 Task: Find connections with filter location Lebaksiu with filter topic #tecnologiawith filter profile language German with filter current company Tata Power Solar Systems Limited with filter school Government College of Engineering, Tirunelveli with filter industry Data Infrastructure and Analytics with filter service category Business Analytics with filter keywords title Office Volunteer
Action: Mouse moved to (398, 38)
Screenshot: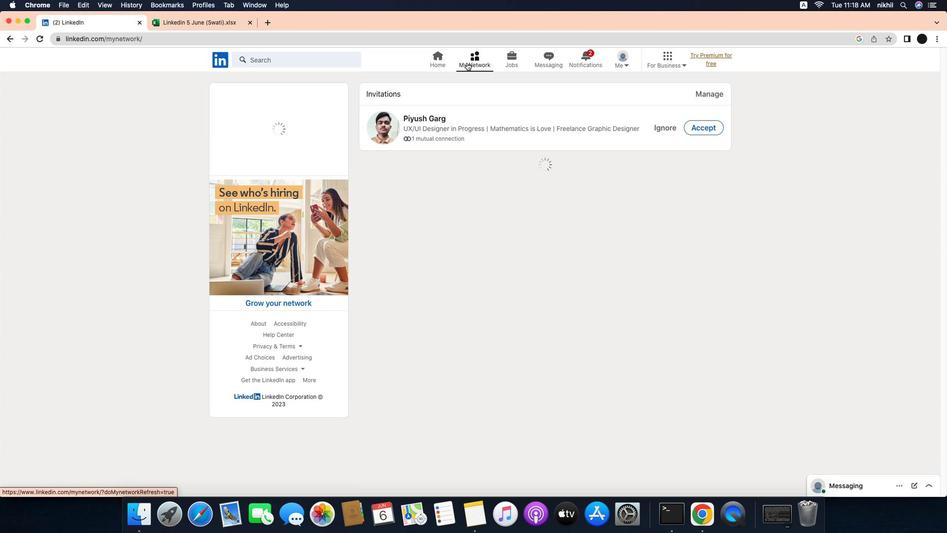 
Action: Mouse pressed left at (398, 38)
Screenshot: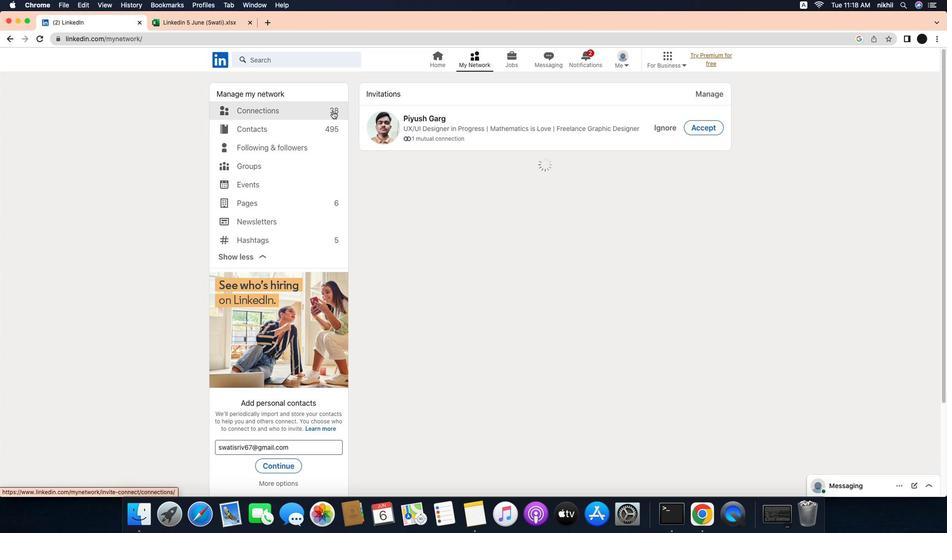 
Action: Mouse moved to (486, 39)
Screenshot: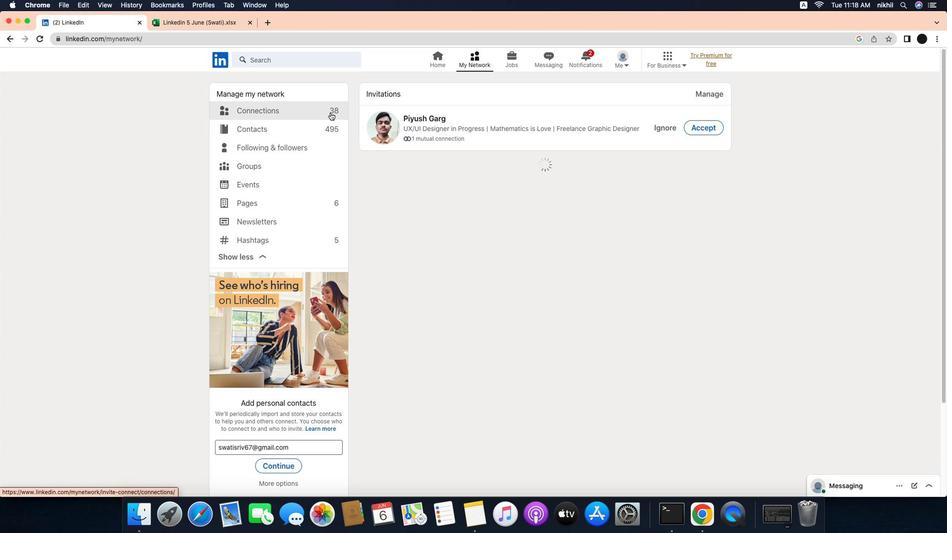 
Action: Mouse pressed left at (486, 39)
Screenshot: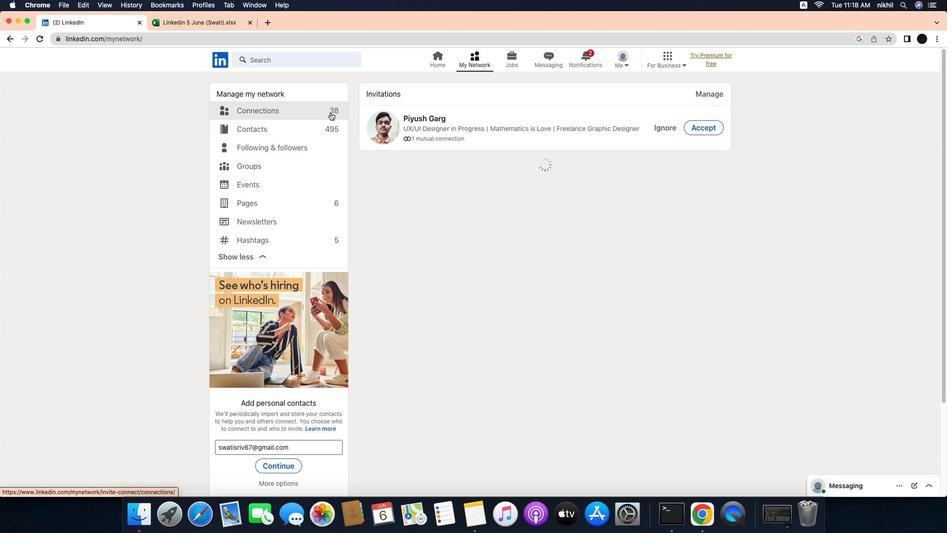 
Action: Mouse moved to (327, 94)
Screenshot: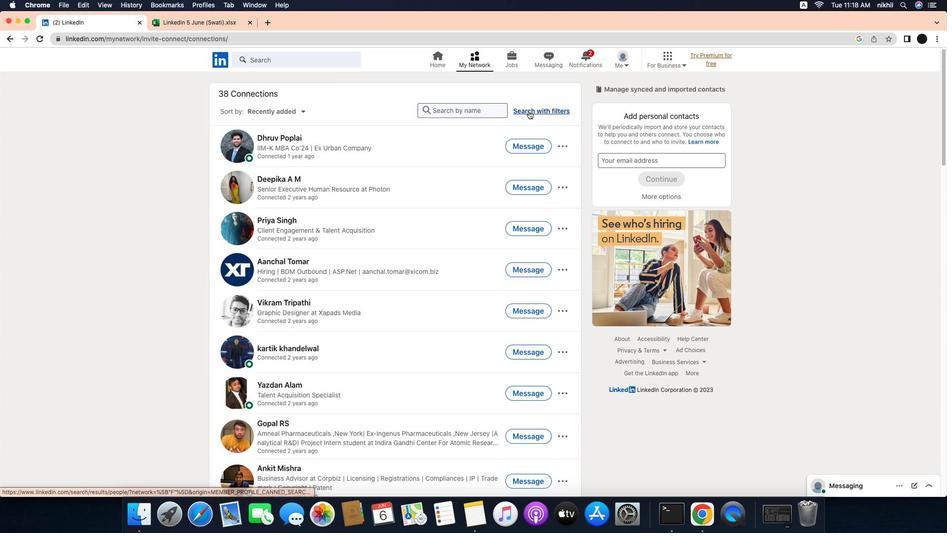
Action: Mouse pressed left at (327, 94)
Screenshot: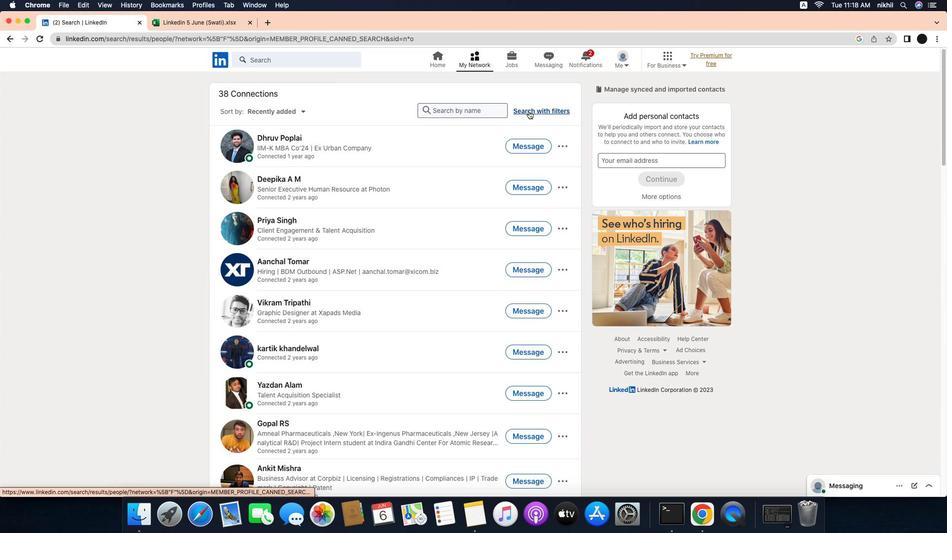 
Action: Mouse moved to (538, 93)
Screenshot: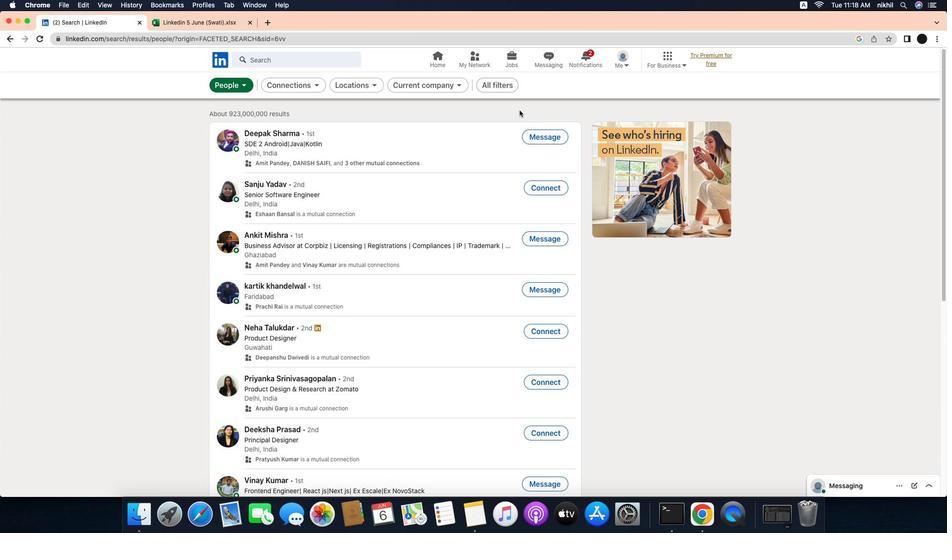 
Action: Mouse pressed left at (538, 93)
Screenshot: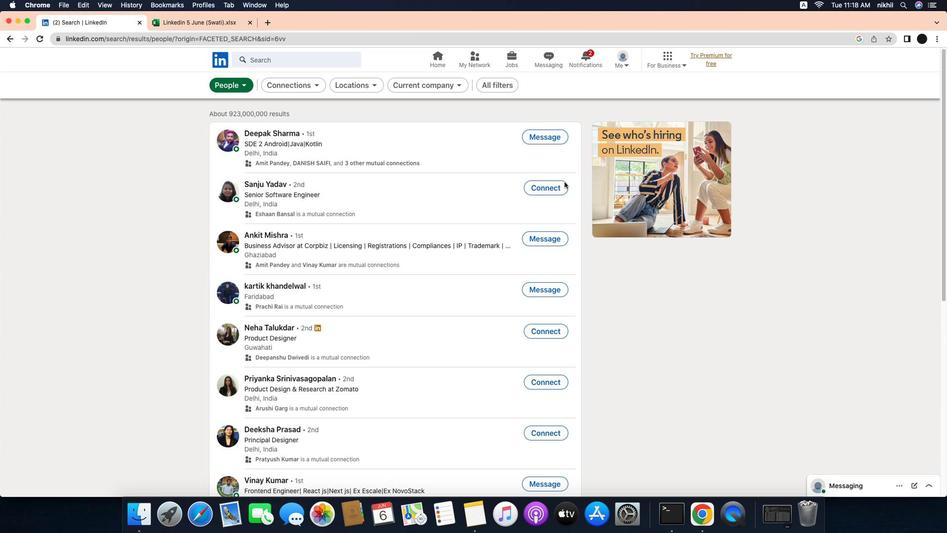 
Action: Mouse moved to (524, 63)
Screenshot: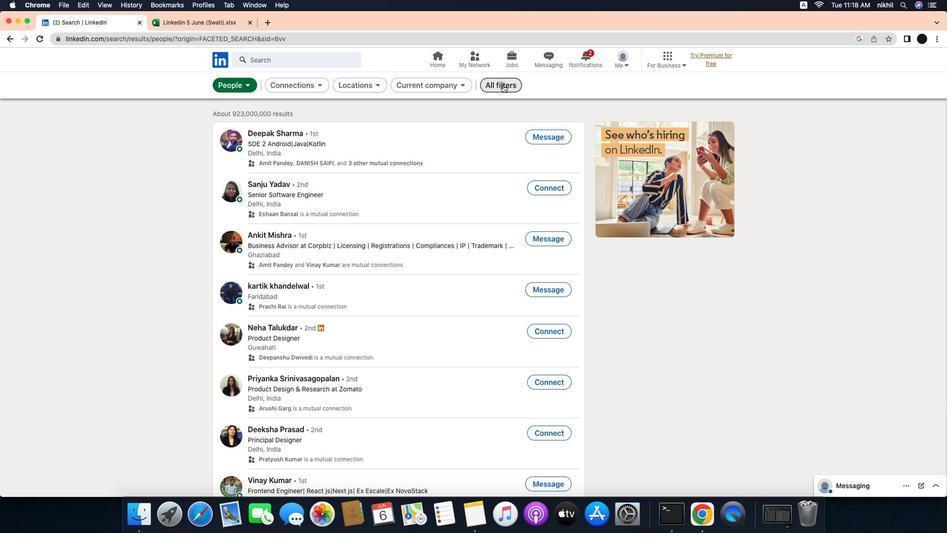 
Action: Mouse pressed left at (524, 63)
Screenshot: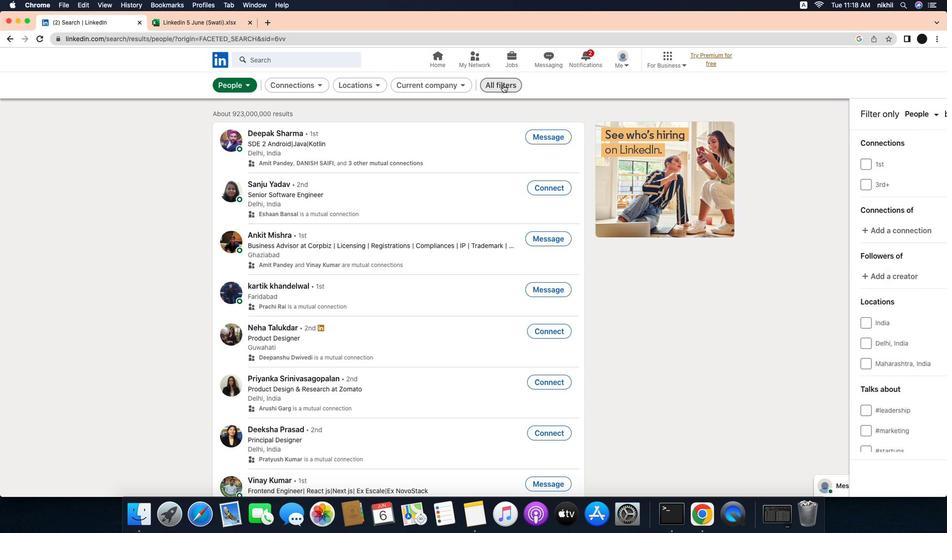 
Action: Mouse moved to (511, 64)
Screenshot: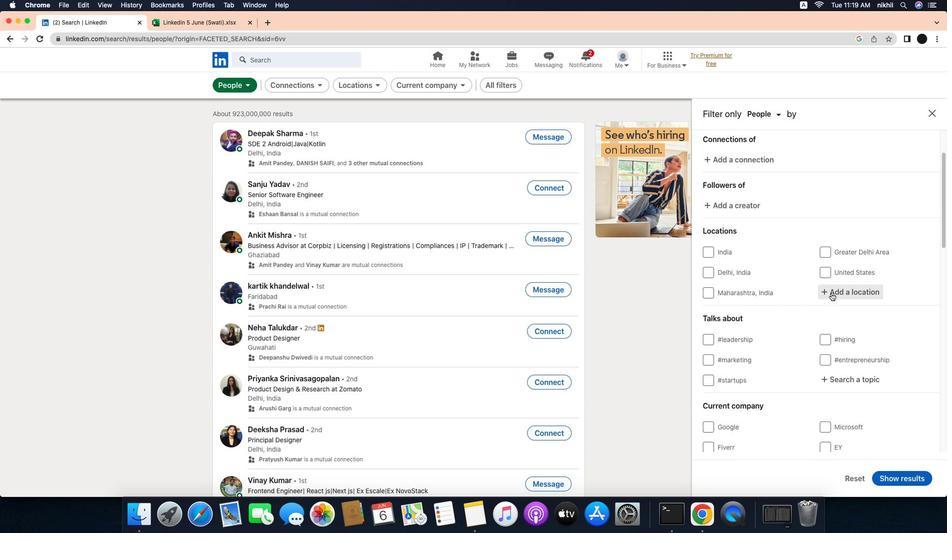 
Action: Mouse pressed left at (511, 64)
Screenshot: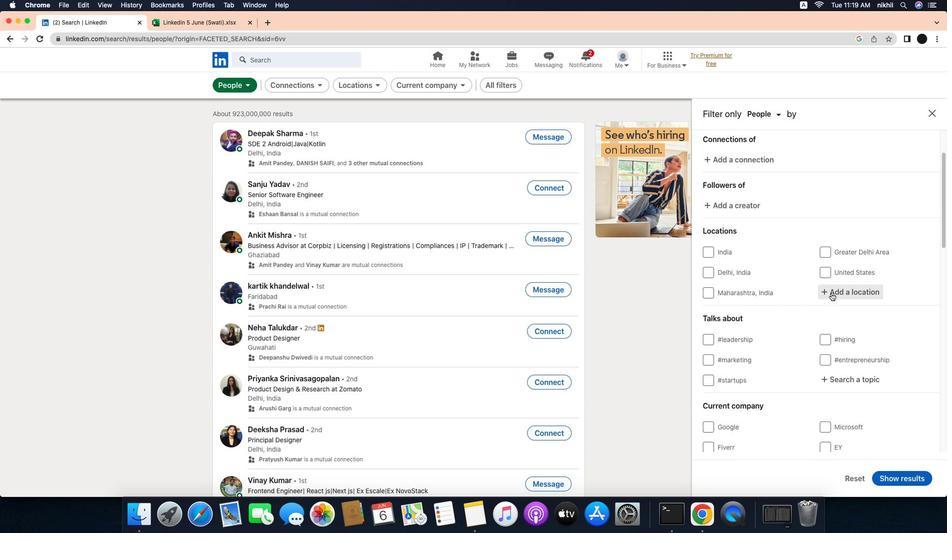 
Action: Mouse moved to (756, 278)
Screenshot: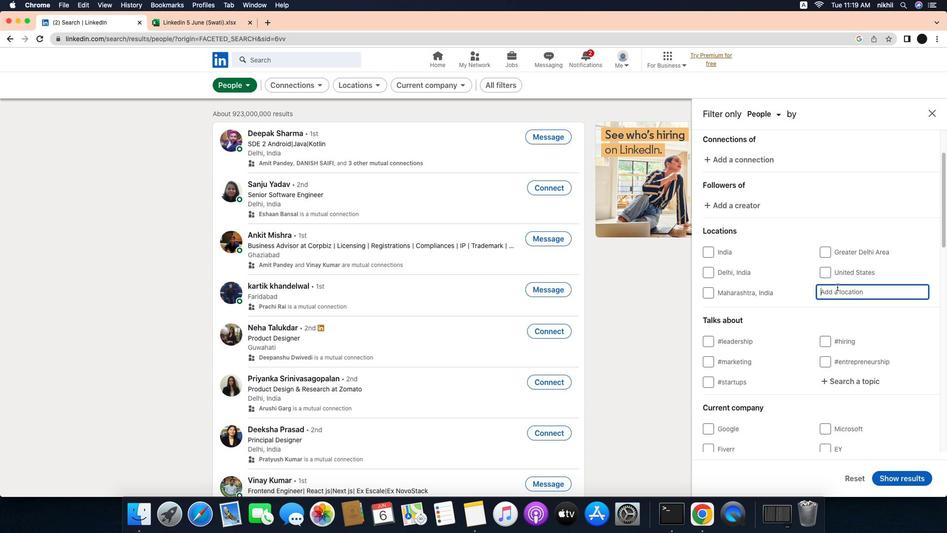 
Action: Mouse scrolled (756, 278) with delta (-25, -25)
Screenshot: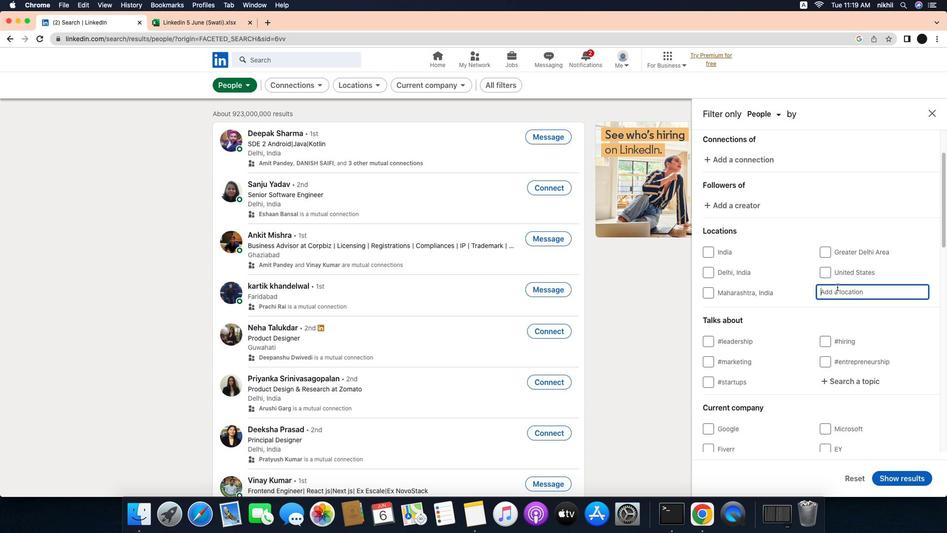 
Action: Mouse scrolled (756, 278) with delta (-25, -25)
Screenshot: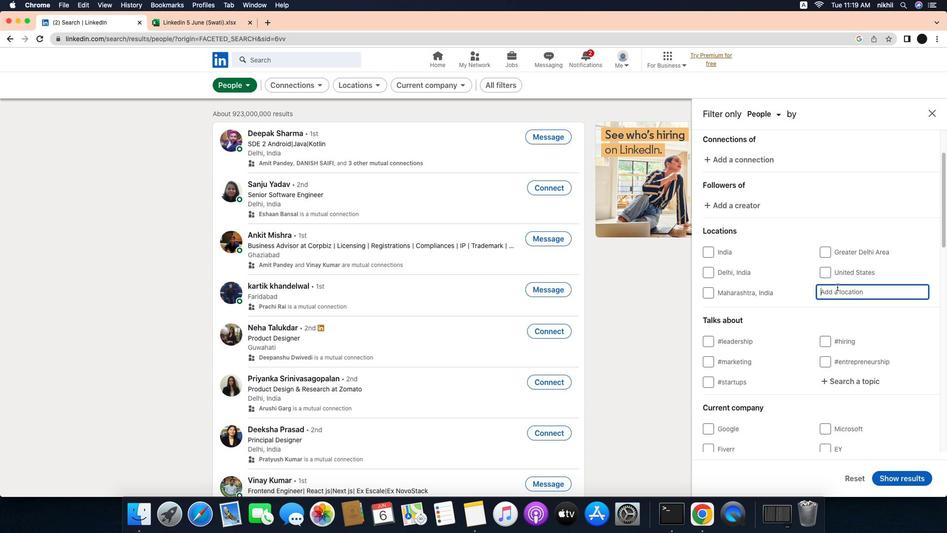 
Action: Mouse scrolled (756, 278) with delta (-25, -26)
Screenshot: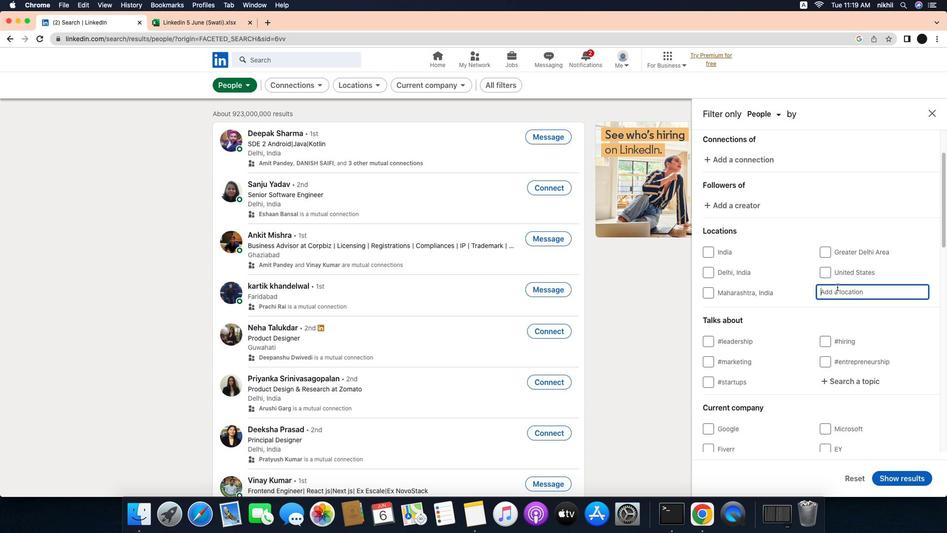 
Action: Mouse moved to (862, 286)
Screenshot: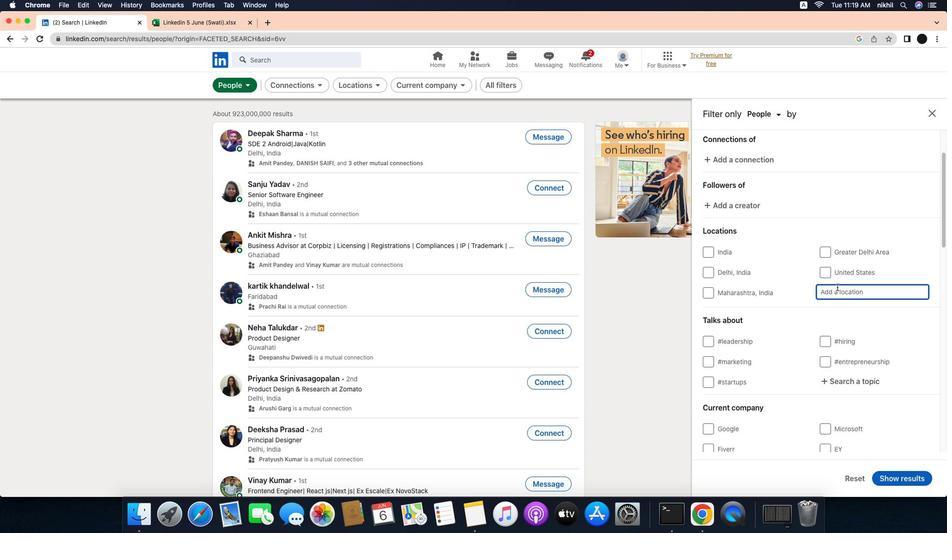 
Action: Mouse pressed left at (862, 286)
Screenshot: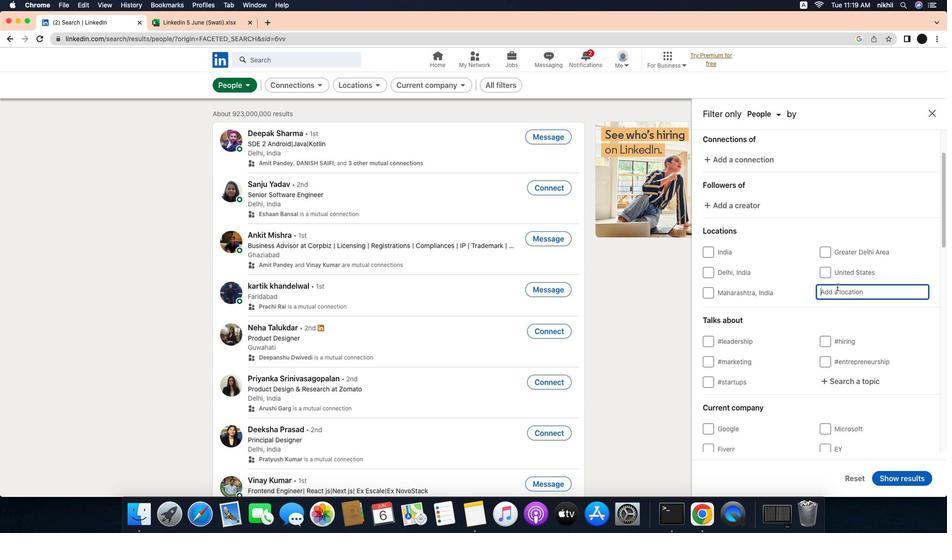 
Action: Mouse moved to (872, 284)
Screenshot: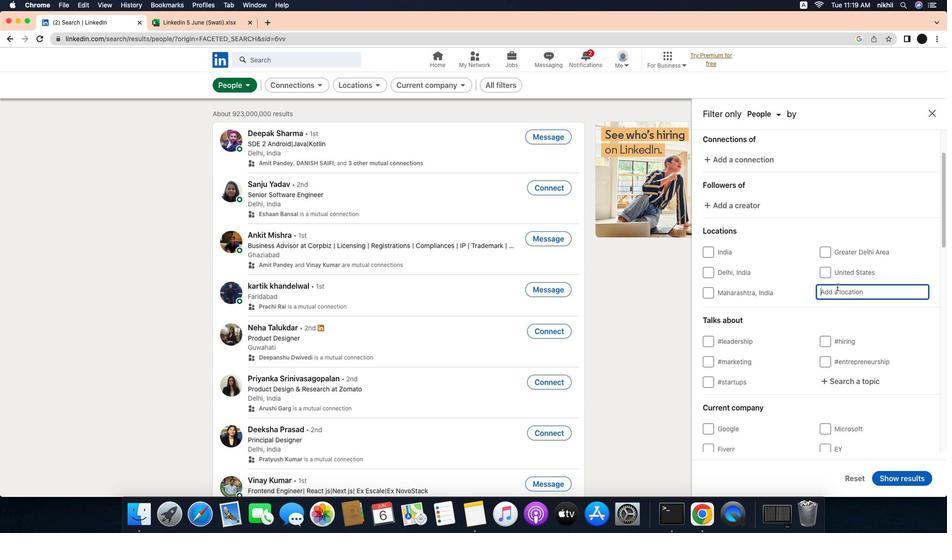 
Action: Mouse pressed left at (872, 284)
Screenshot: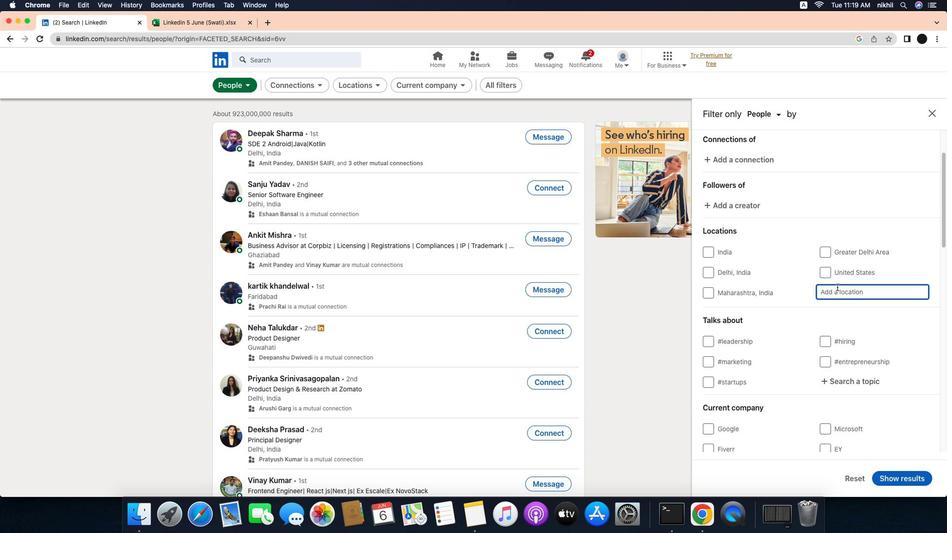 
Action: Mouse moved to (868, 280)
Screenshot: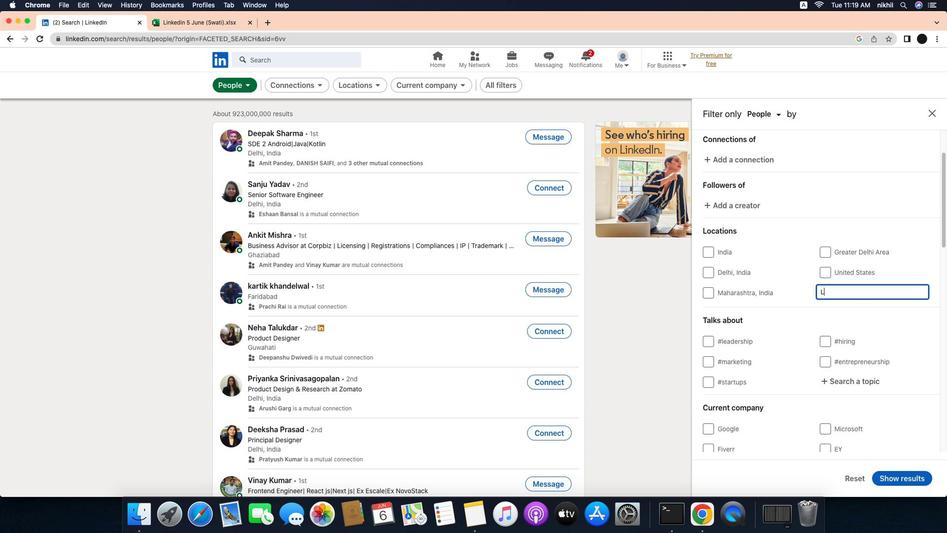 
Action: Key pressed Key.caps_lock'L'Key.caps_lock'e''b''a''k''s''i''u'Key.enter
Screenshot: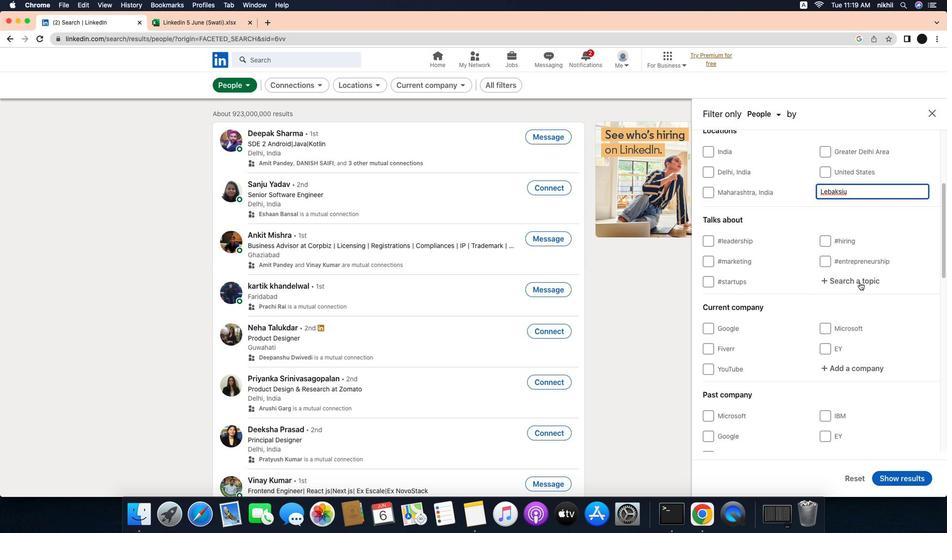 
Action: Mouse moved to (828, 298)
Screenshot: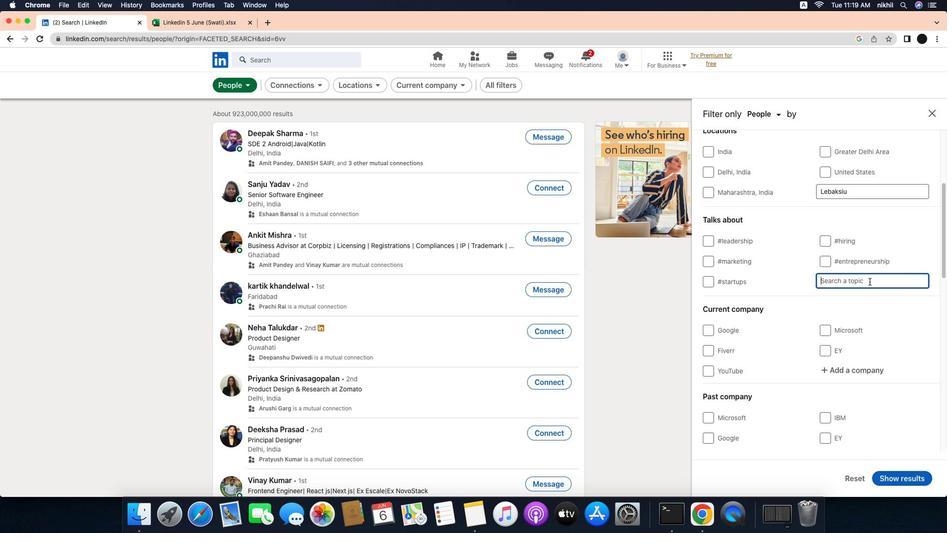 
Action: Mouse scrolled (828, 298) with delta (-25, -25)
Screenshot: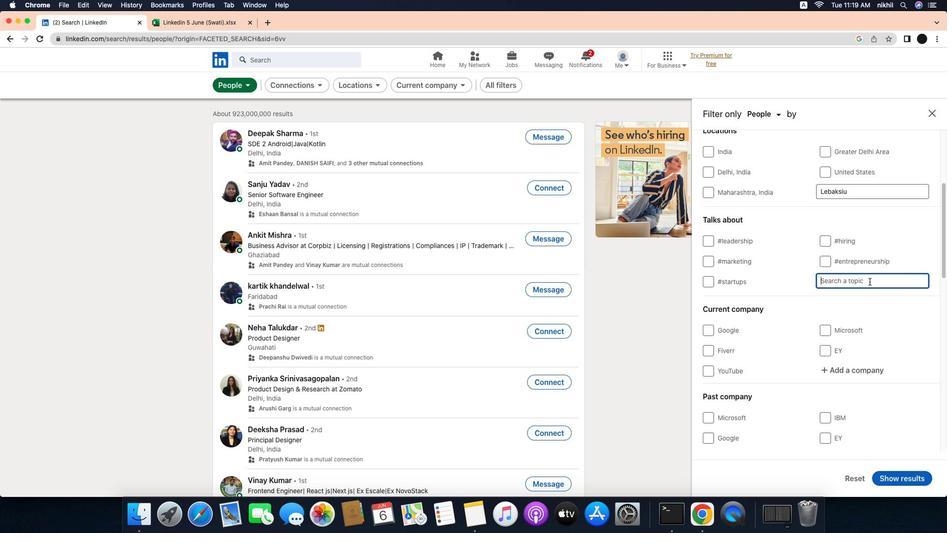 
Action: Mouse scrolled (828, 298) with delta (-25, -25)
Screenshot: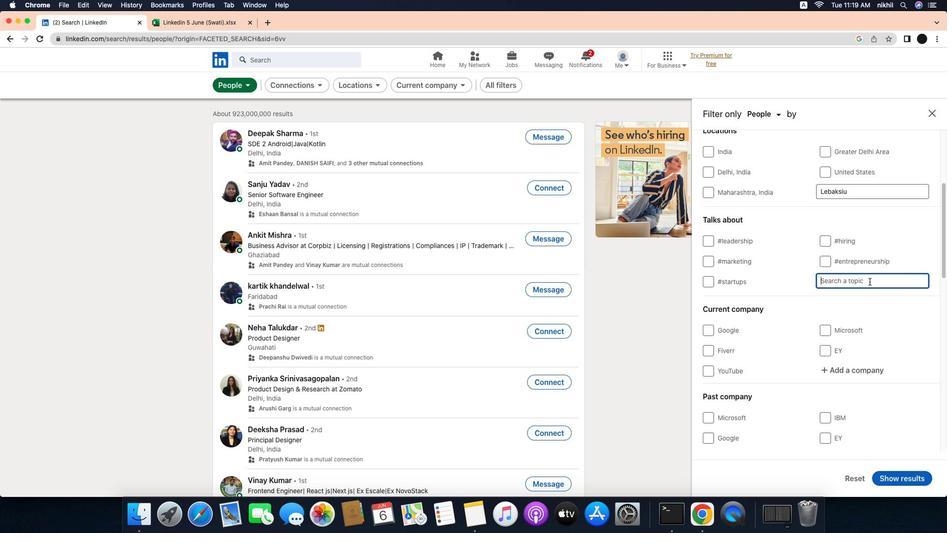 
Action: Mouse scrolled (828, 298) with delta (-25, -26)
Screenshot: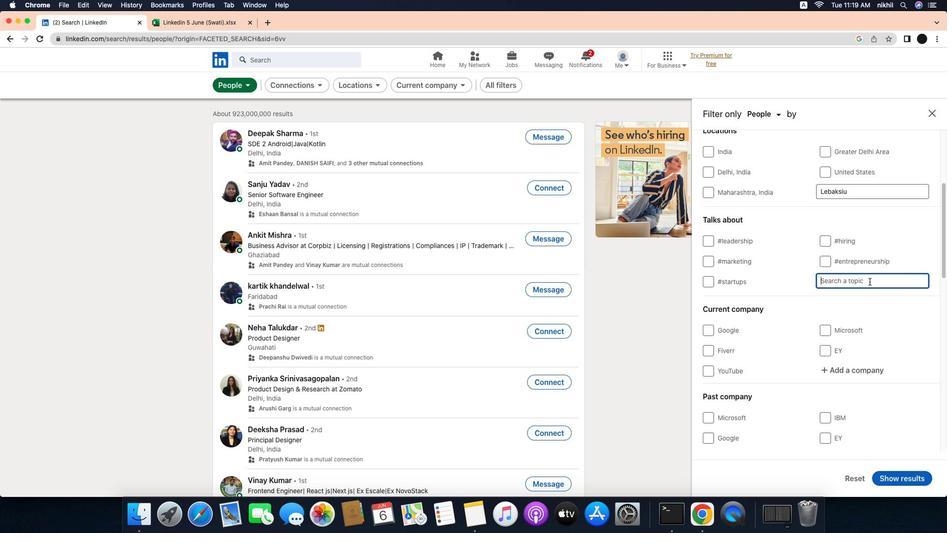 
Action: Mouse scrolled (828, 298) with delta (-25, -26)
Screenshot: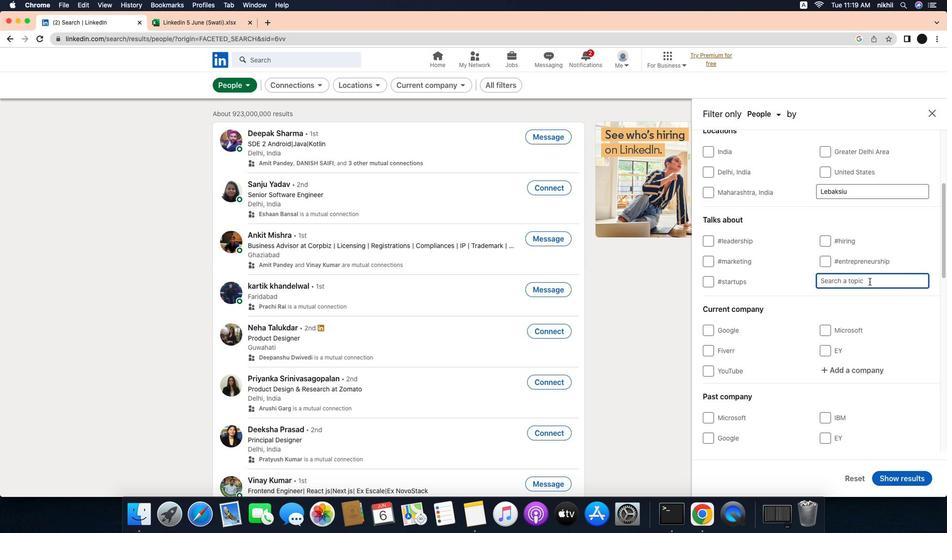 
Action: Mouse moved to (892, 275)
Screenshot: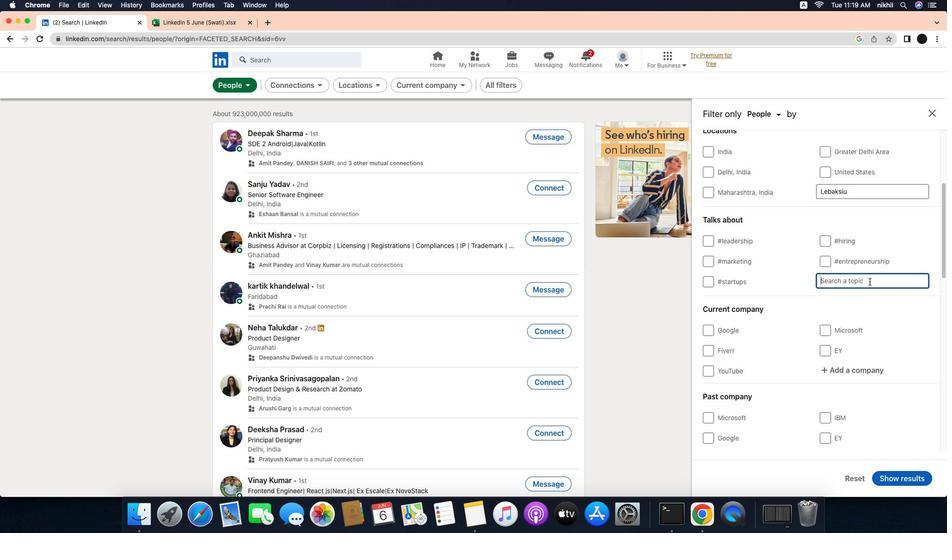 
Action: Mouse pressed left at (892, 275)
Screenshot: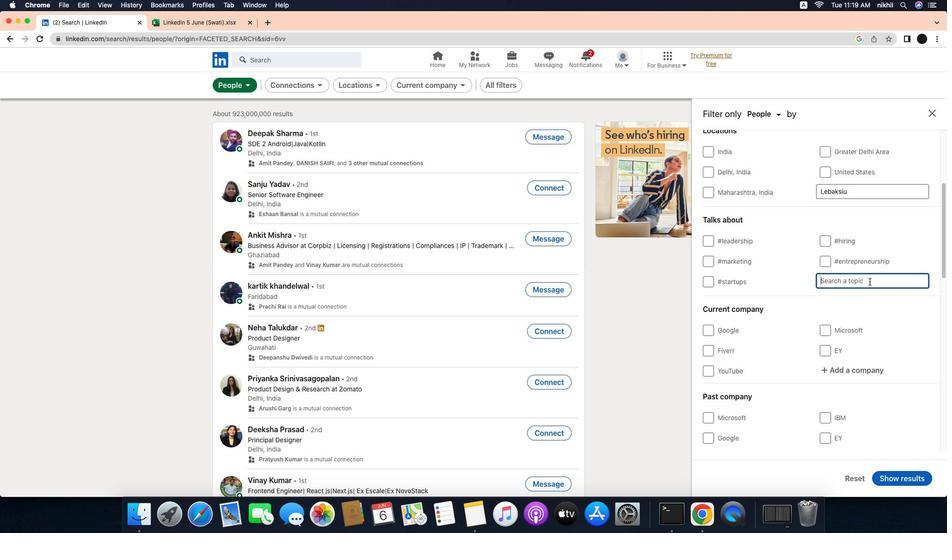 
Action: Mouse moved to (903, 275)
Screenshot: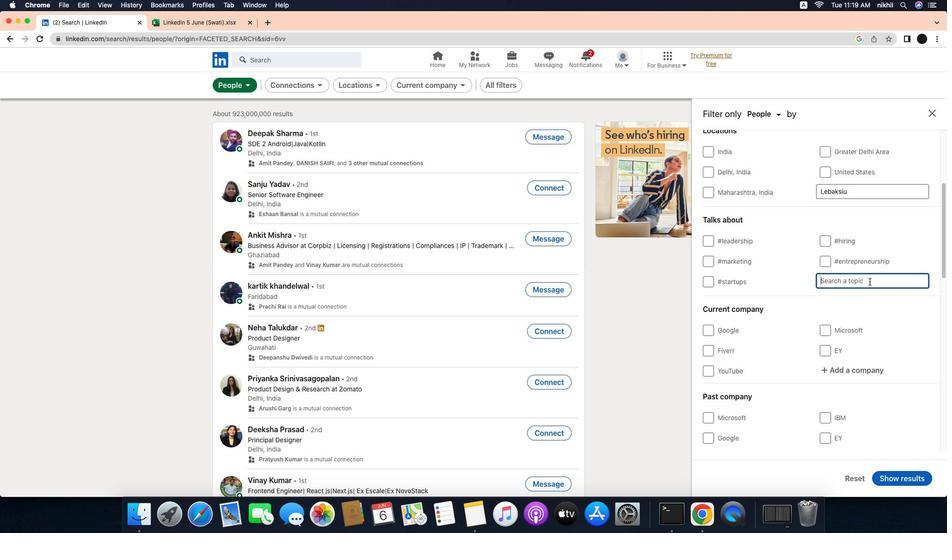 
Action: Mouse pressed left at (903, 275)
Screenshot: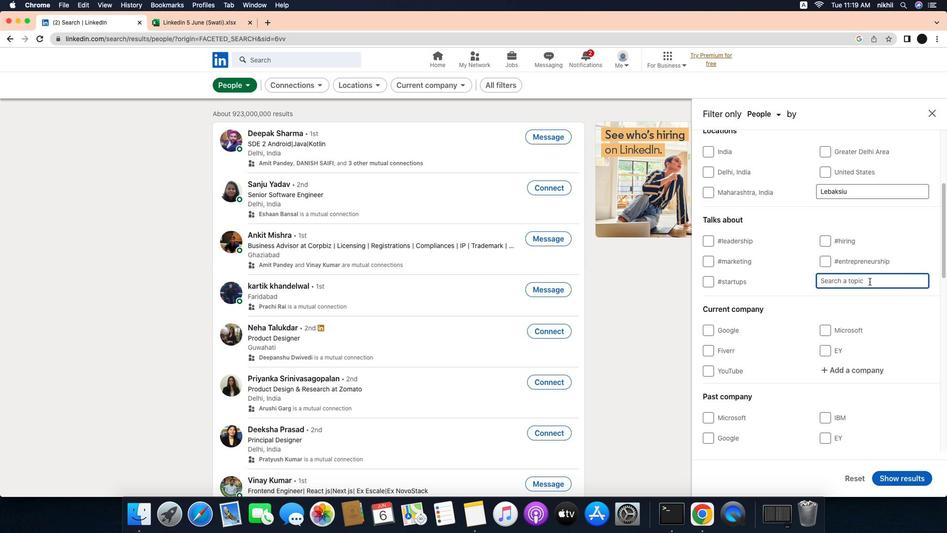 
Action: Key pressed 't''e''c''n''o''l''o''g''i''a'
Screenshot: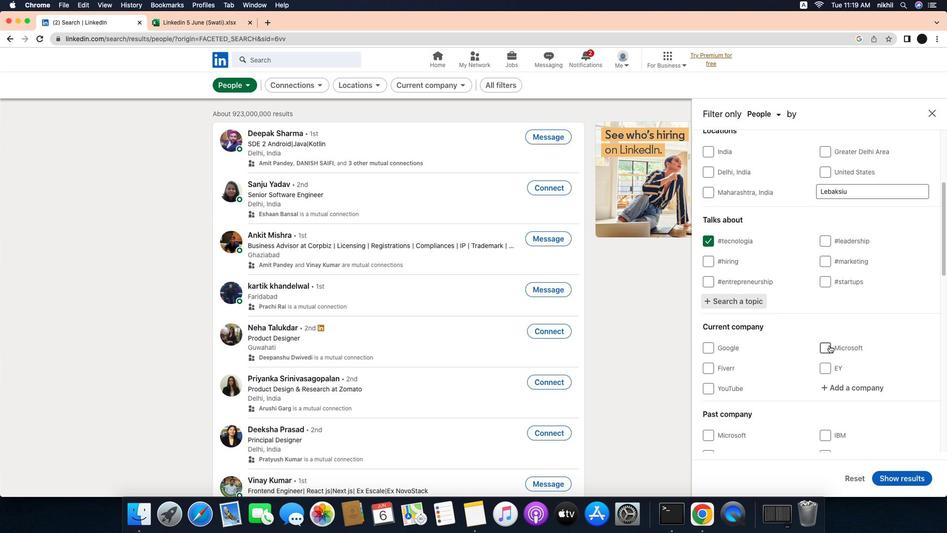 
Action: Mouse moved to (858, 288)
Screenshot: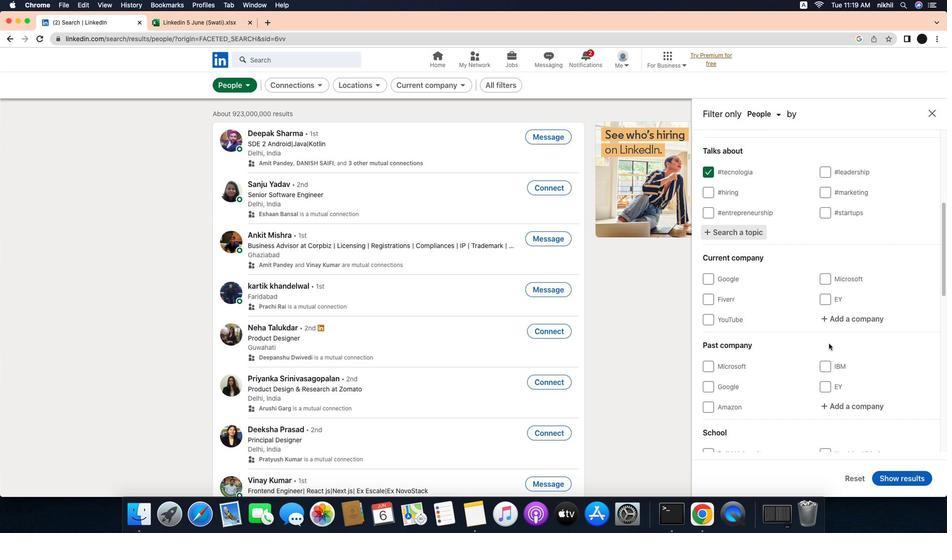 
Action: Mouse pressed left at (858, 288)
Screenshot: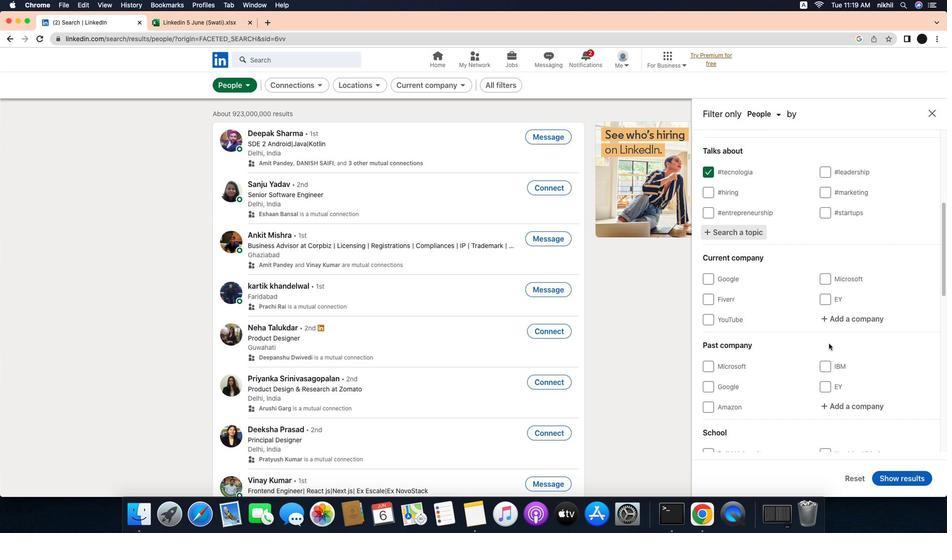 
Action: Mouse moved to (859, 341)
Screenshot: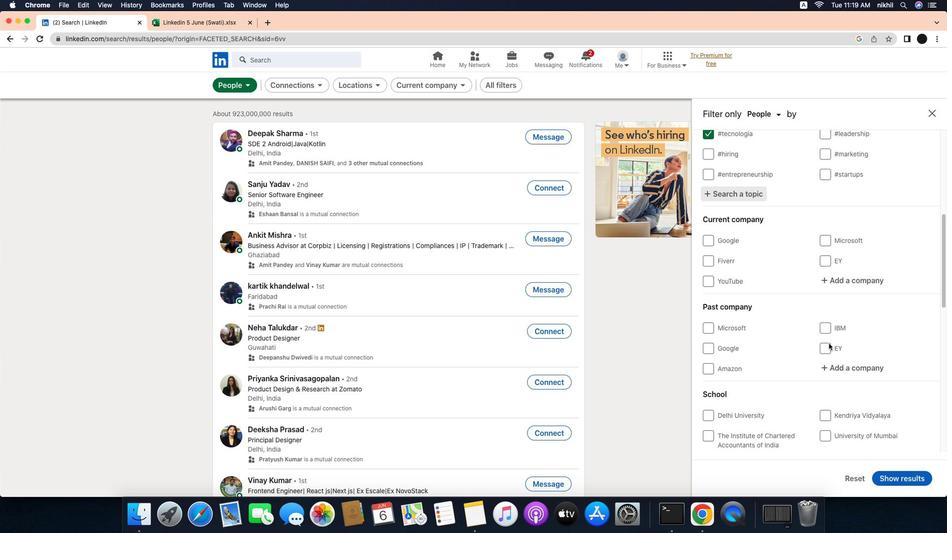 
Action: Mouse scrolled (859, 341) with delta (-25, -25)
Screenshot: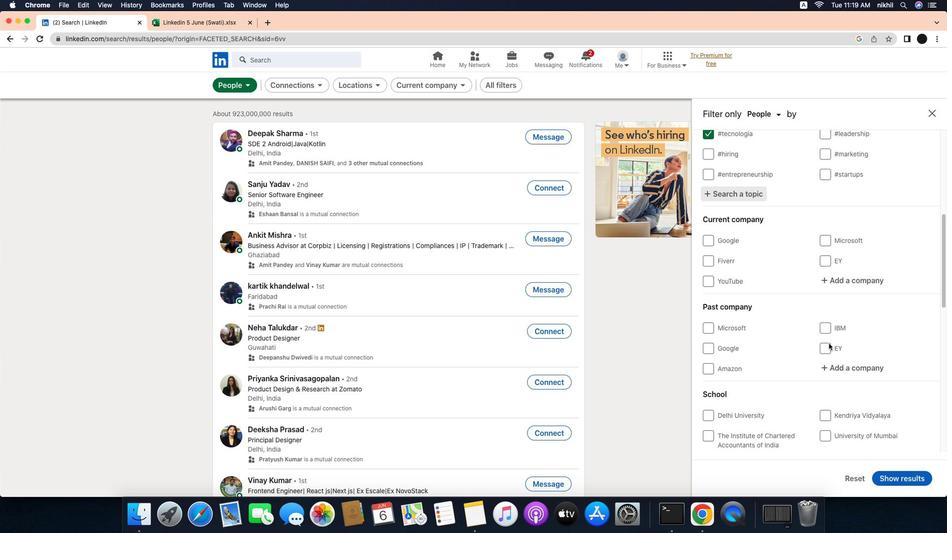 
Action: Mouse moved to (859, 341)
Screenshot: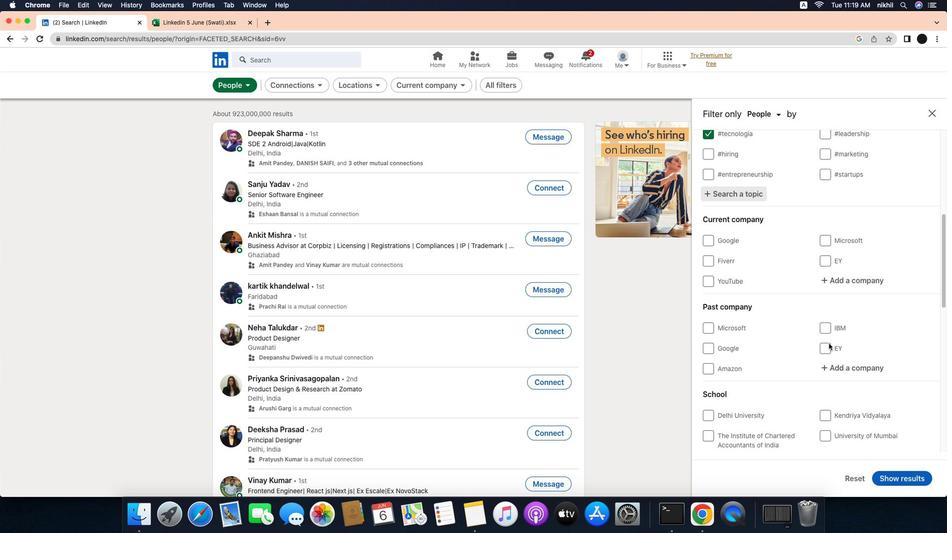 
Action: Mouse scrolled (859, 341) with delta (-25, -25)
Screenshot: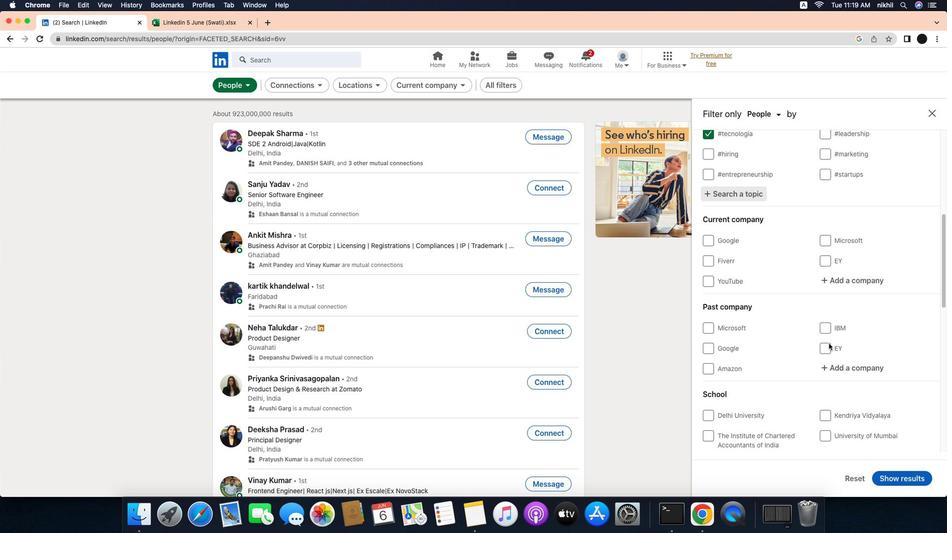 
Action: Mouse moved to (859, 341)
Screenshot: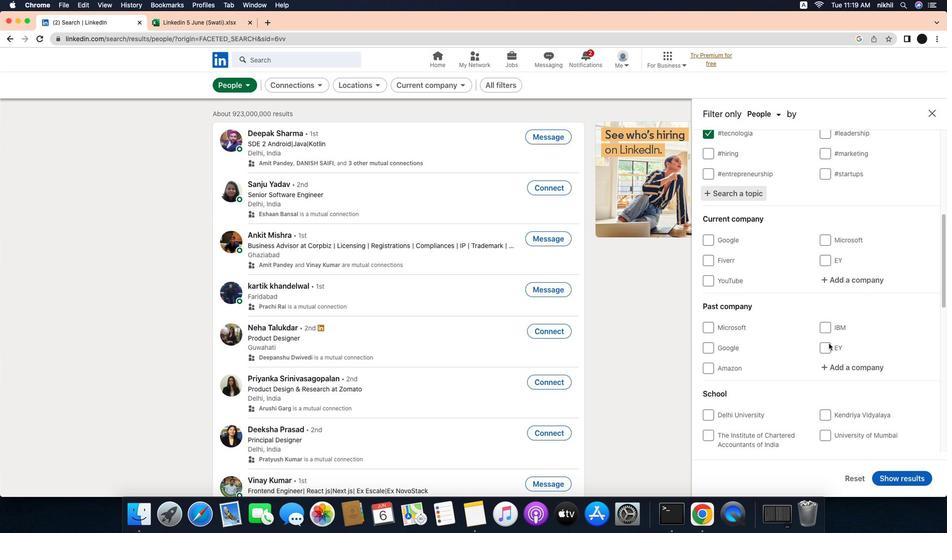 
Action: Mouse scrolled (859, 341) with delta (-25, -26)
Screenshot: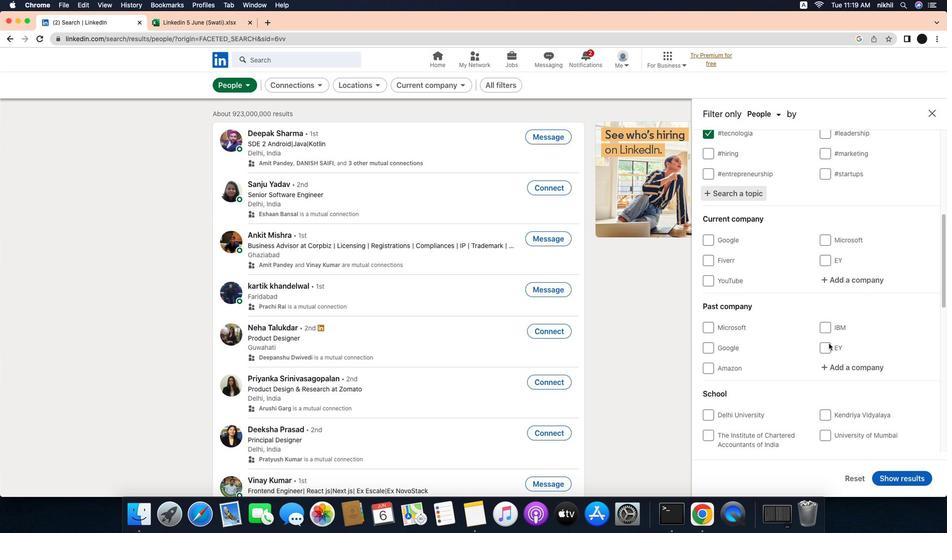 
Action: Mouse scrolled (859, 341) with delta (-25, -25)
Screenshot: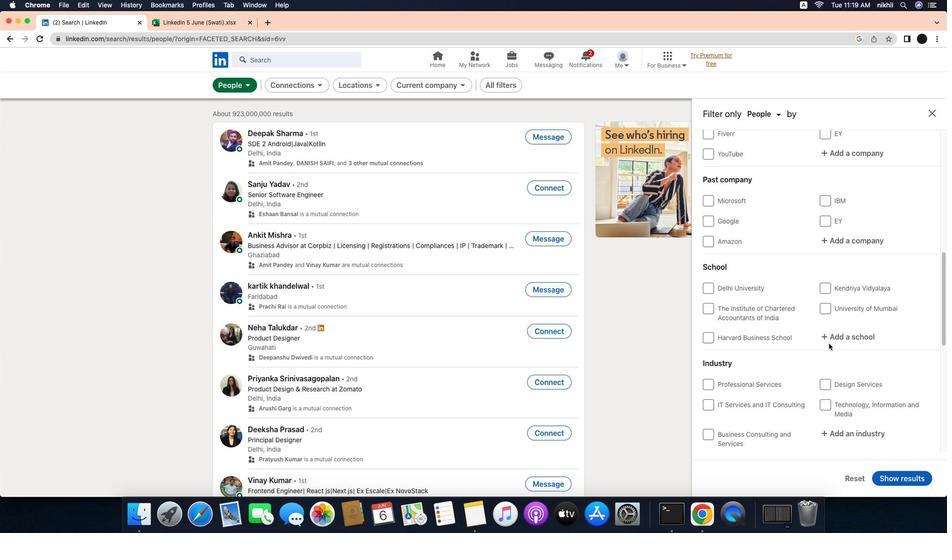 
Action: Mouse scrolled (859, 341) with delta (-25, -25)
Screenshot: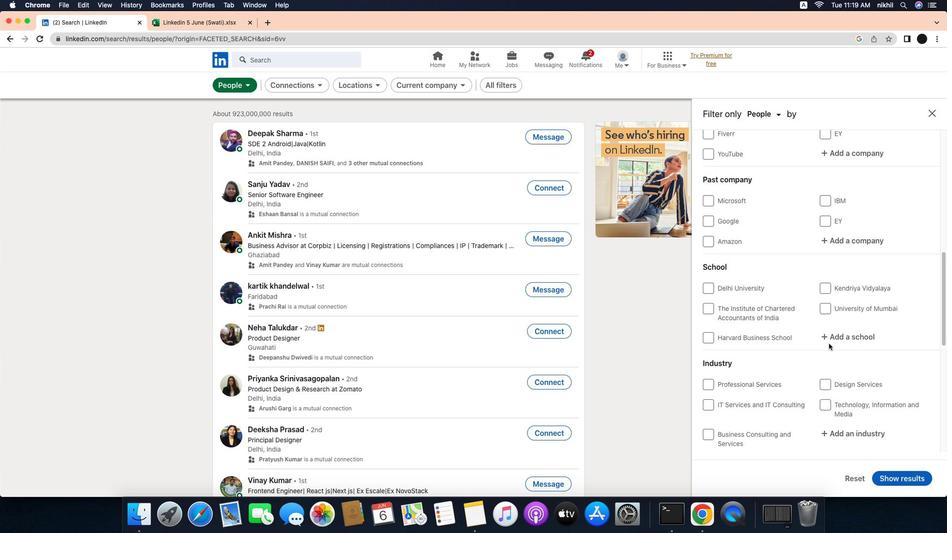 
Action: Mouse scrolled (859, 341) with delta (-25, -25)
Screenshot: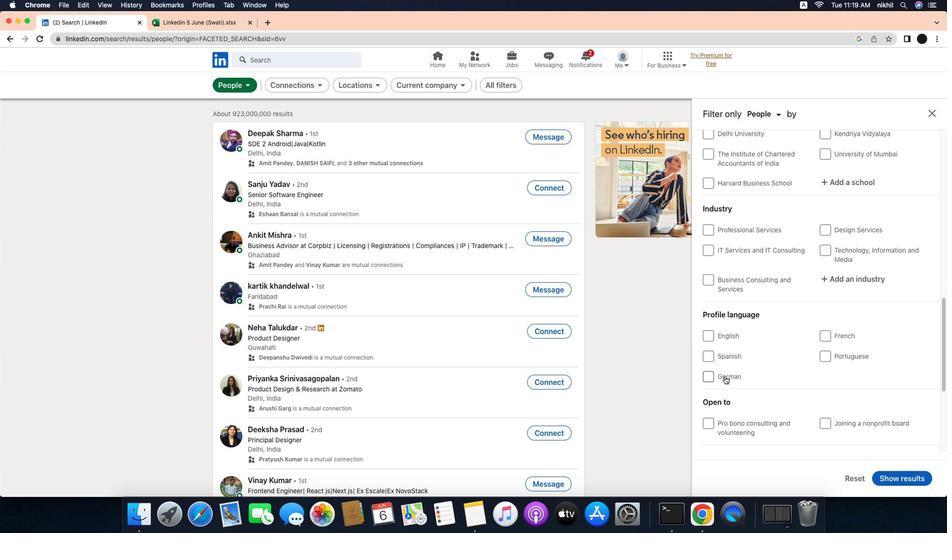
Action: Mouse scrolled (859, 341) with delta (-25, -25)
Screenshot: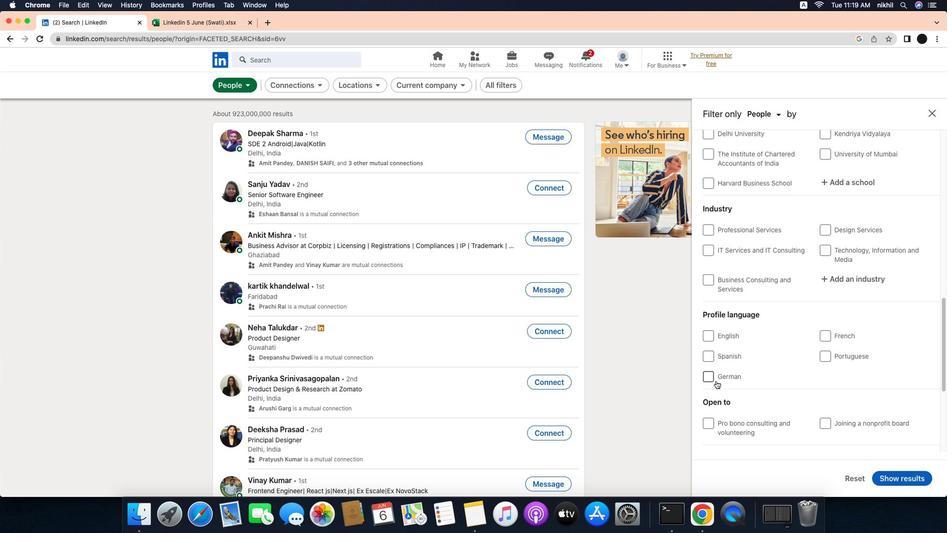 
Action: Mouse scrolled (859, 341) with delta (-25, -25)
Screenshot: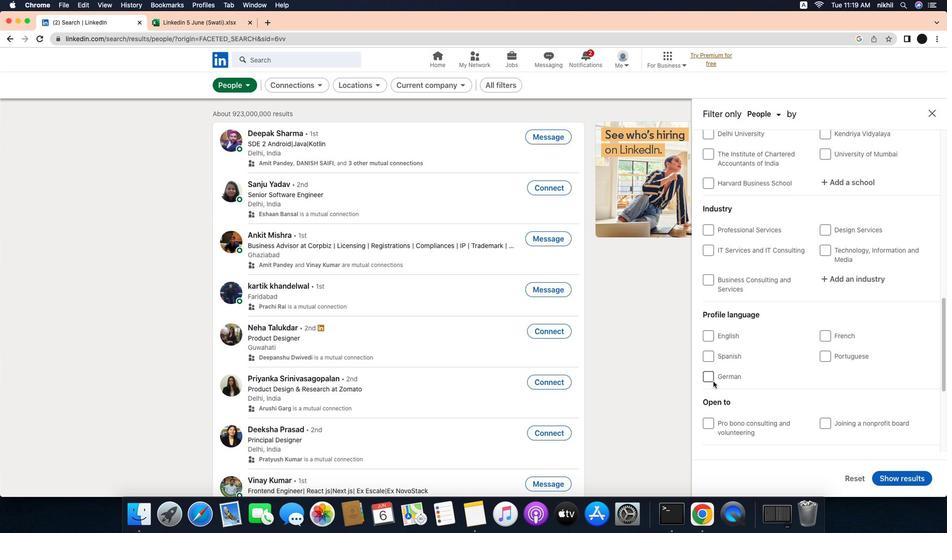 
Action: Mouse scrolled (859, 341) with delta (-25, -25)
Screenshot: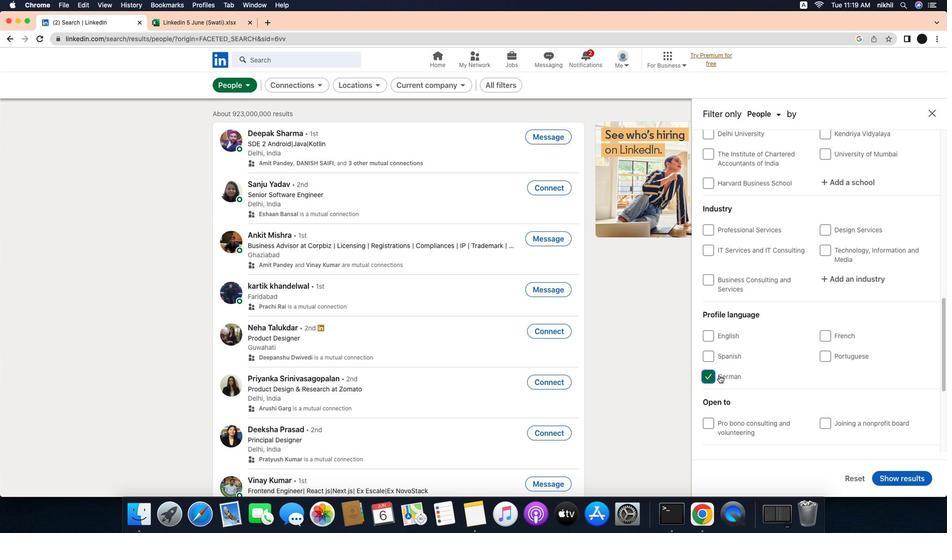 
Action: Mouse scrolled (859, 341) with delta (-25, -25)
Screenshot: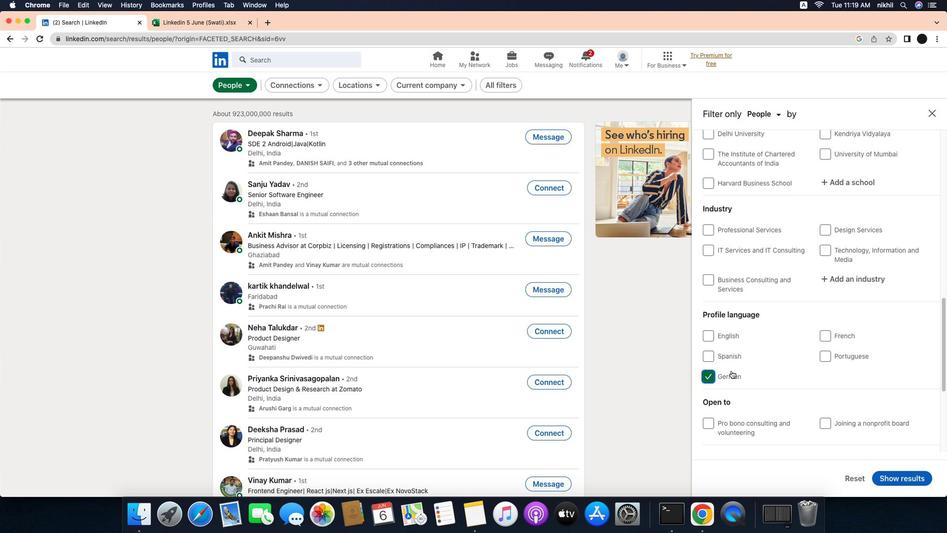 
Action: Mouse scrolled (859, 341) with delta (-25, -26)
Screenshot: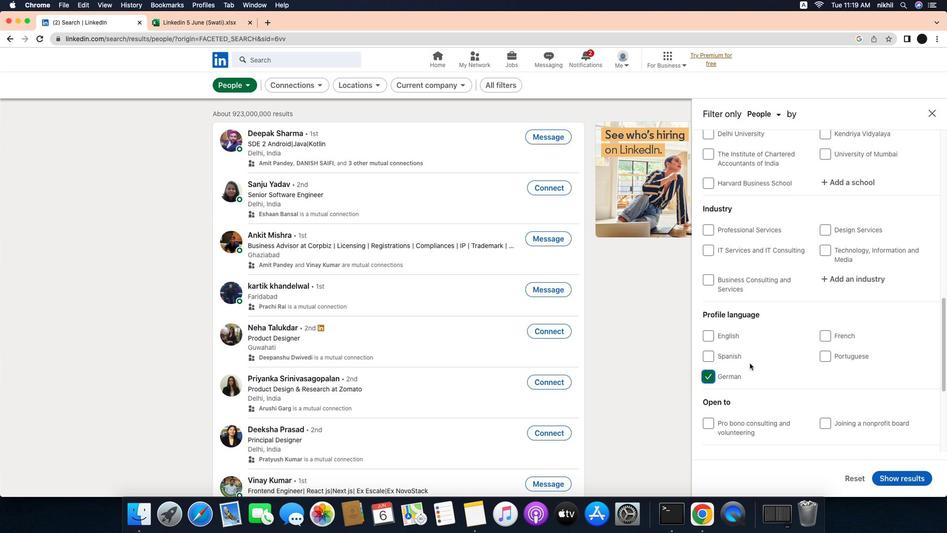 
Action: Mouse scrolled (859, 341) with delta (-25, -26)
Screenshot: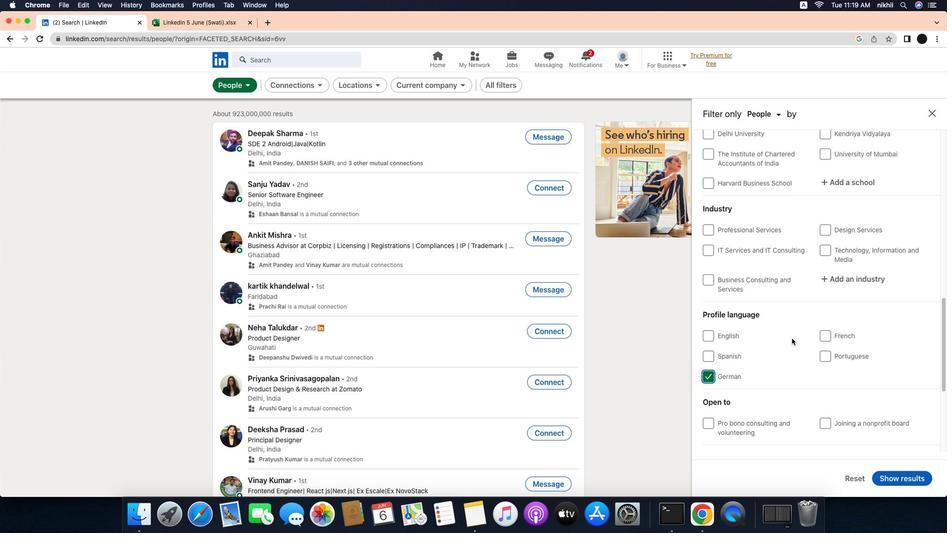 
Action: Mouse scrolled (859, 341) with delta (-25, -25)
Screenshot: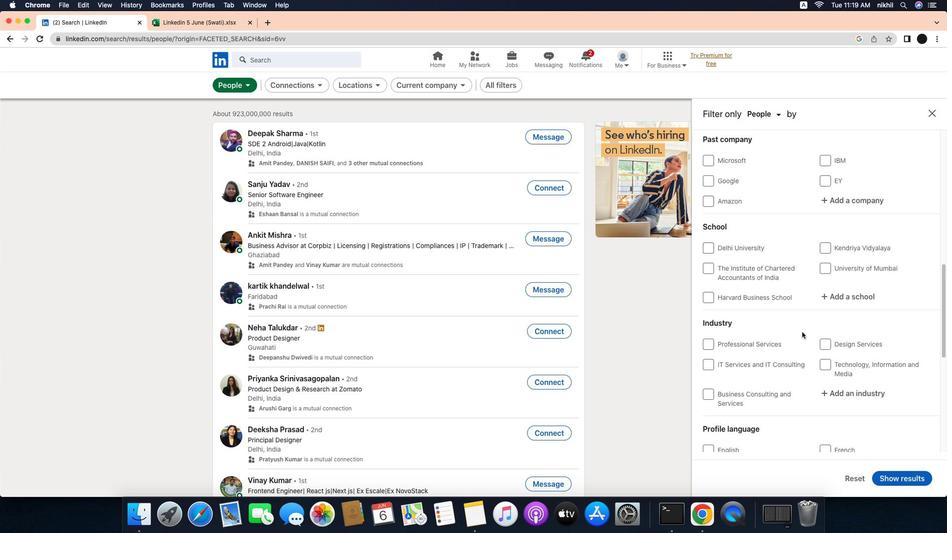 
Action: Mouse scrolled (859, 341) with delta (-25, -25)
Screenshot: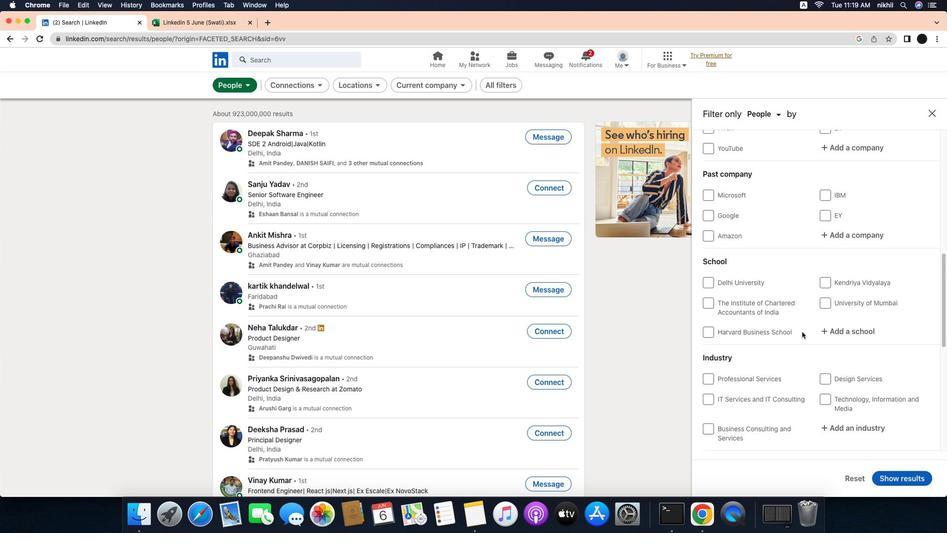 
Action: Mouse scrolled (859, 341) with delta (-25, -26)
Screenshot: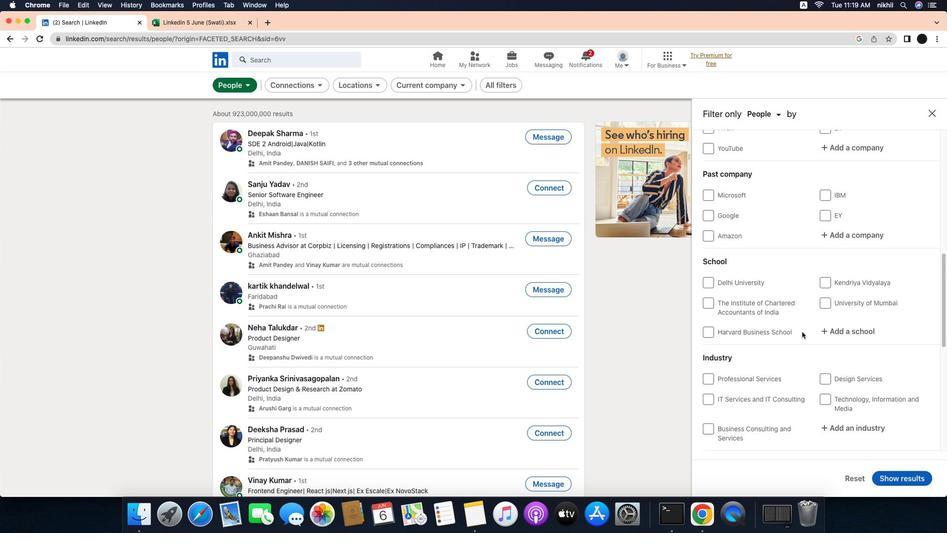 
Action: Mouse scrolled (859, 341) with delta (-25, -27)
Screenshot: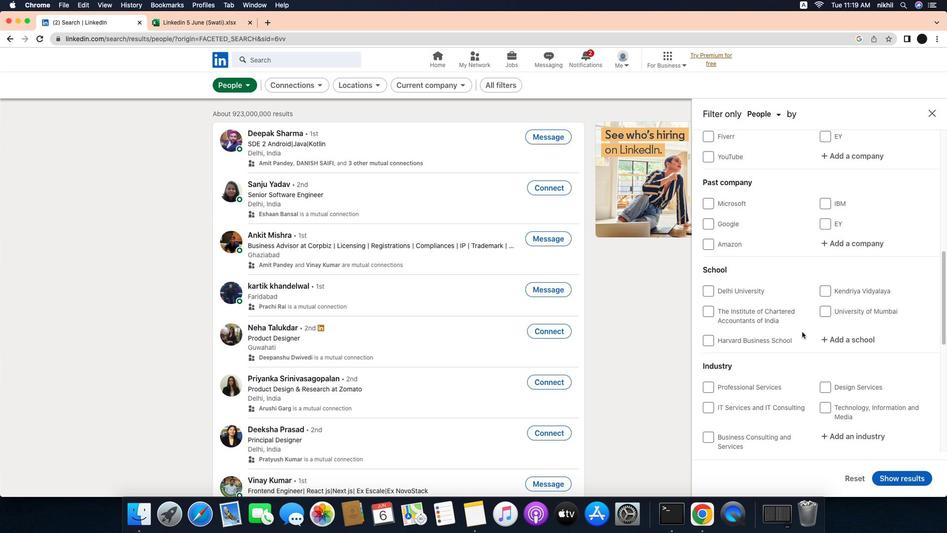 
Action: Mouse moved to (734, 378)
Screenshot: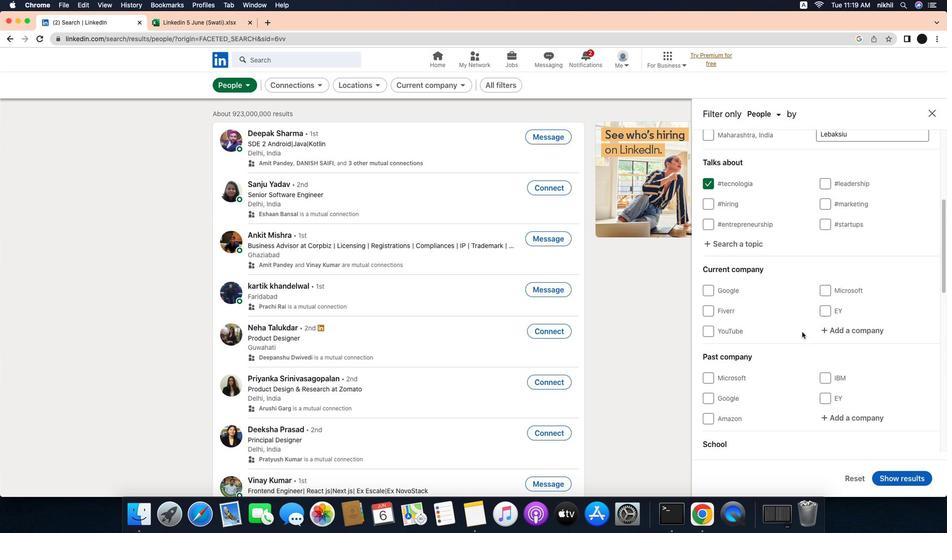 
Action: Mouse pressed left at (734, 378)
Screenshot: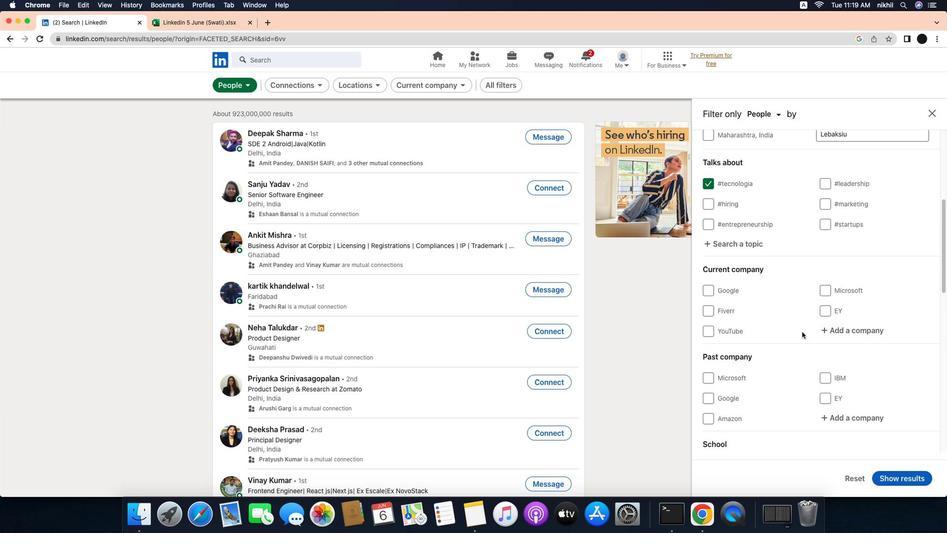 
Action: Mouse moved to (830, 328)
Screenshot: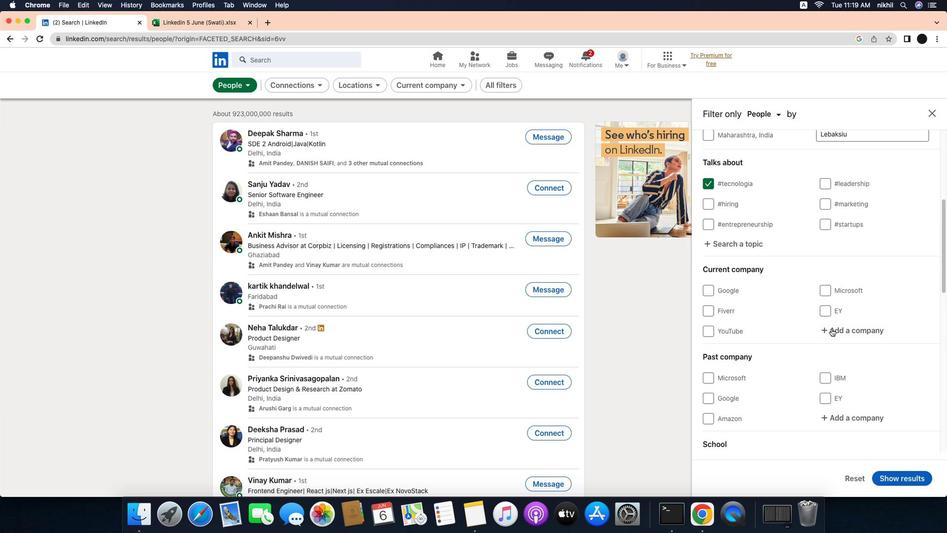 
Action: Mouse scrolled (830, 328) with delta (-25, -24)
Screenshot: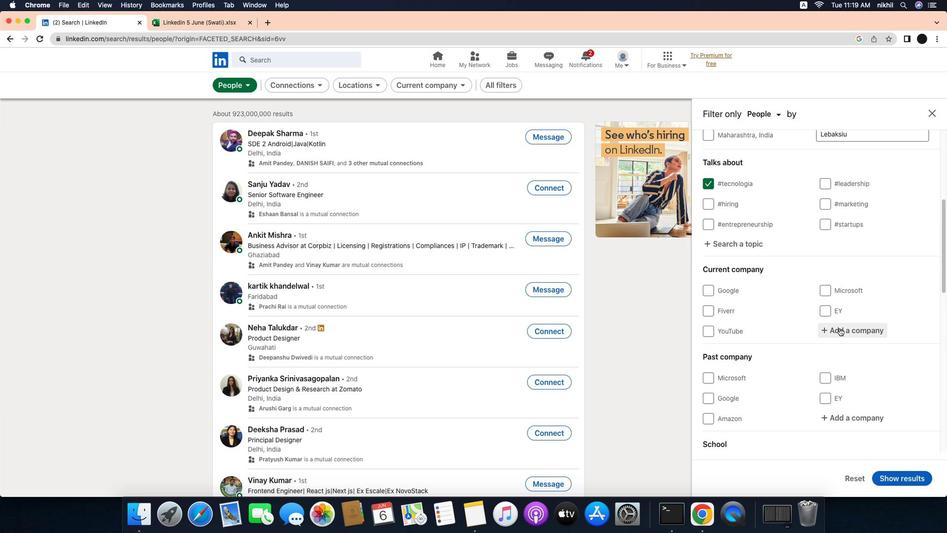 
Action: Mouse scrolled (830, 328) with delta (-25, -24)
Screenshot: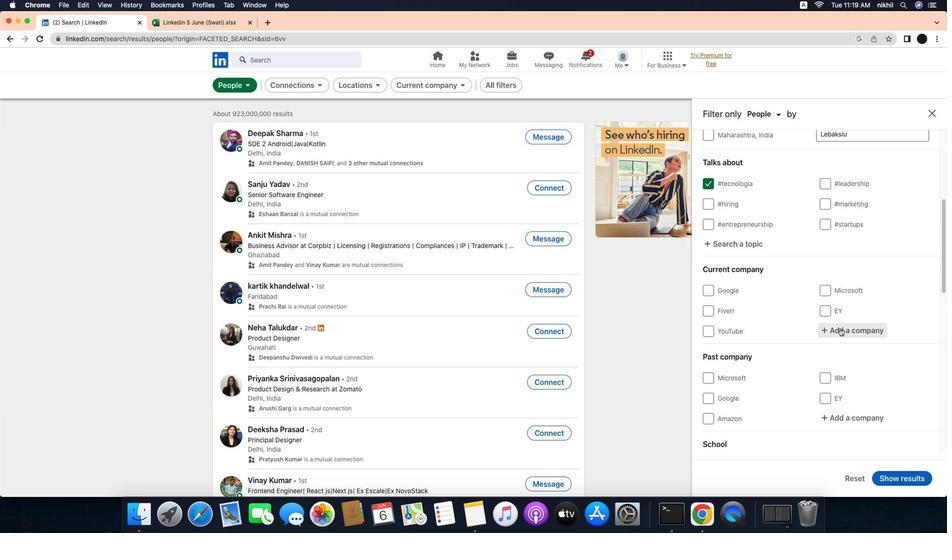 
Action: Mouse scrolled (830, 328) with delta (-25, -23)
Screenshot: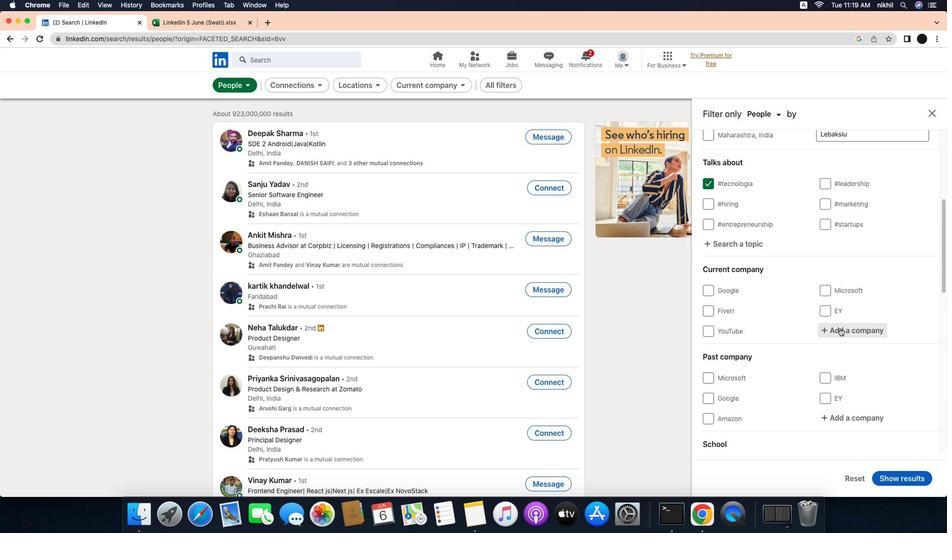 
Action: Mouse scrolled (830, 328) with delta (-25, -23)
Screenshot: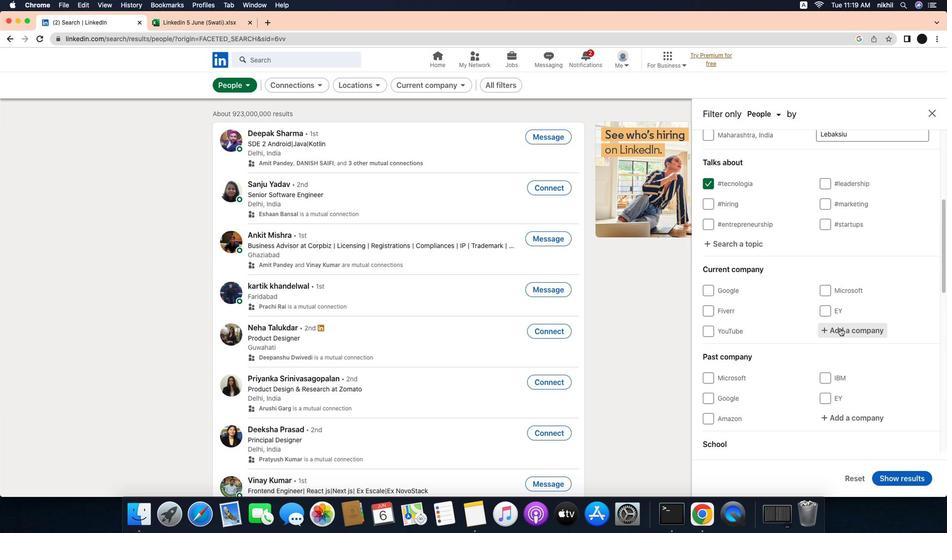 
Action: Mouse scrolled (830, 328) with delta (-25, -24)
Screenshot: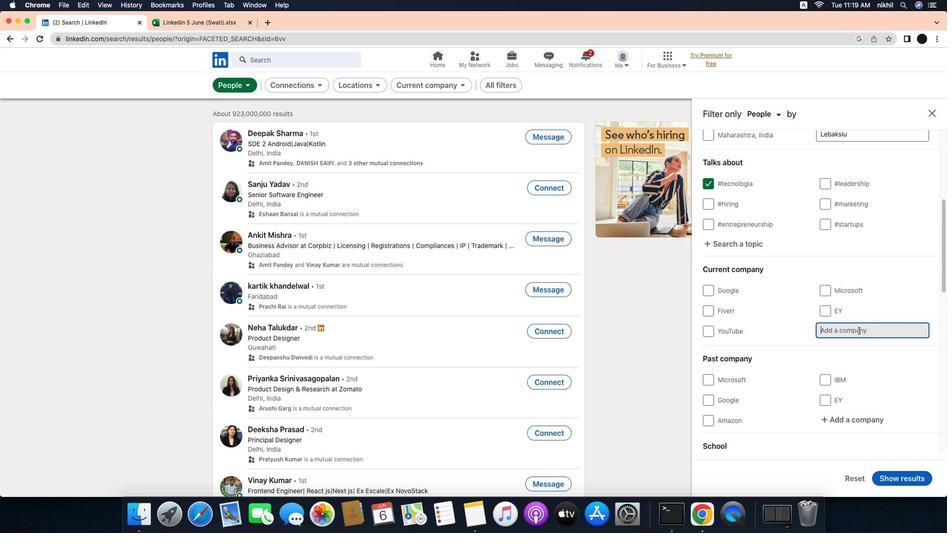 
Action: Mouse scrolled (830, 328) with delta (-25, -24)
Screenshot: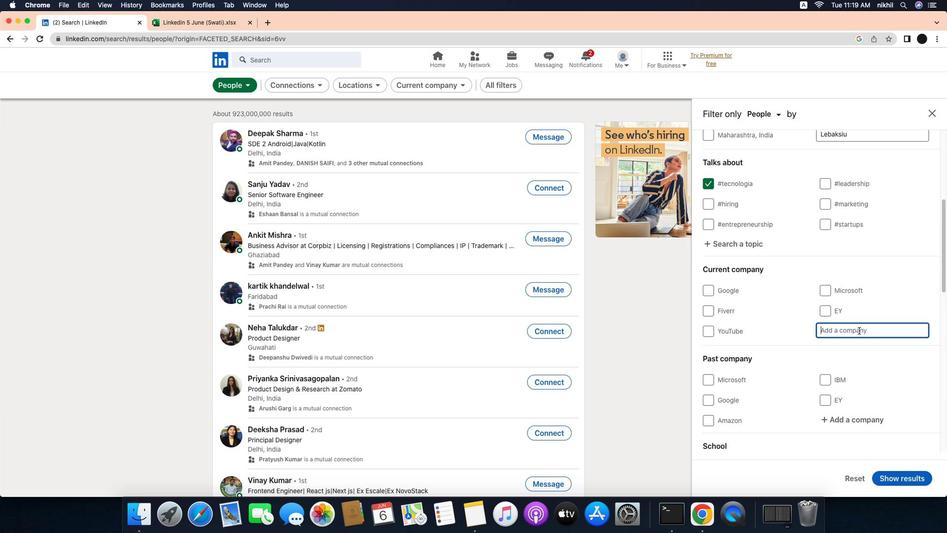 
Action: Mouse scrolled (830, 328) with delta (-25, -24)
Screenshot: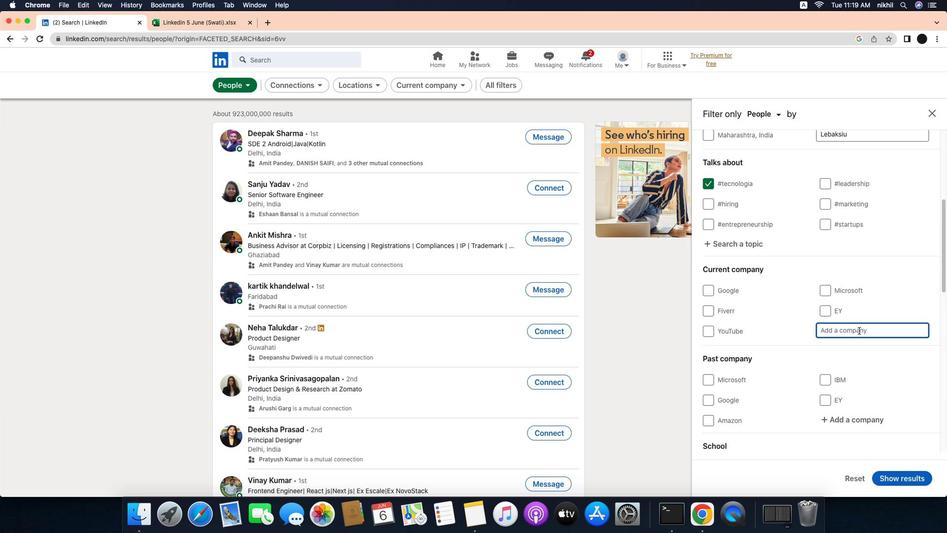 
Action: Mouse scrolled (830, 328) with delta (-25, -24)
Screenshot: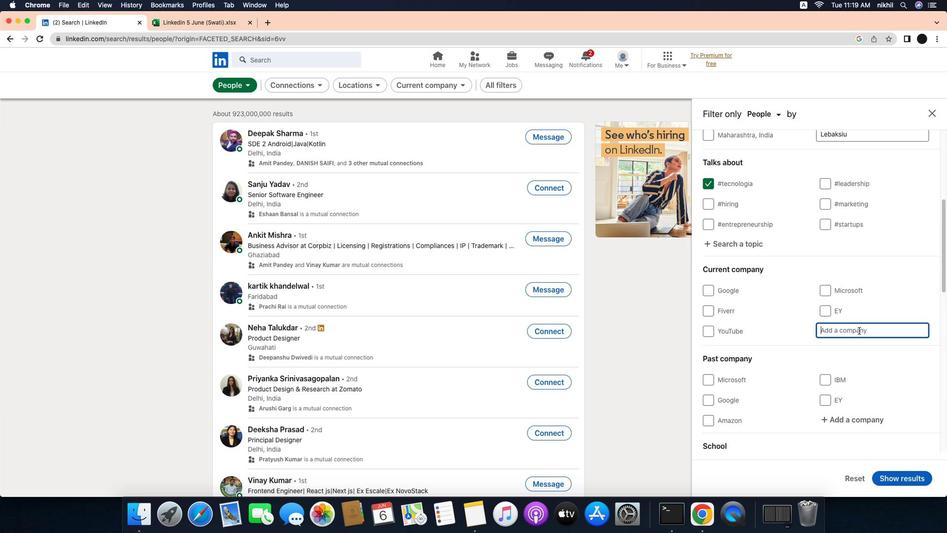 
Action: Mouse scrolled (830, 328) with delta (-25, -24)
Screenshot: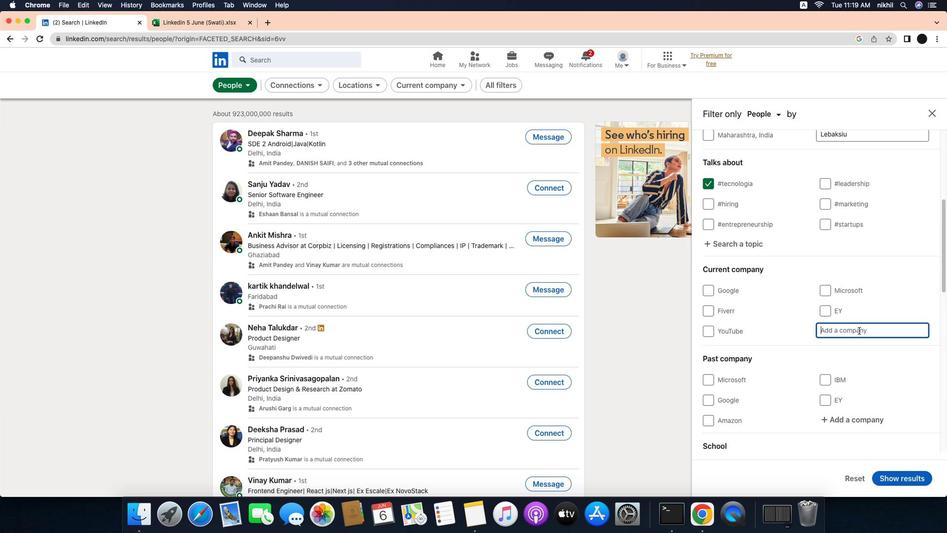 
Action: Mouse scrolled (830, 328) with delta (-25, -24)
Screenshot: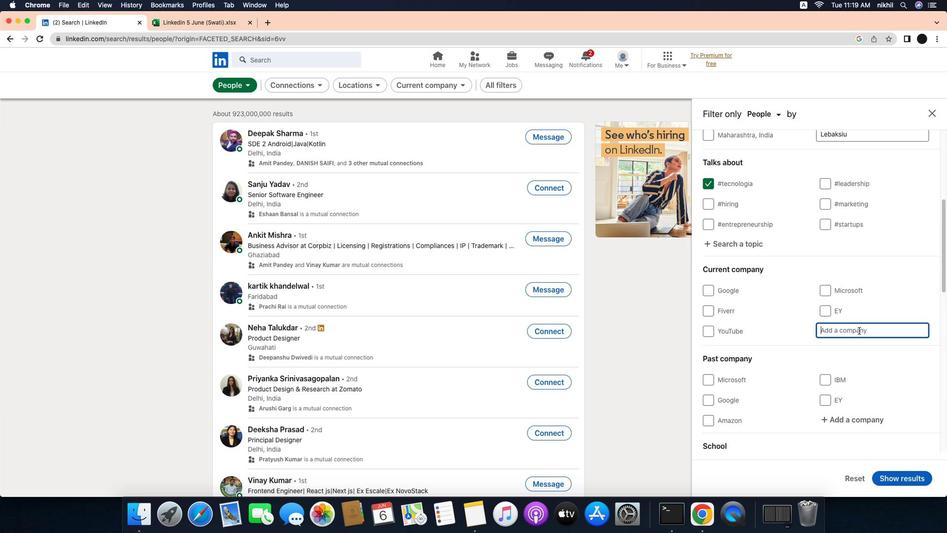 
Action: Mouse scrolled (830, 328) with delta (-25, -23)
Screenshot: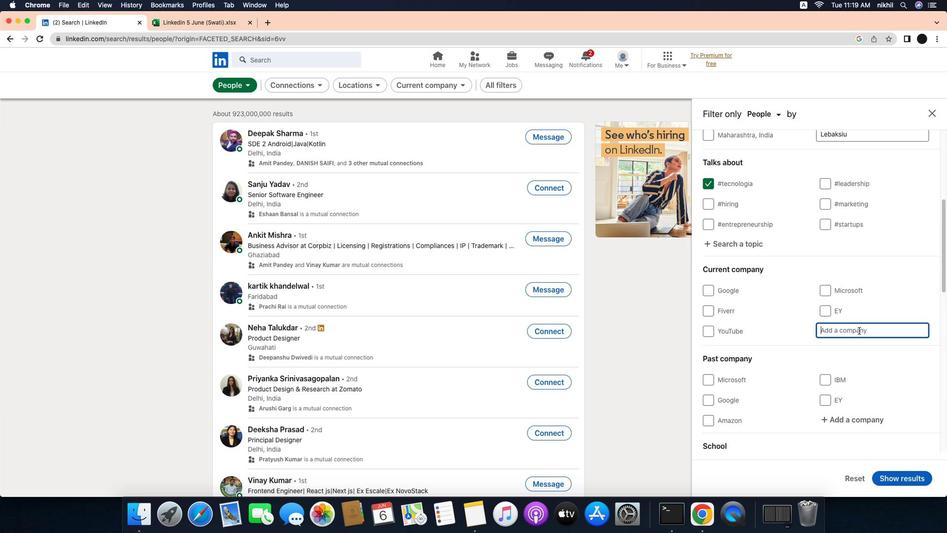 
Action: Mouse moved to (871, 324)
Screenshot: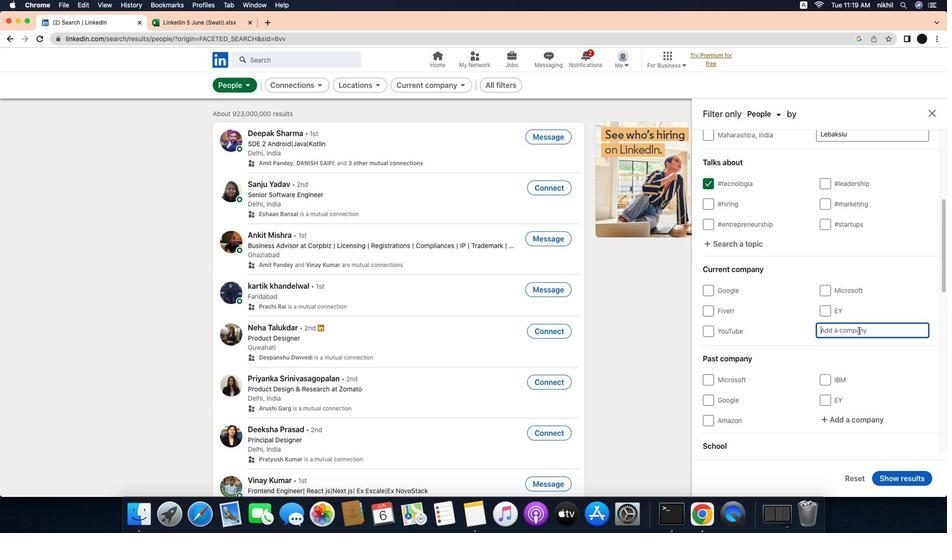 
Action: Mouse pressed left at (871, 324)
Screenshot: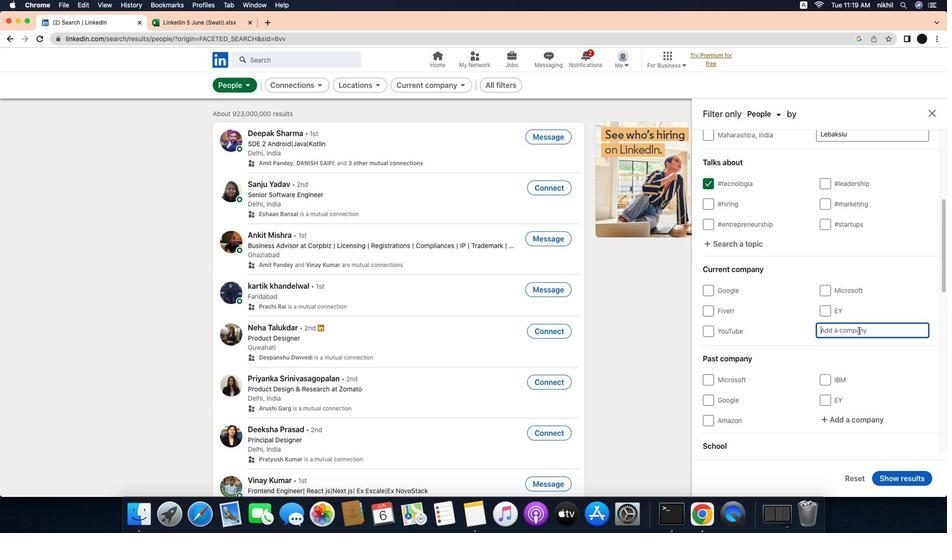 
Action: Mouse moved to (891, 327)
Screenshot: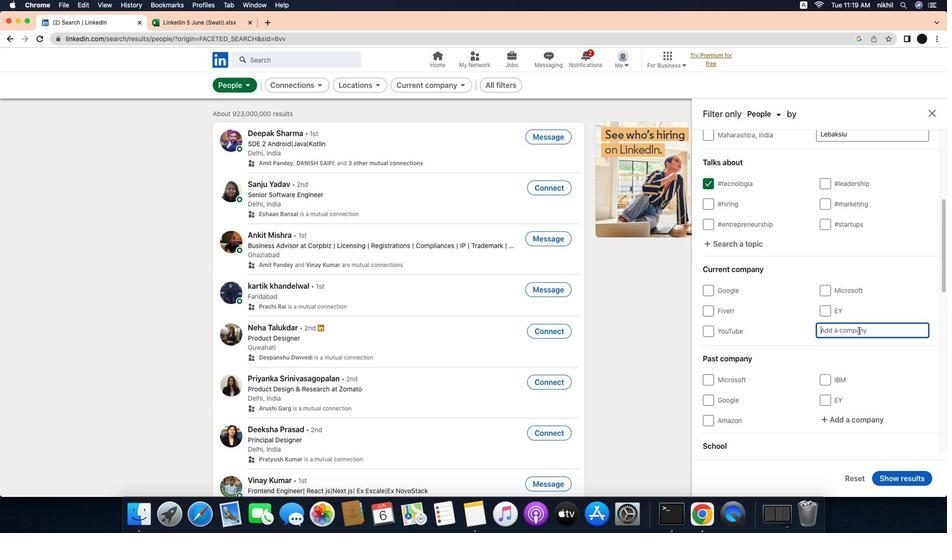 
Action: Mouse pressed left at (891, 327)
Screenshot: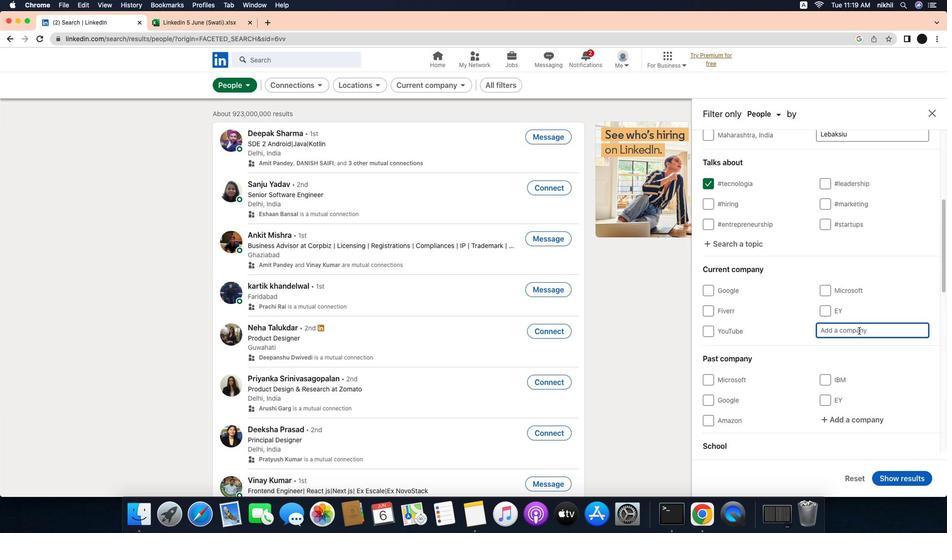 
Action: Key pressed Key.caps_lock'T'Key.caps_lock'a''t''a'Key.spaceKey.caps_lock'P'Key.caps_lock'o''w''e''r'Key.spaceKey.caps_lock'S'Key.caps_lock'o''l''a''r'Key.spaceKey.caps_lock'S'Key.caps_lock'y''s''t''e''m''s'Key.spaceKey.caps_lock'L'Key.caps_lock'i''m''i''t''e''d'
Screenshot: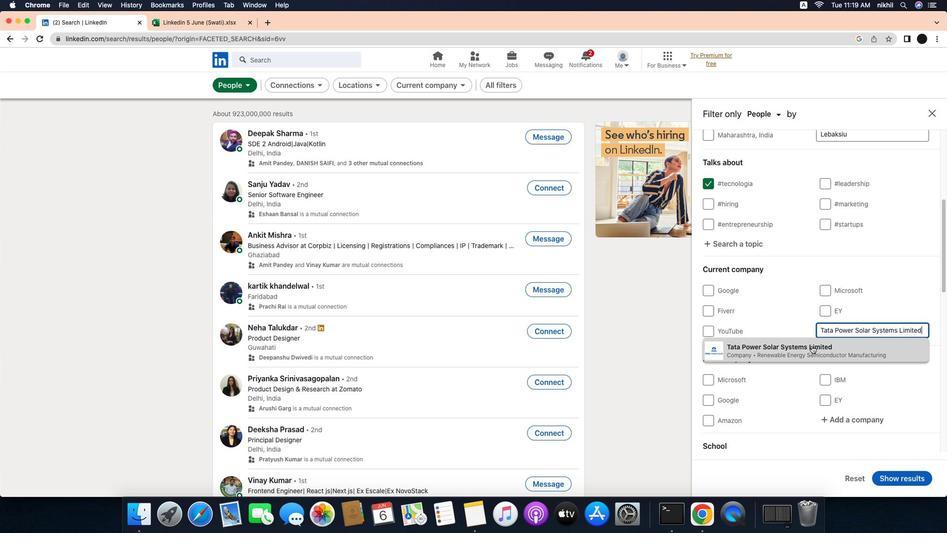 
Action: Mouse moved to (841, 343)
Screenshot: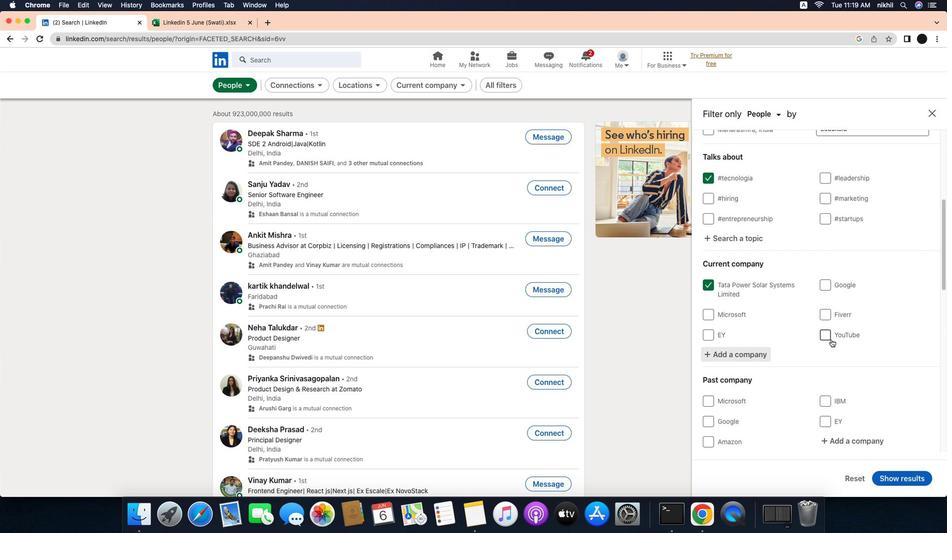 
Action: Mouse pressed left at (841, 343)
Screenshot: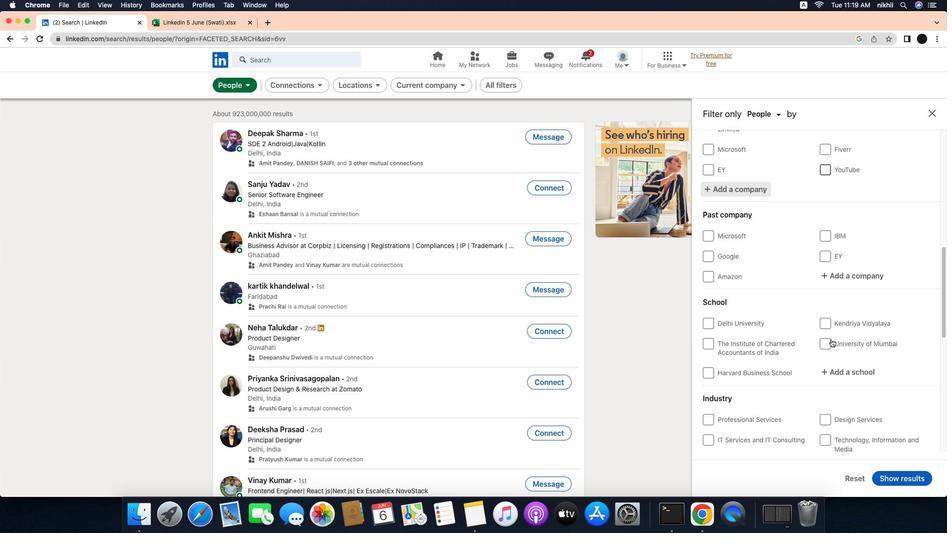 
Action: Mouse moved to (861, 336)
Screenshot: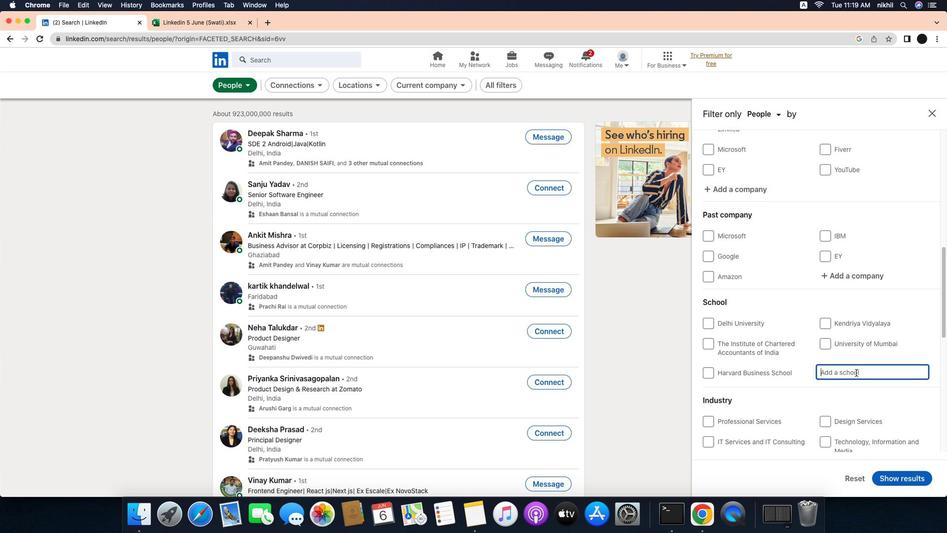 
Action: Mouse scrolled (861, 336) with delta (-25, -25)
Screenshot: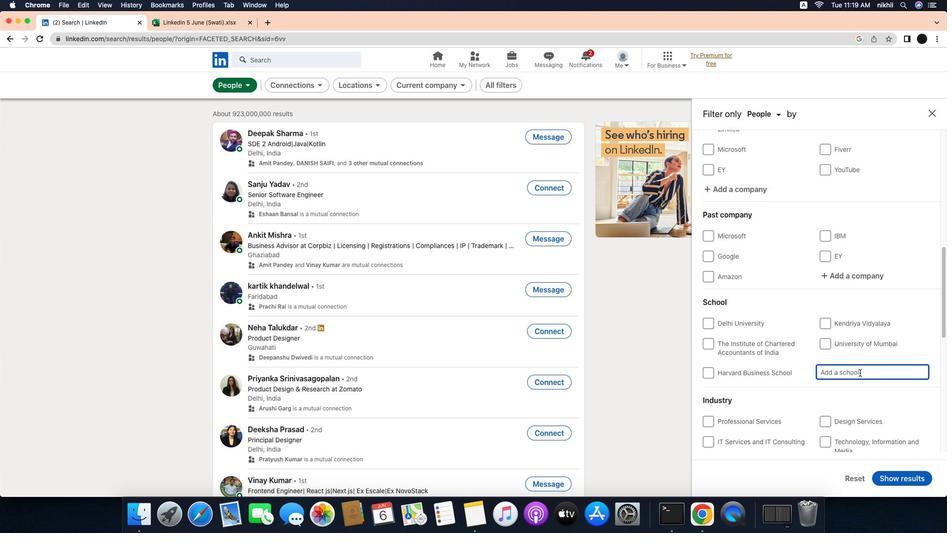 
Action: Mouse scrolled (861, 336) with delta (-25, -25)
Screenshot: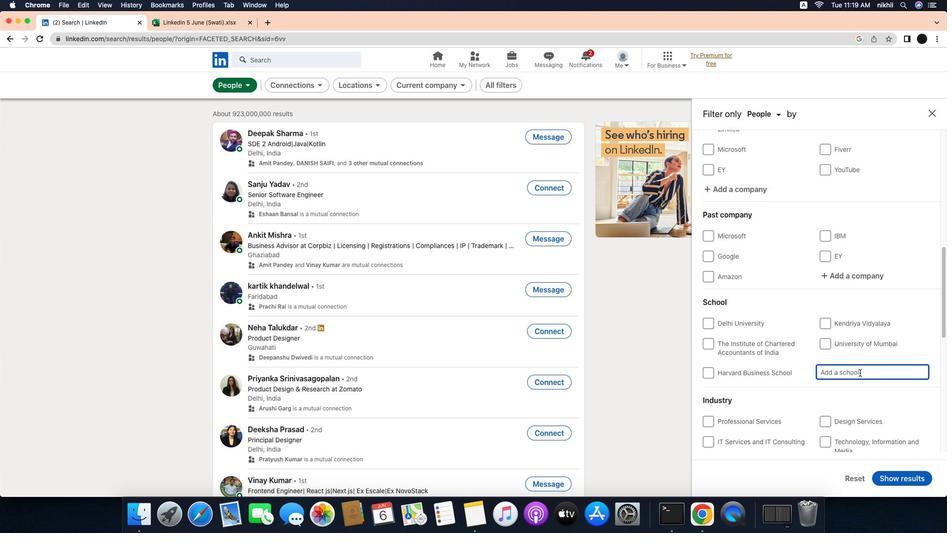 
Action: Mouse scrolled (861, 336) with delta (-25, -25)
Screenshot: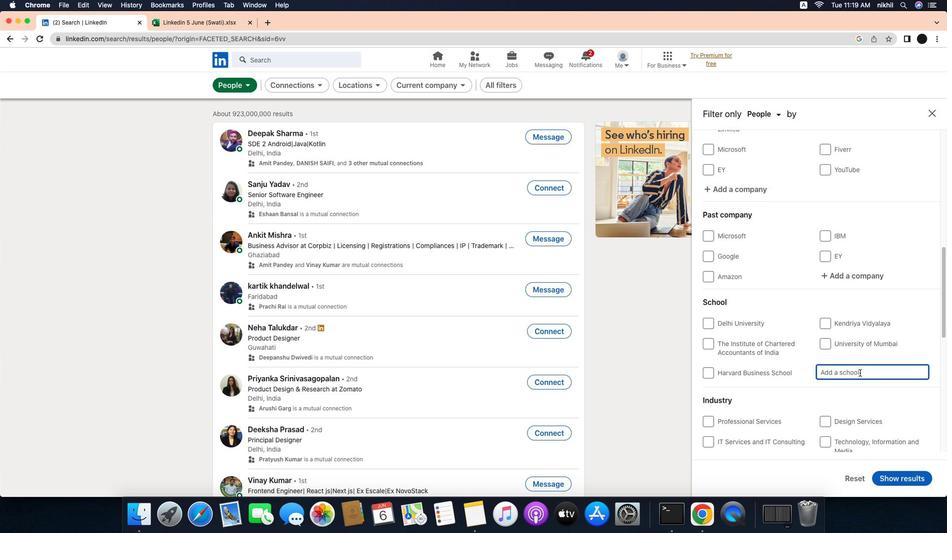 
Action: Mouse scrolled (861, 336) with delta (-25, -25)
Screenshot: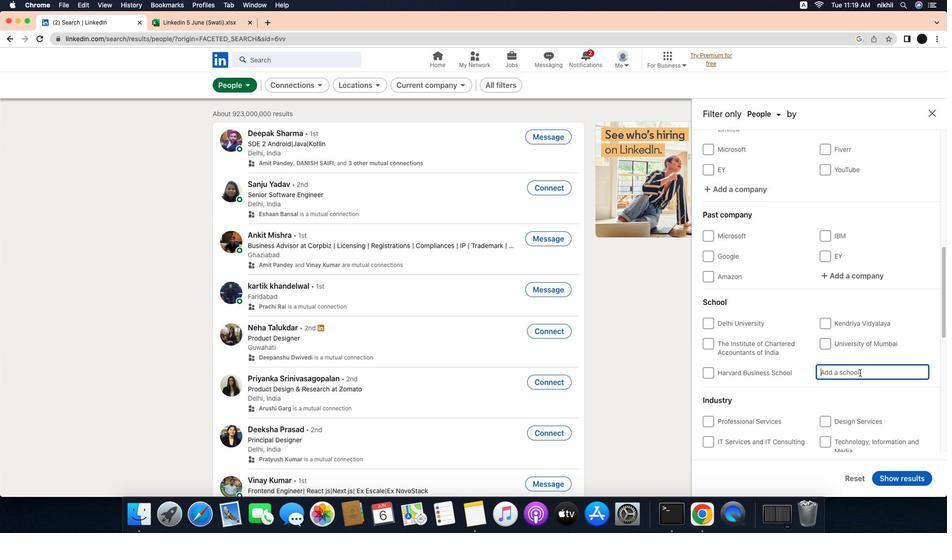 
Action: Mouse scrolled (861, 336) with delta (-25, -25)
Screenshot: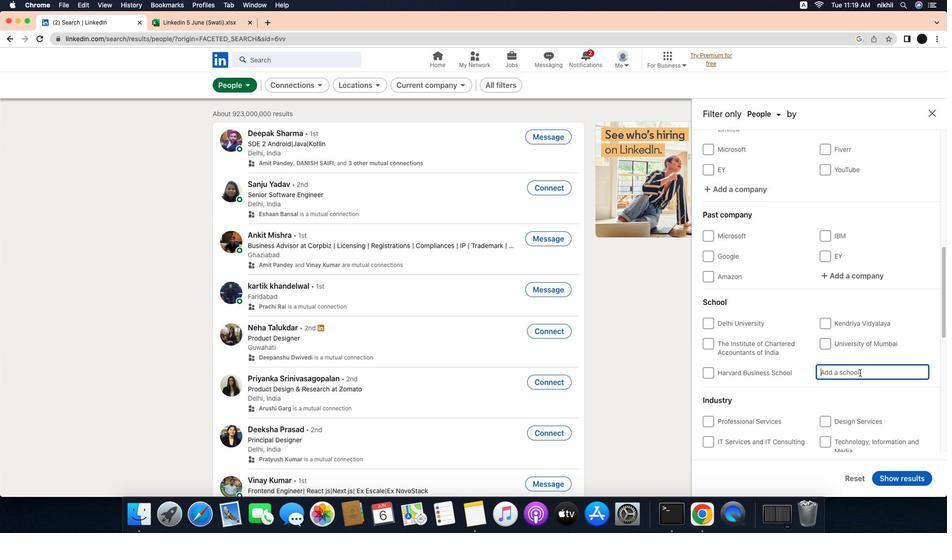 
Action: Mouse scrolled (861, 336) with delta (-25, -26)
Screenshot: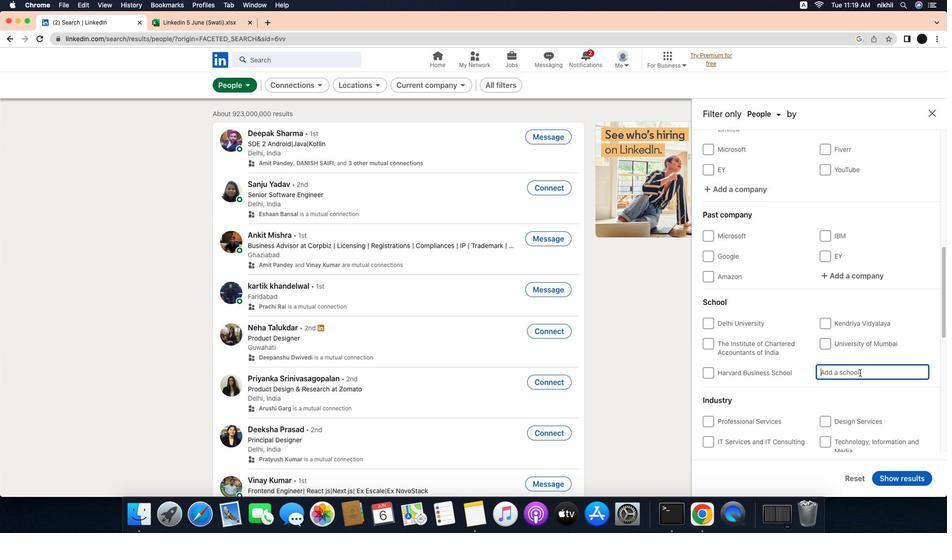 
Action: Mouse scrolled (861, 336) with delta (-25, -27)
Screenshot: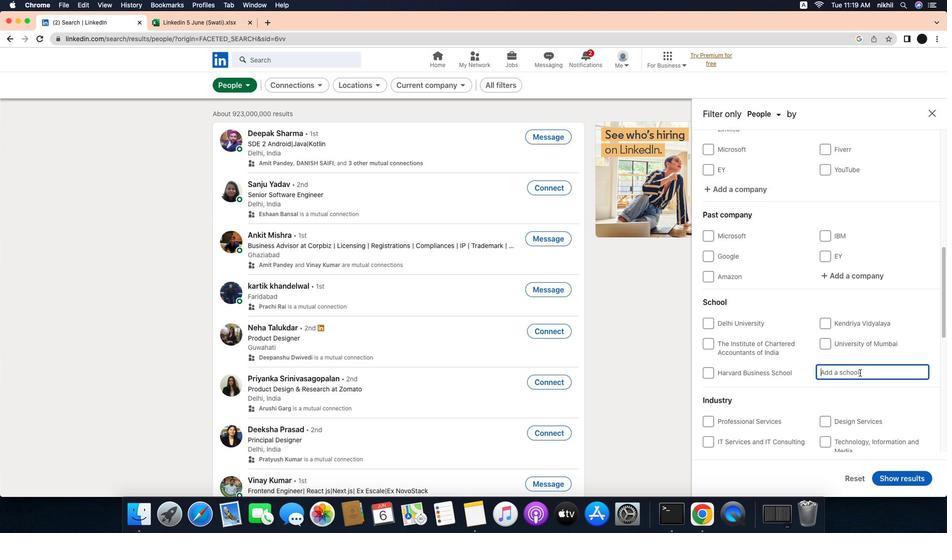 
Action: Mouse moved to (883, 371)
Screenshot: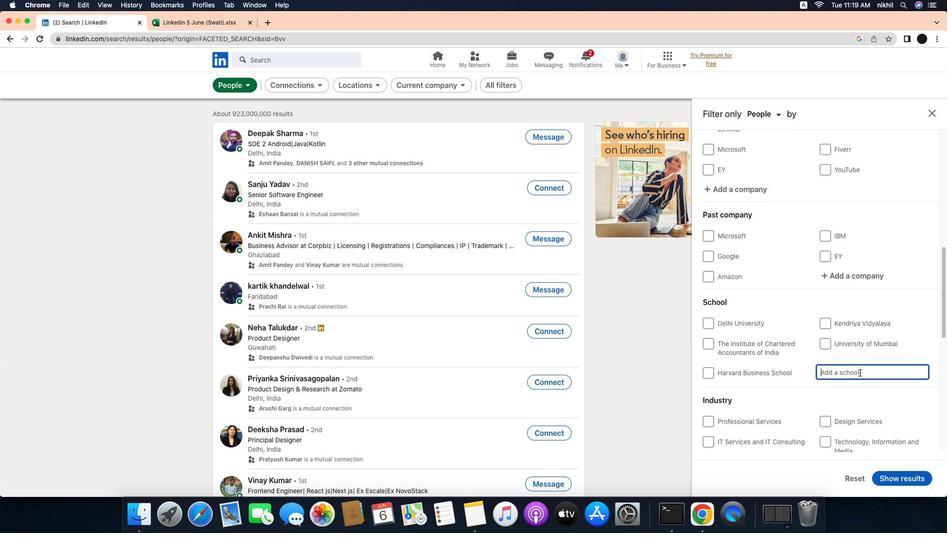
Action: Mouse pressed left at (883, 371)
Screenshot: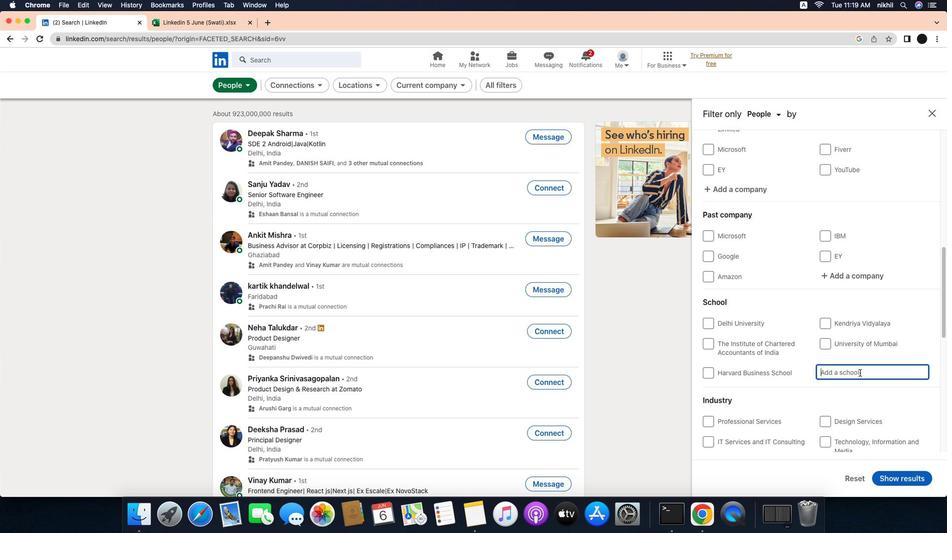 
Action: Mouse moved to (892, 371)
Screenshot: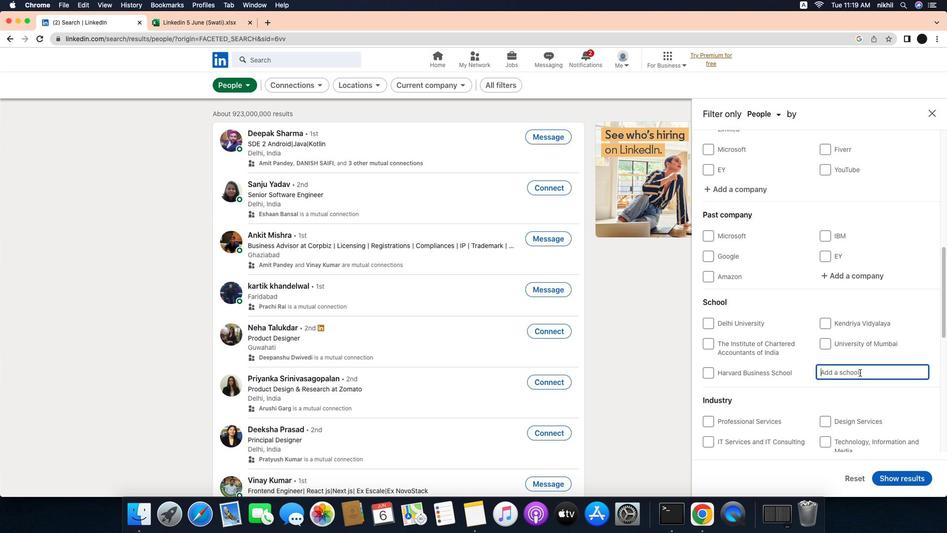 
Action: Mouse pressed left at (892, 371)
Screenshot: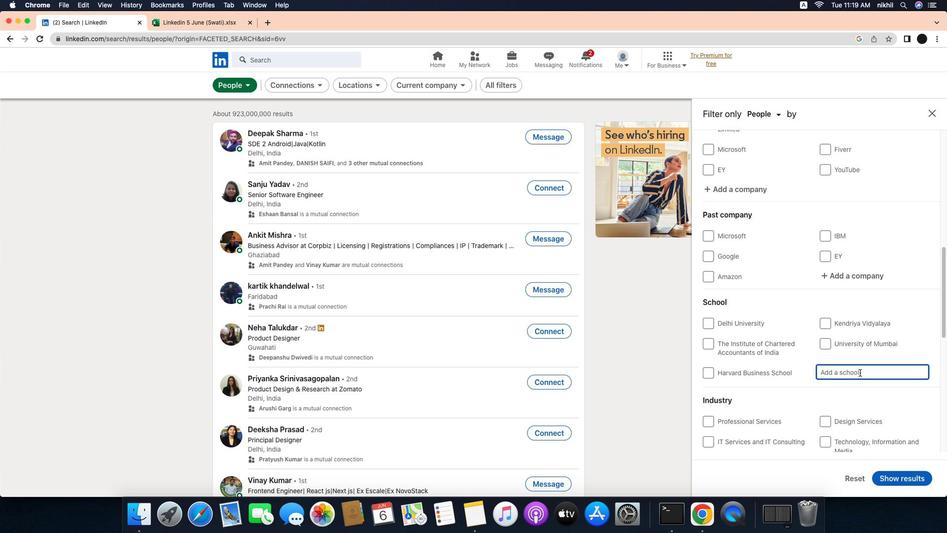 
Action: Key pressed Key.caps_lock'G'Key.caps_lock'o''v''e''r''n''m''e''n''t'Key.spaceKey.caps_lock'C'Key.caps_lock'o''l''l''e''g''e'Key.space'o''f'Key.spaceKey.caps_lock'E'Key.caps_lock'n''g''i''n''e''e''r''i''n''g'','Key.caps_lock'T'Key.caps_lock'i''r''u''n''e''l''v''e''l''i'
Screenshot: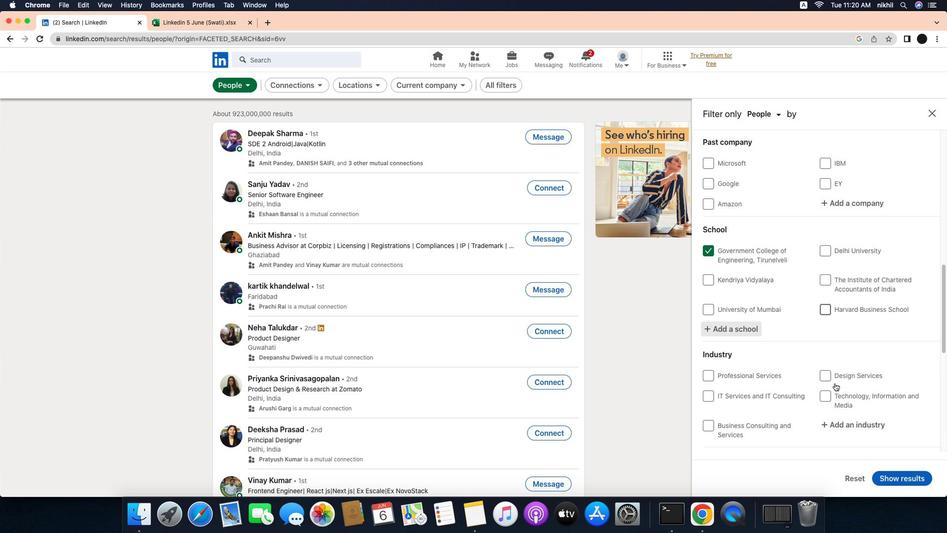 
Action: Mouse moved to (877, 393)
Screenshot: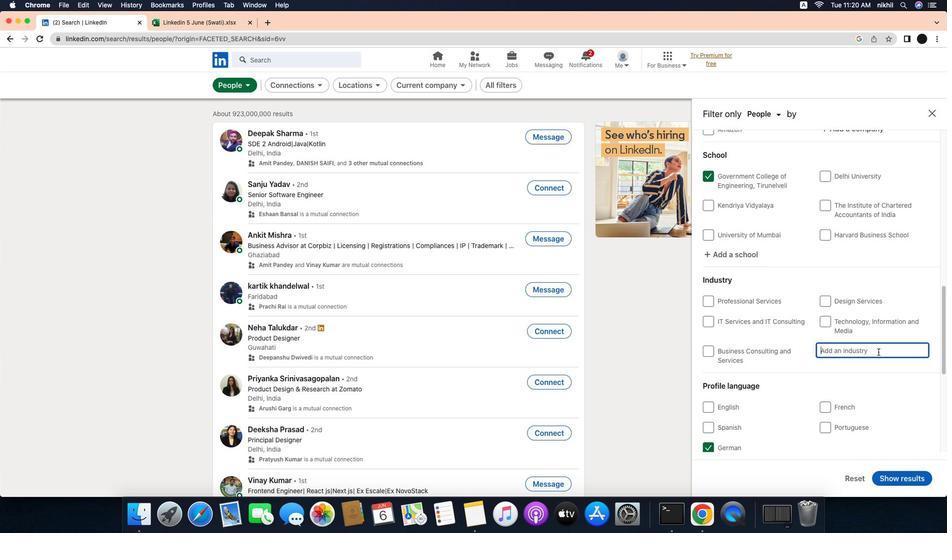 
Action: Mouse pressed left at (877, 393)
Screenshot: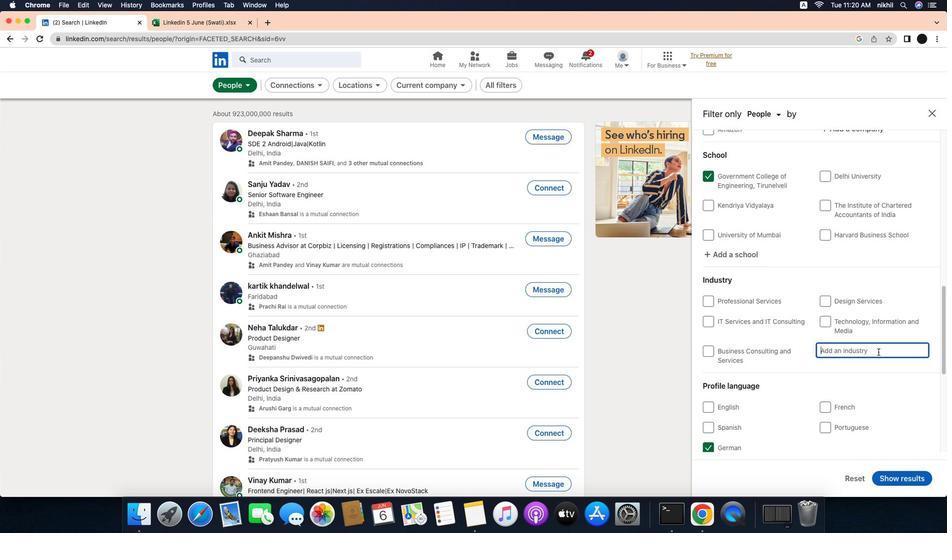 
Action: Mouse moved to (866, 383)
Screenshot: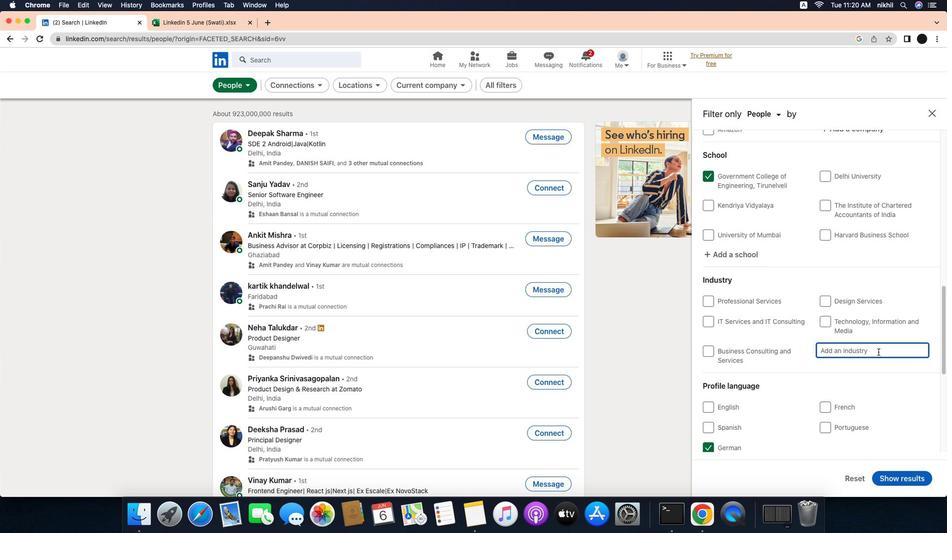 
Action: Mouse scrolled (866, 383) with delta (-25, -25)
Screenshot: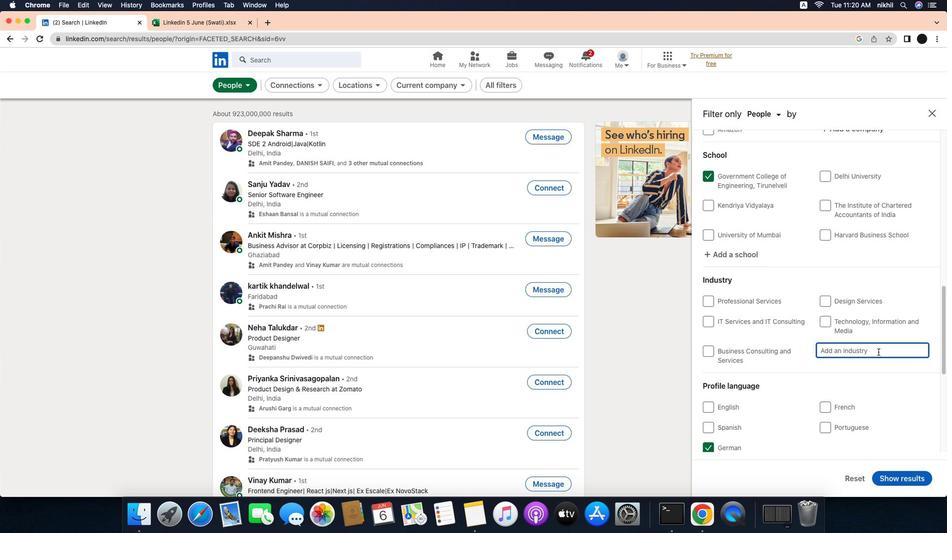 
Action: Mouse moved to (866, 383)
Screenshot: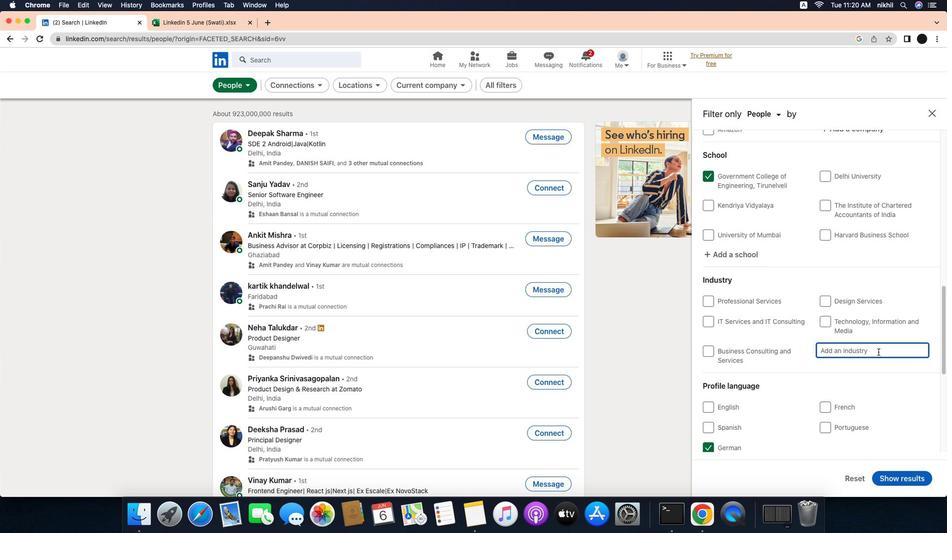 
Action: Mouse scrolled (866, 383) with delta (-25, -25)
Screenshot: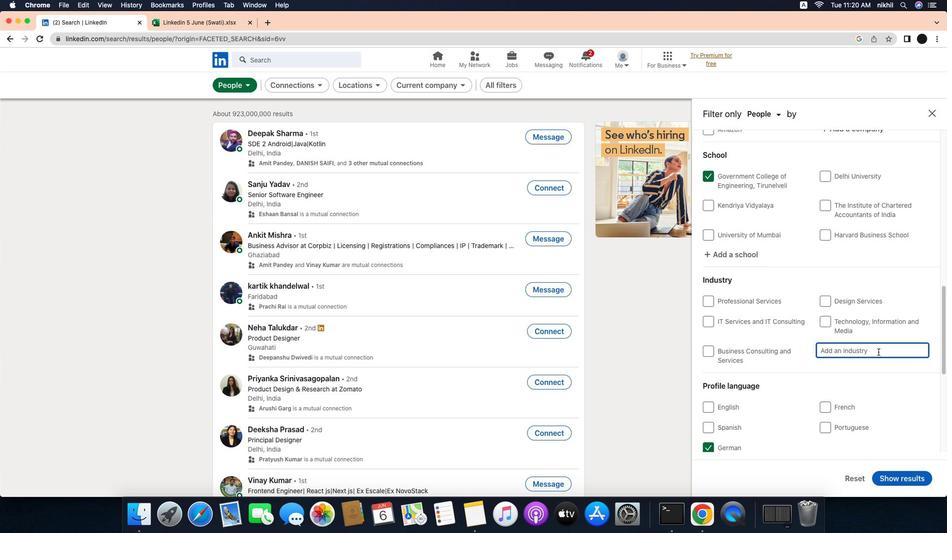
Action: Mouse scrolled (866, 383) with delta (-25, -26)
Screenshot: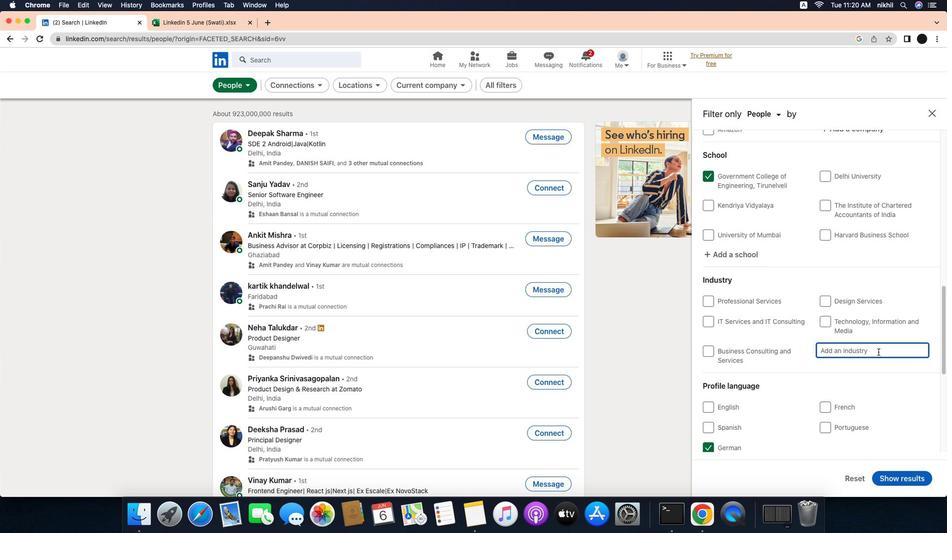 
Action: Mouse scrolled (866, 383) with delta (-25, -25)
Screenshot: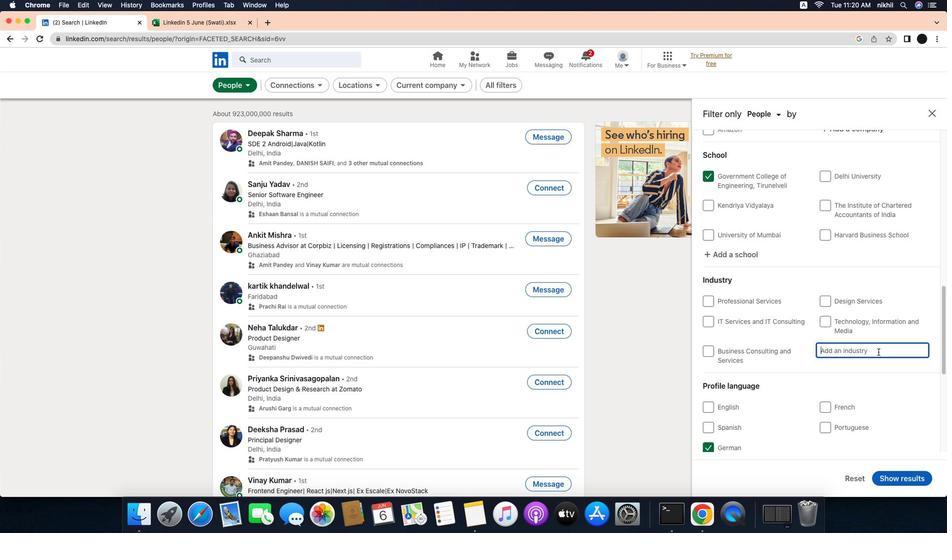 
Action: Mouse scrolled (866, 383) with delta (-25, -25)
Screenshot: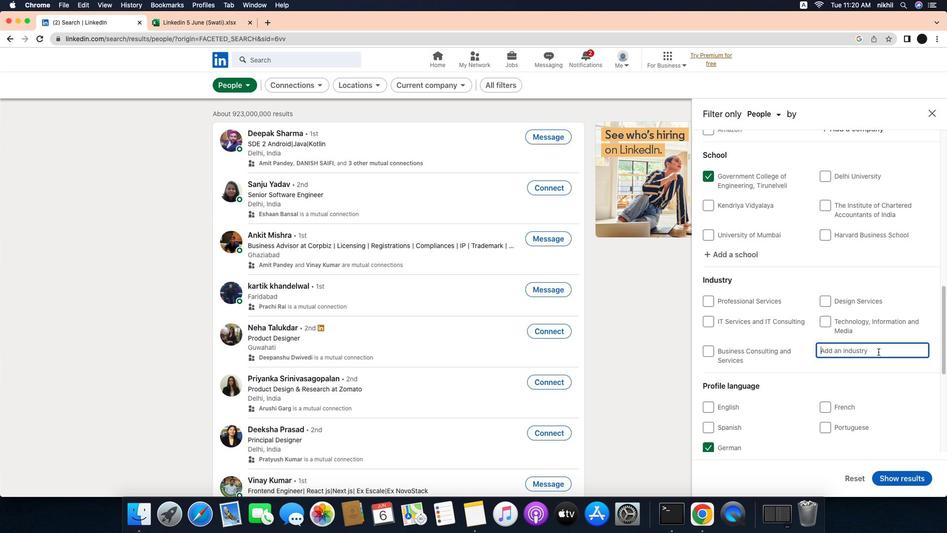 
Action: Mouse scrolled (866, 383) with delta (-25, -26)
Screenshot: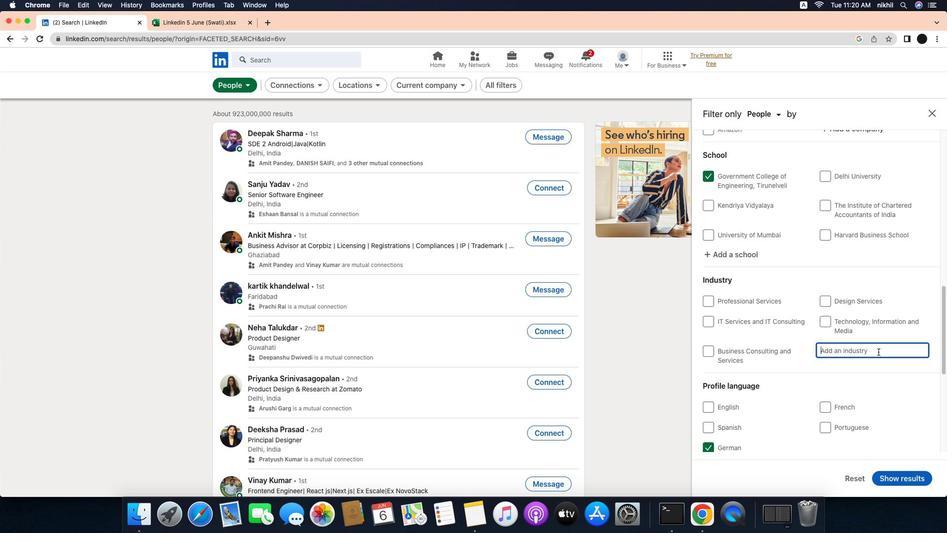 
Action: Mouse moved to (883, 346)
Screenshot: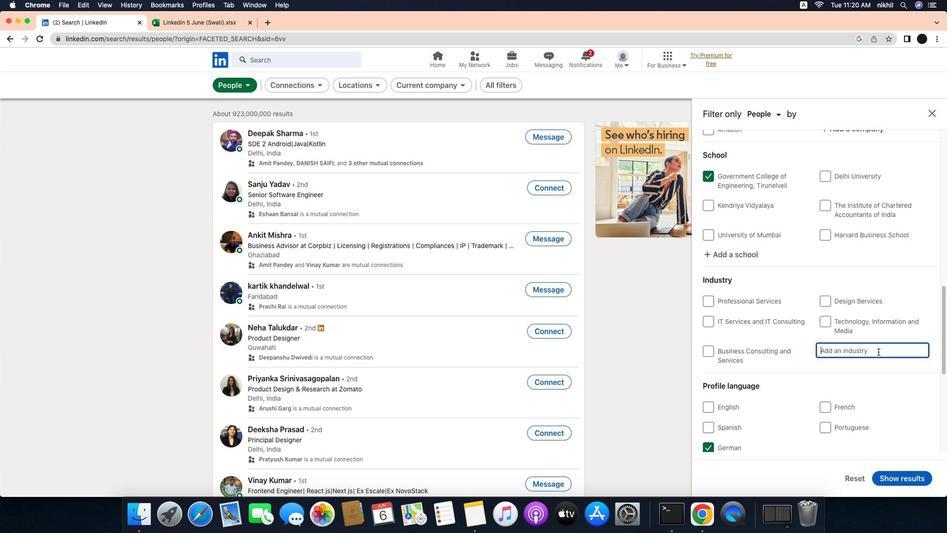 
Action: Mouse pressed left at (883, 346)
Screenshot: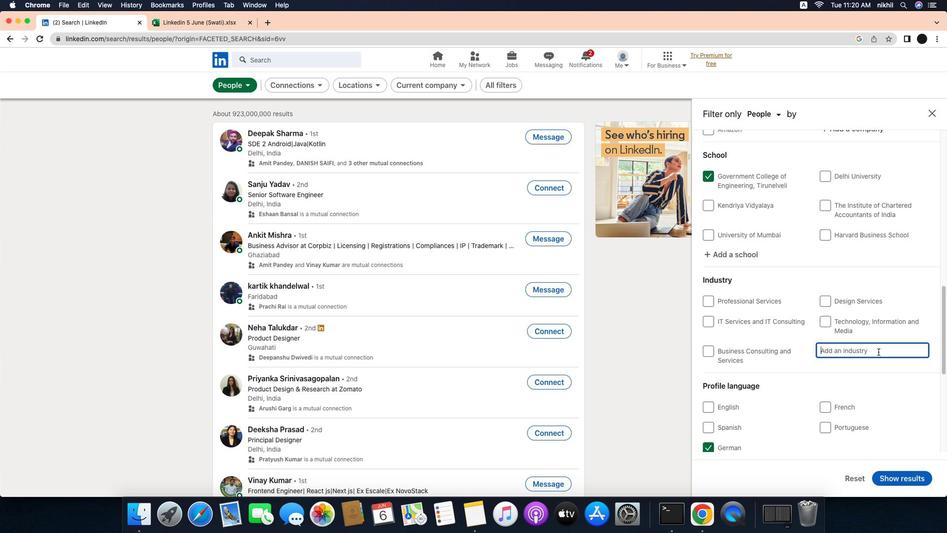 
Action: Mouse moved to (912, 350)
Screenshot: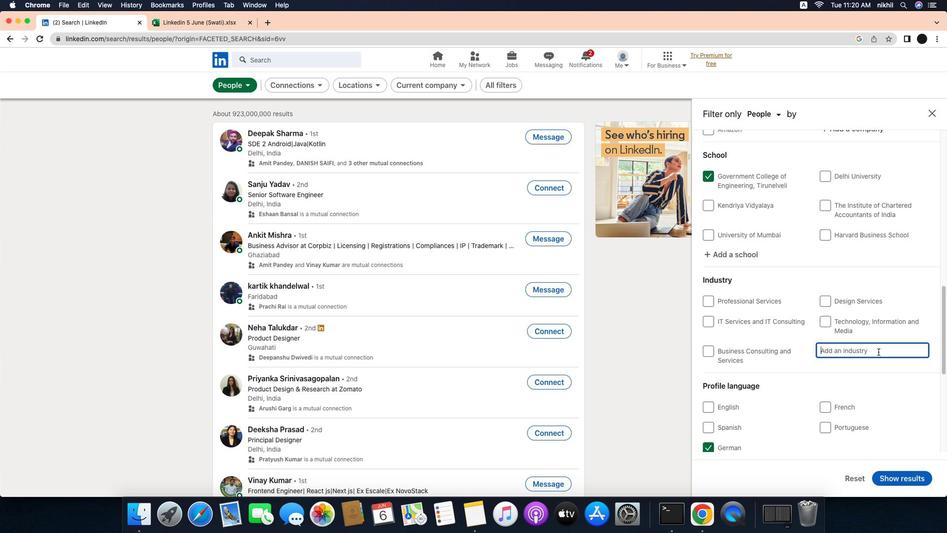 
Action: Mouse pressed left at (912, 350)
Screenshot: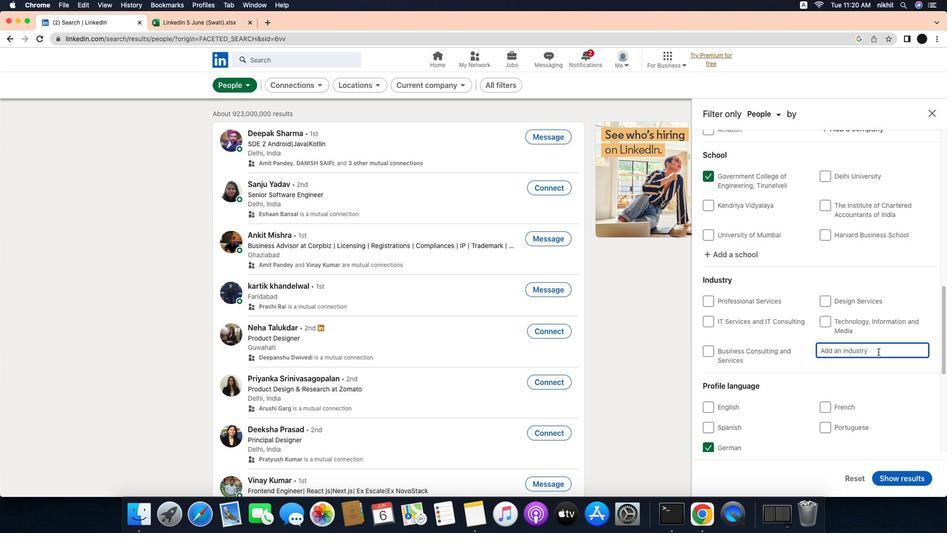 
Action: Key pressed Key.caps_lock'D'Key.caps_lock'a''t''a'Key.spaceKey.caps_lock'I'Key.caps_lock'n''f''r''a''s''t''r''u''c''t''u''r''e'Key.space'a''n''d'Key.spaceKey.caps_lock'A'Key.caps_lockKey.space'n''a''l''y''t''i''c''s'
Screenshot: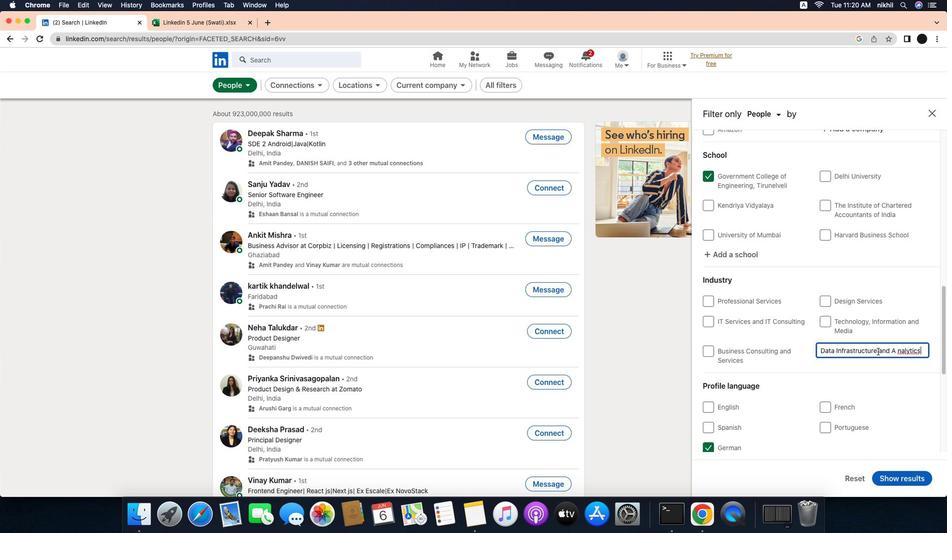 
Action: Mouse moved to (911, 349)
Screenshot: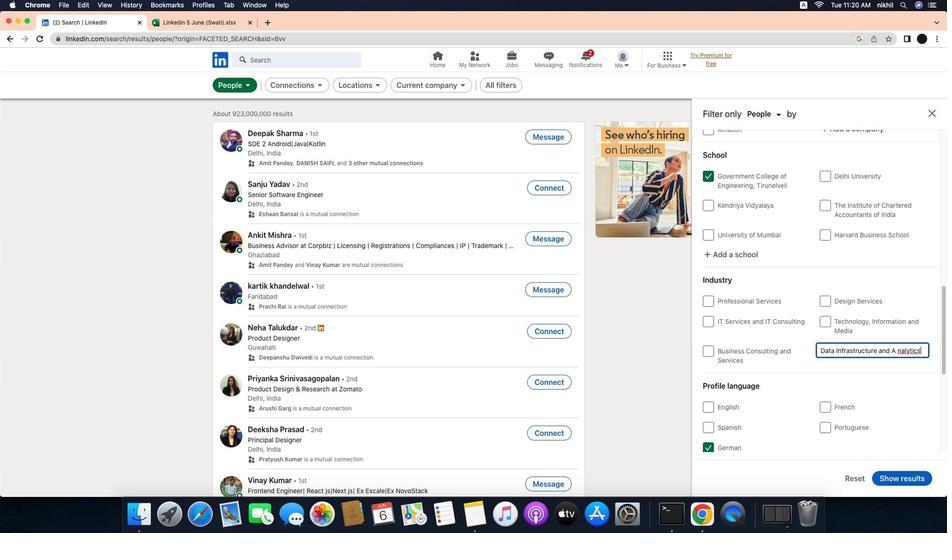 
Action: Key pressed Key.enter
Screenshot: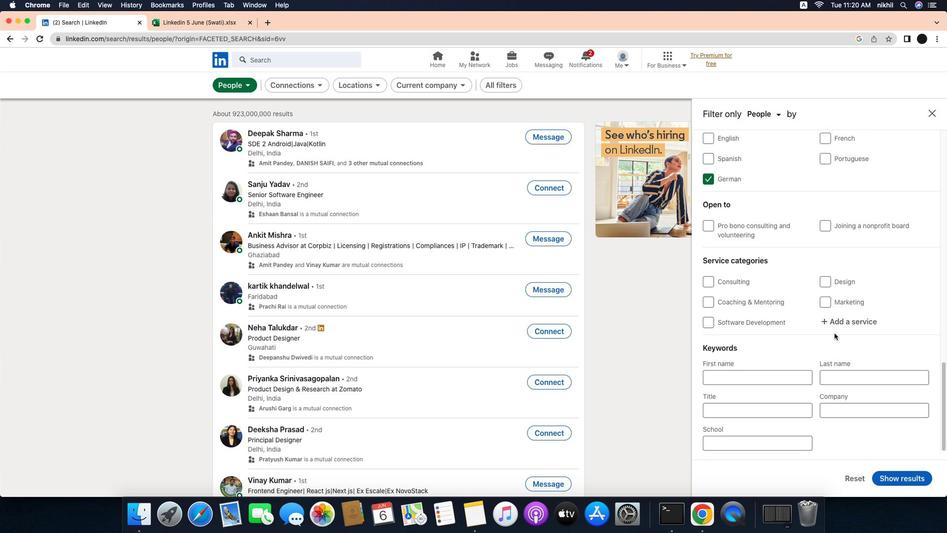 
Action: Mouse moved to (893, 385)
Screenshot: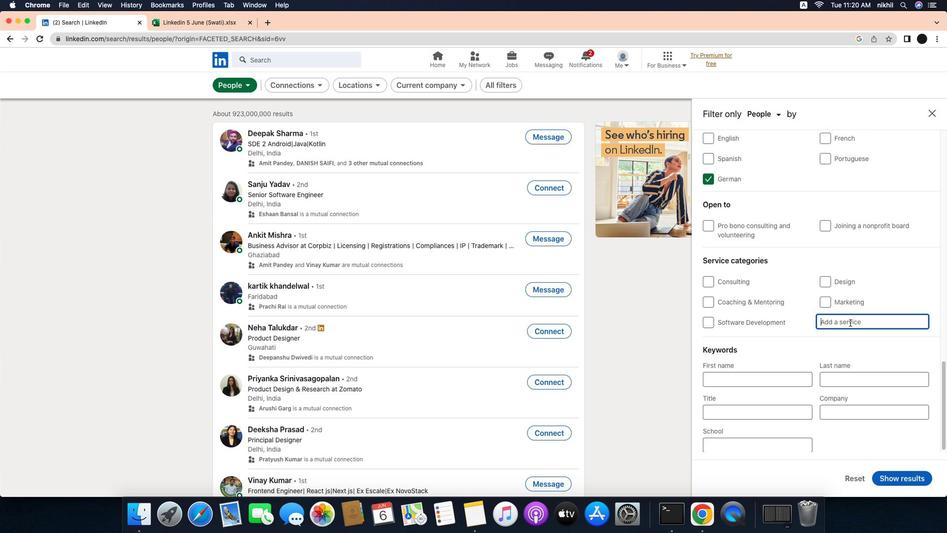 
Action: Mouse scrolled (893, 385) with delta (-25, -25)
Screenshot: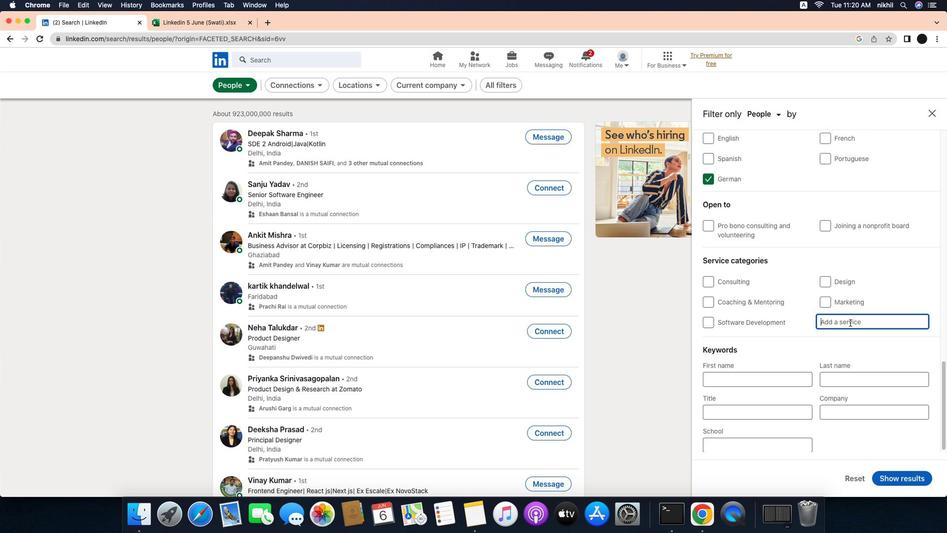 
Action: Mouse scrolled (893, 385) with delta (-25, -25)
Screenshot: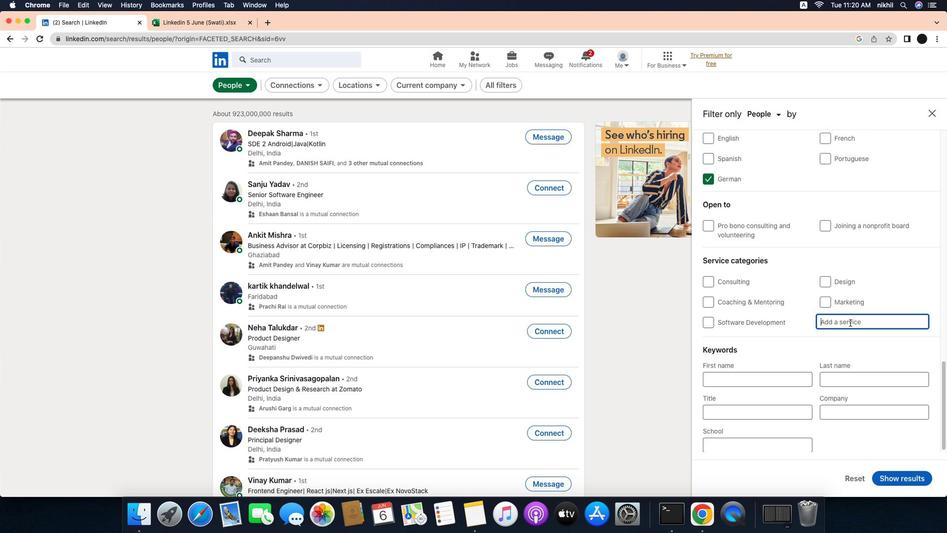 
Action: Mouse scrolled (893, 385) with delta (-25, -26)
Screenshot: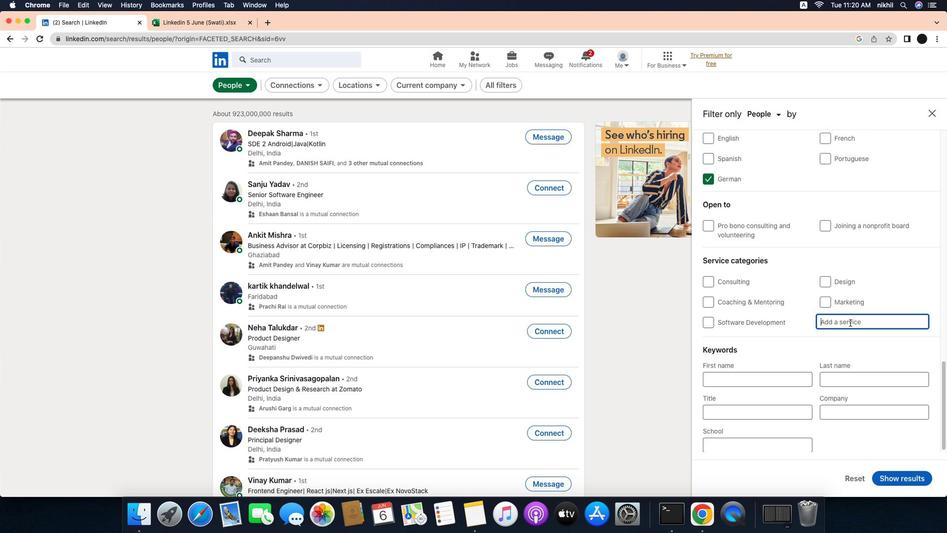 
Action: Mouse scrolled (893, 385) with delta (-25, -26)
Screenshot: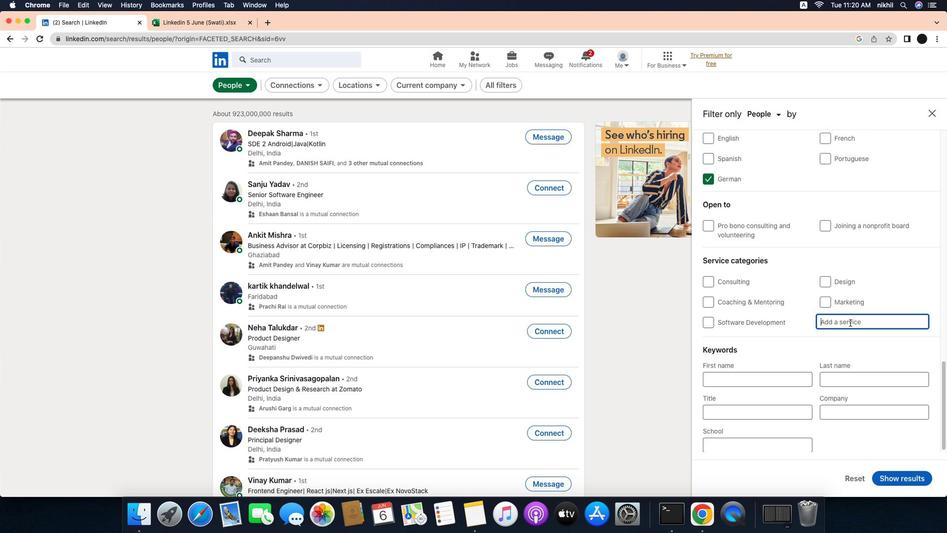 
Action: Mouse scrolled (893, 385) with delta (-25, -25)
Screenshot: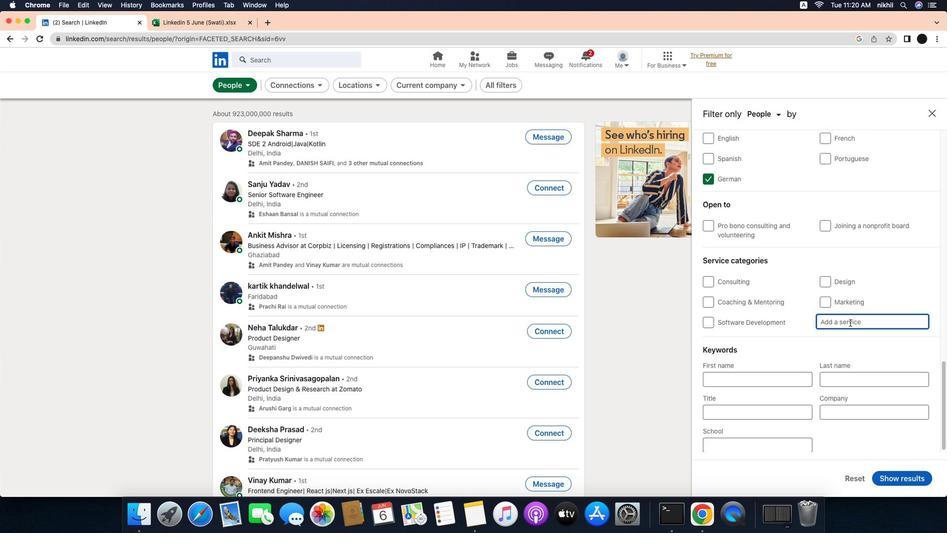 
Action: Mouse scrolled (893, 385) with delta (-25, -25)
Screenshot: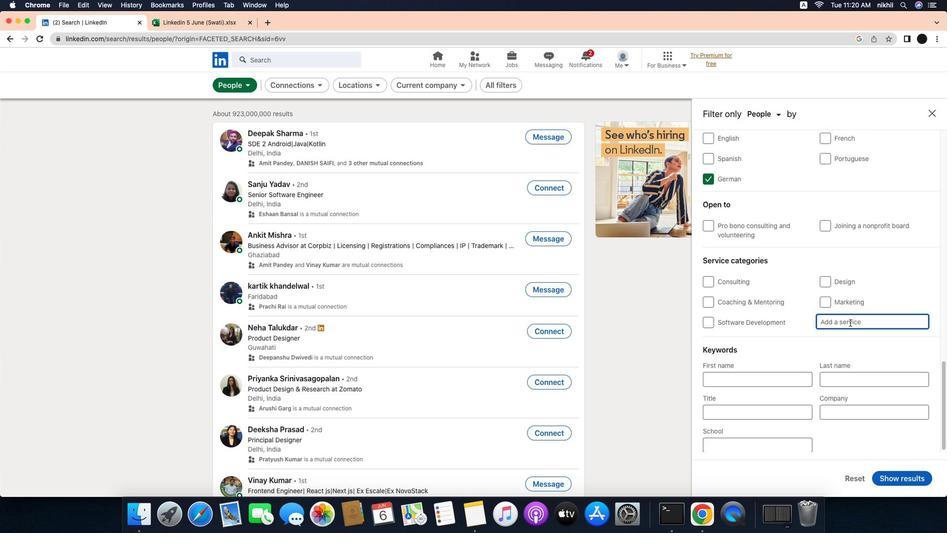 
Action: Mouse scrolled (893, 385) with delta (-25, -26)
Screenshot: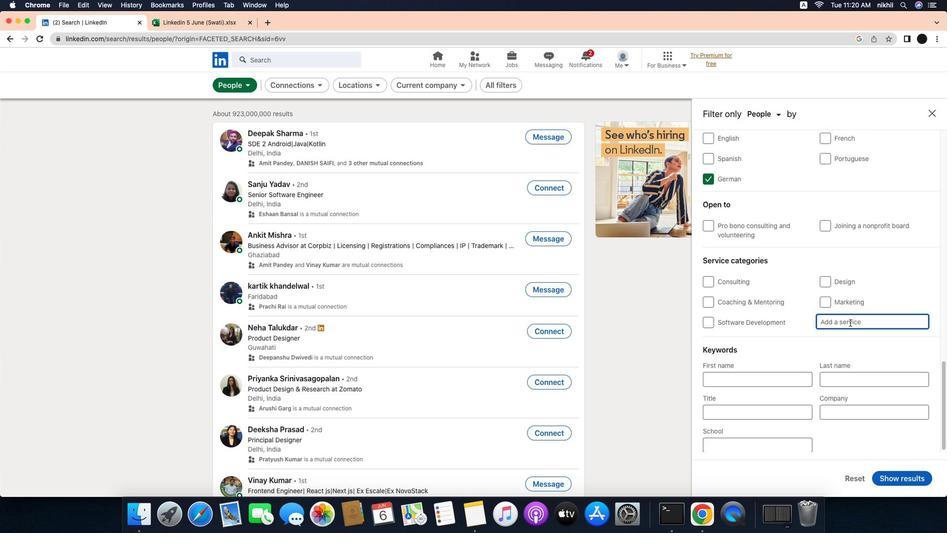 
Action: Mouse moved to (893, 385)
Screenshot: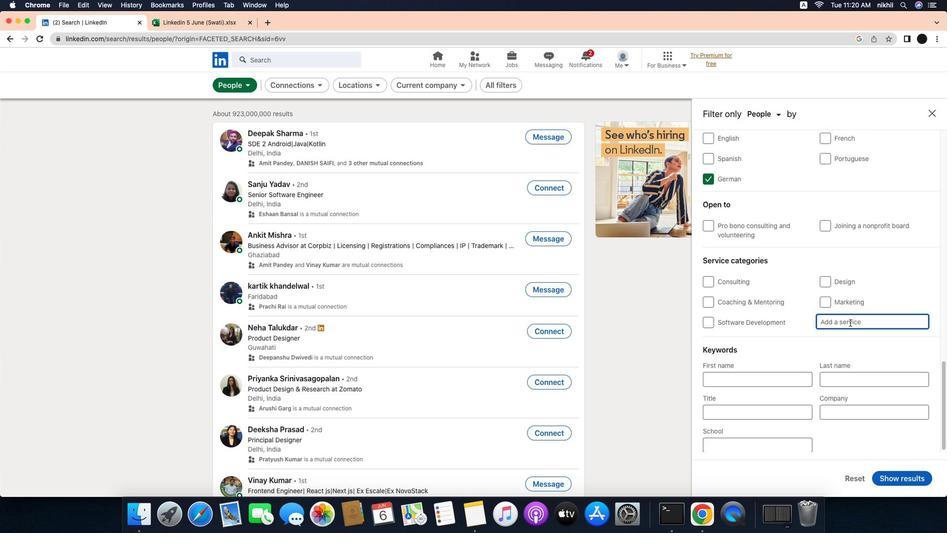 
Action: Mouse scrolled (893, 385) with delta (-25, -27)
Screenshot: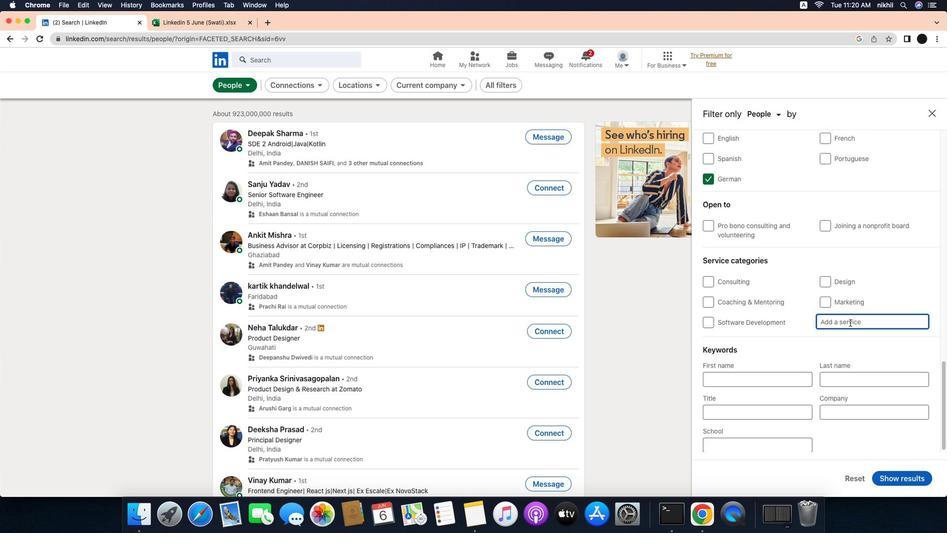 
Action: Mouse moved to (866, 320)
Screenshot: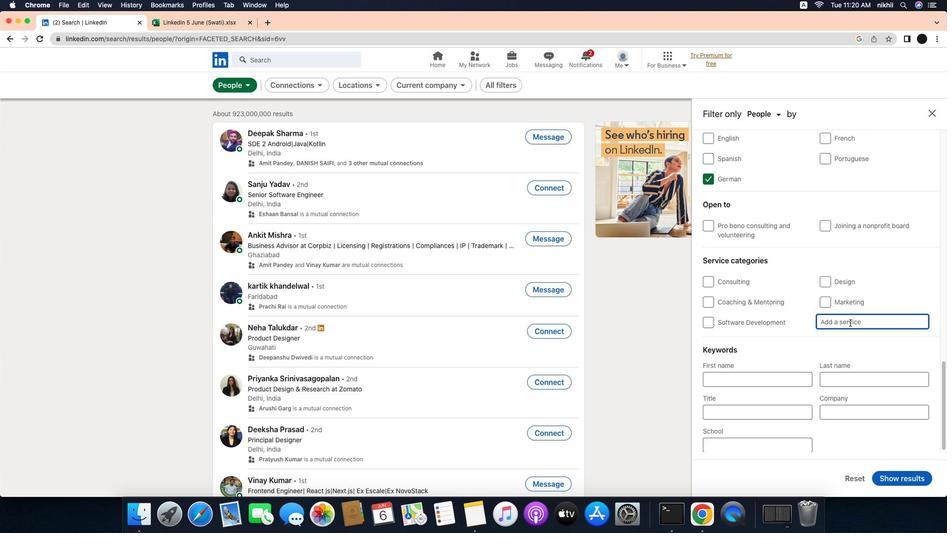 
Action: Mouse pressed left at (866, 320)
Screenshot: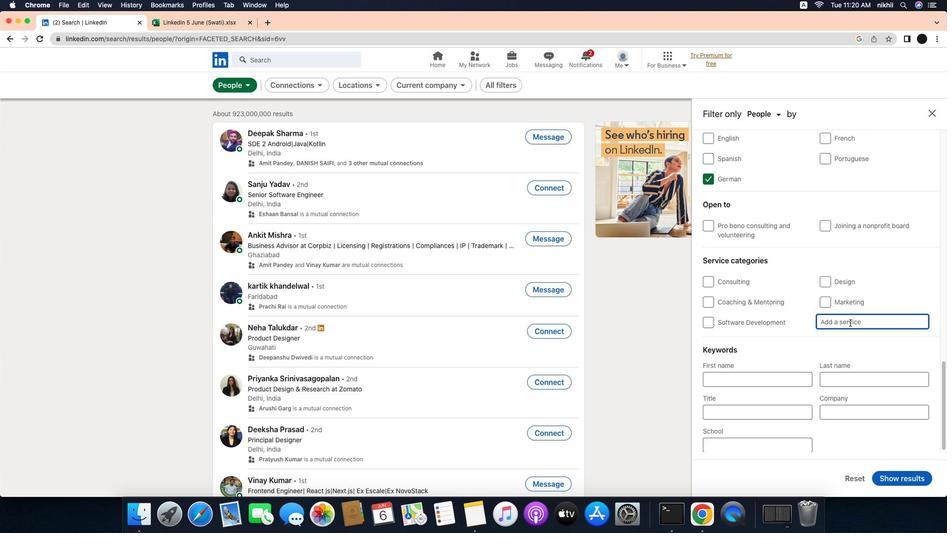 
Action: Mouse moved to (882, 318)
Screenshot: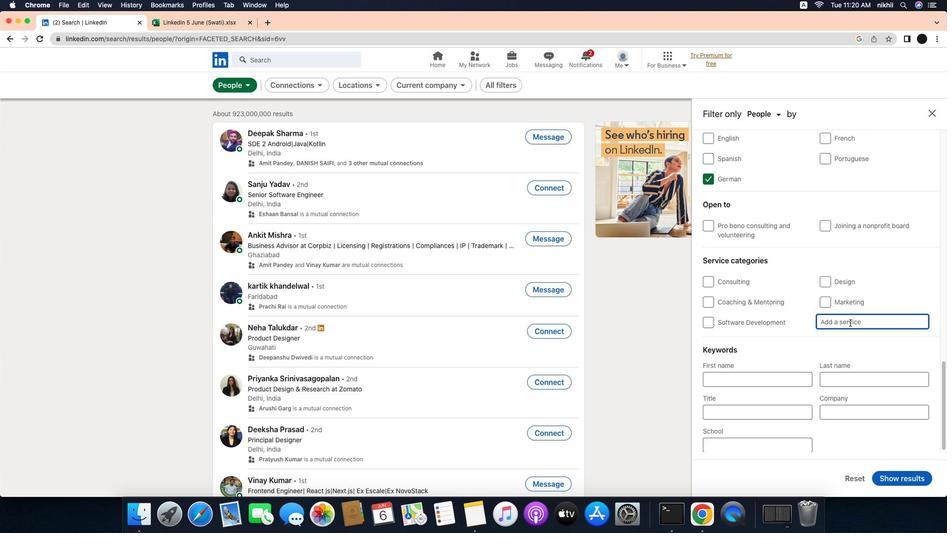 
Action: Mouse pressed left at (882, 318)
Screenshot: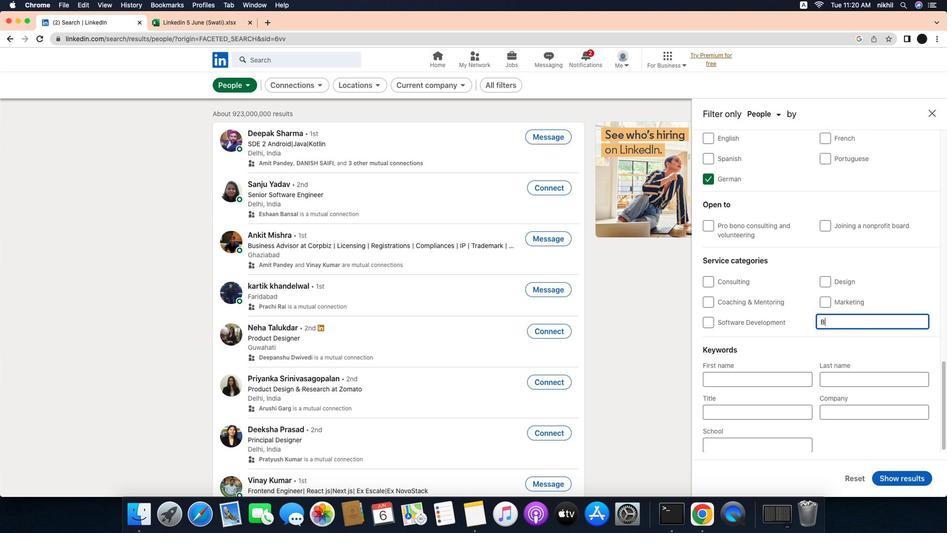
Action: Key pressed Key.caps_lock'B'Key.caps_lock'u''s''i''n''e''s''s'Key.spaceKey.caps_lock'A'Key.caps_lock'n''a''l''y''t''i''c''s'
Screenshot: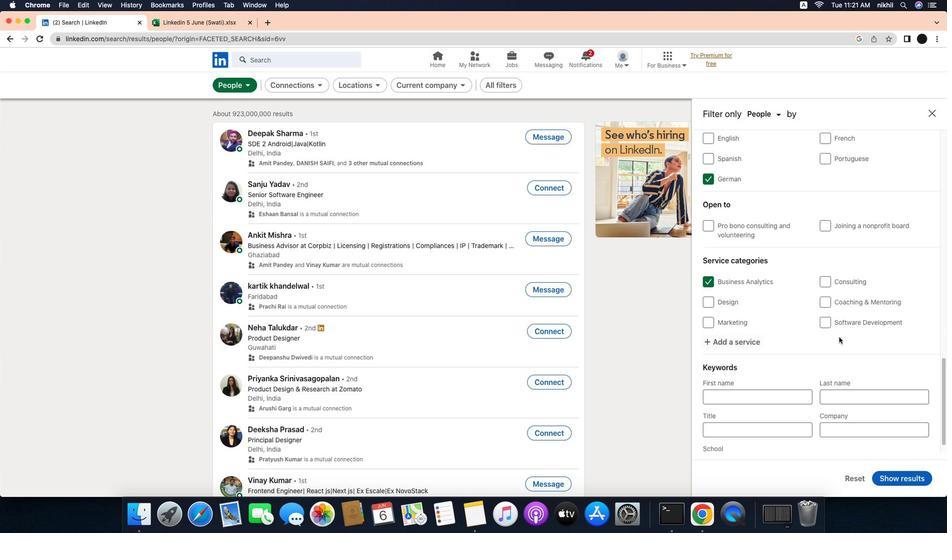 
Action: Mouse moved to (869, 333)
Screenshot: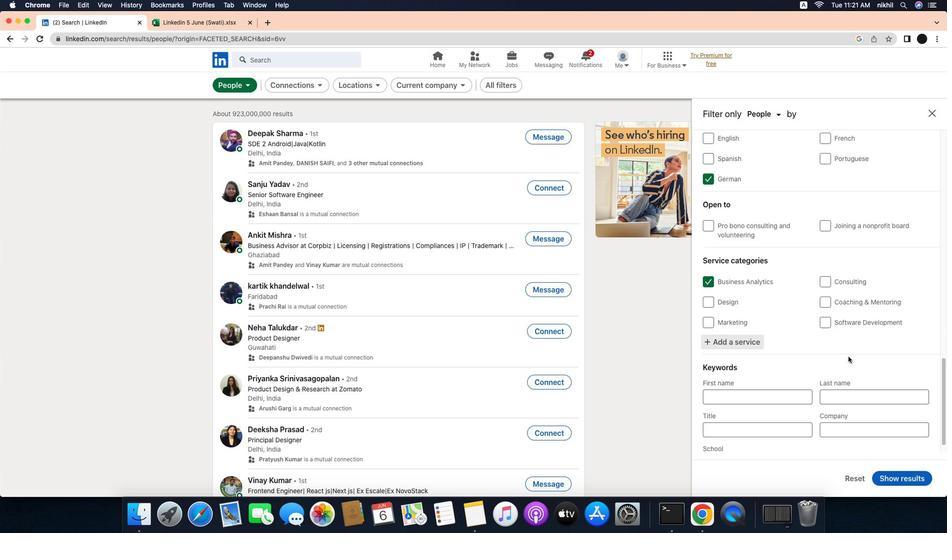 
Action: Mouse pressed left at (869, 333)
Screenshot: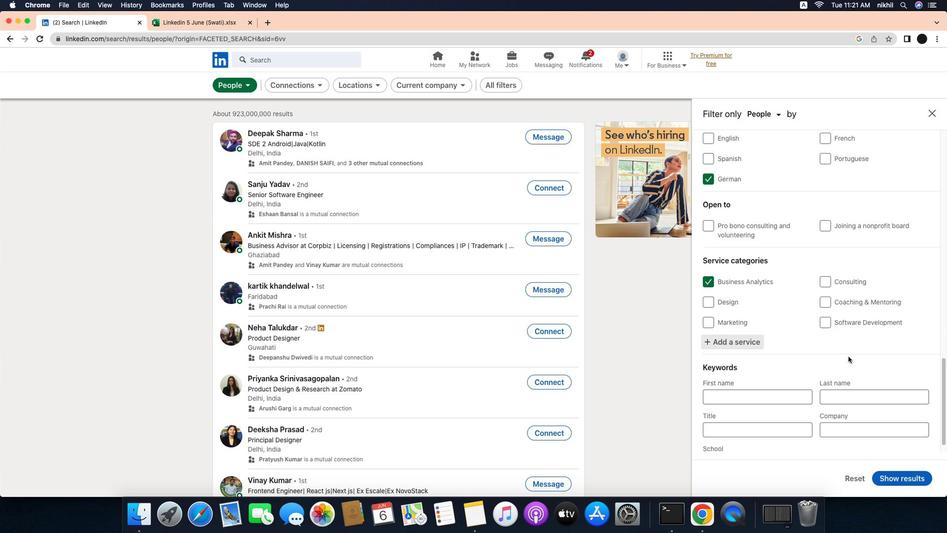 
Action: Mouse moved to (873, 345)
Screenshot: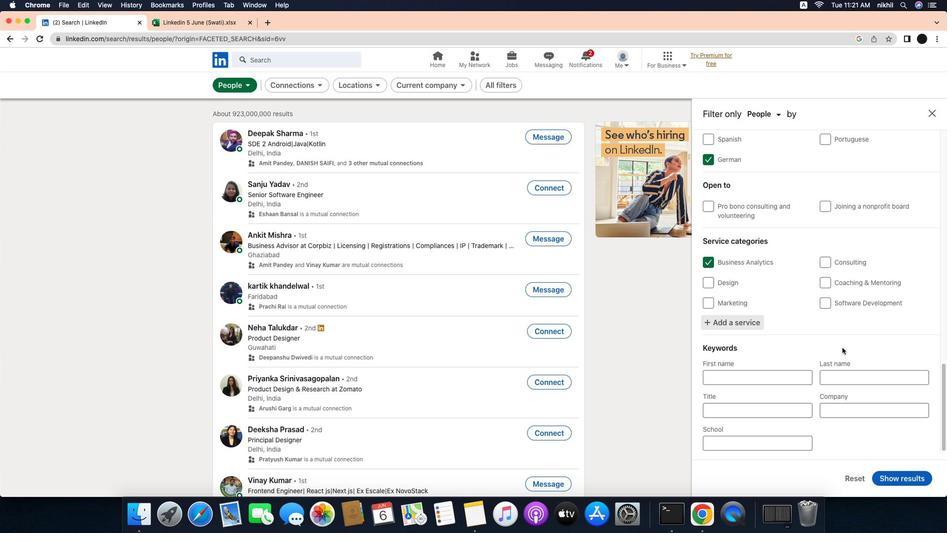 
Action: Mouse scrolled (873, 345) with delta (-25, -25)
Screenshot: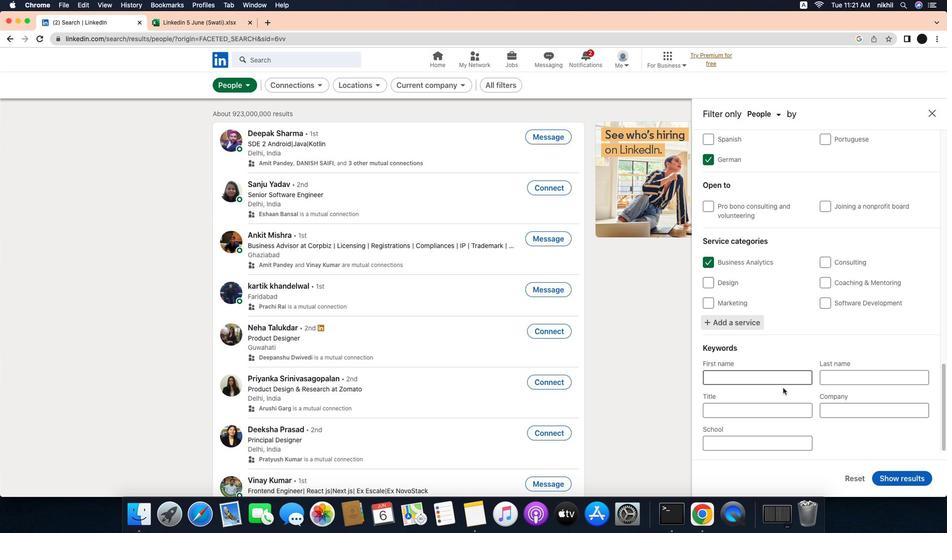 
Action: Mouse scrolled (873, 345) with delta (-25, -25)
Screenshot: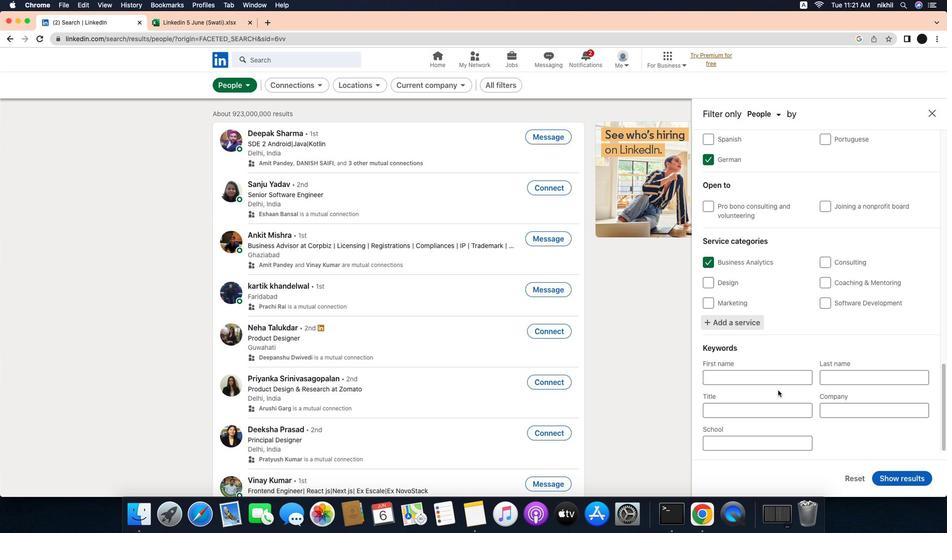 
Action: Mouse scrolled (873, 345) with delta (-25, -25)
Screenshot: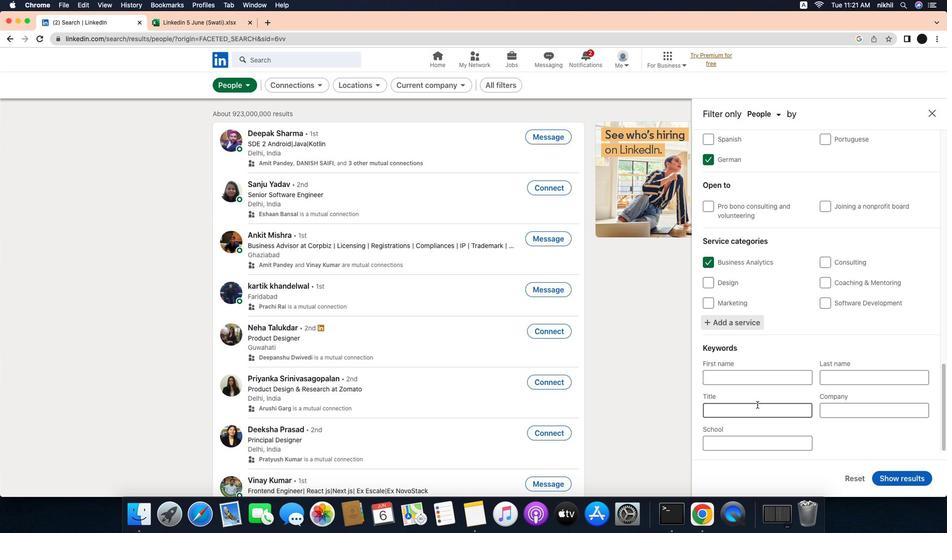 
Action: Mouse scrolled (873, 345) with delta (-25, -25)
Screenshot: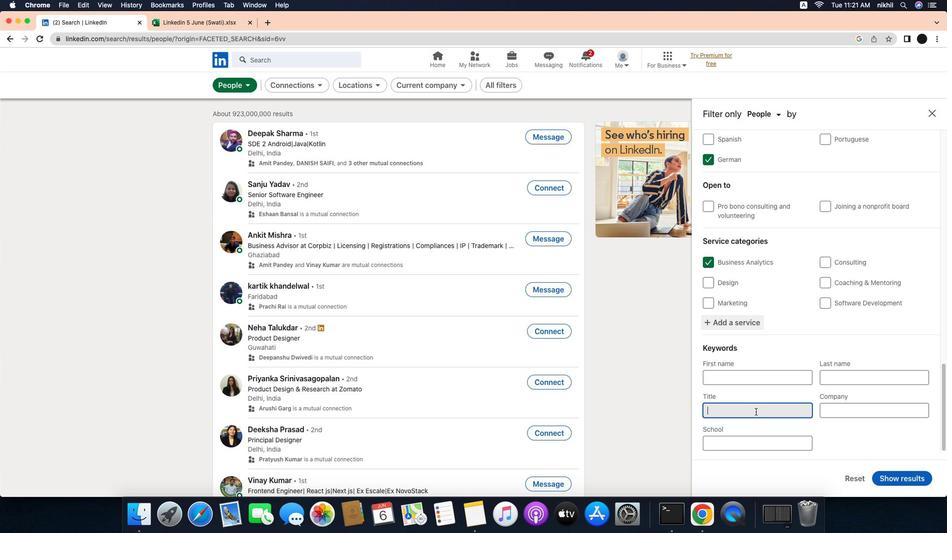 
Action: Mouse scrolled (873, 345) with delta (-25, -25)
Screenshot: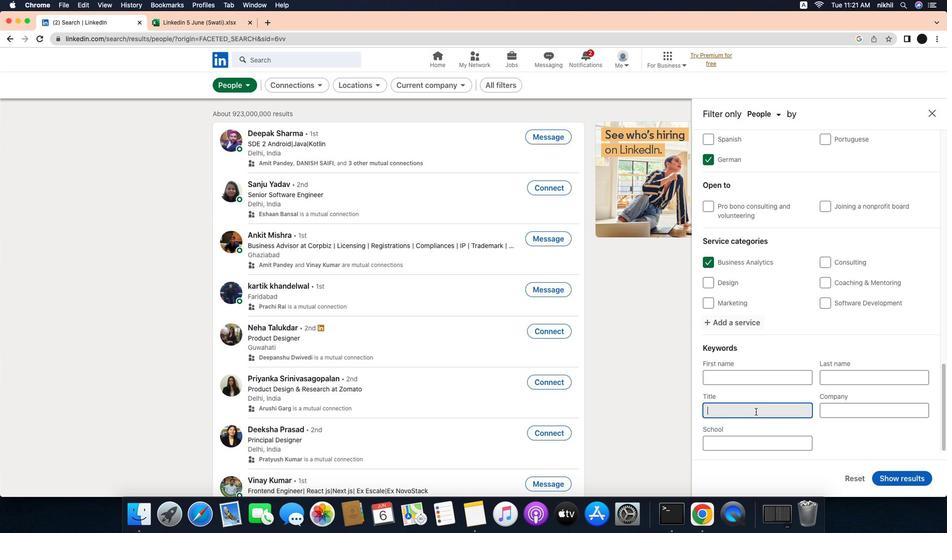 
Action: Mouse scrolled (873, 345) with delta (-25, -26)
Screenshot: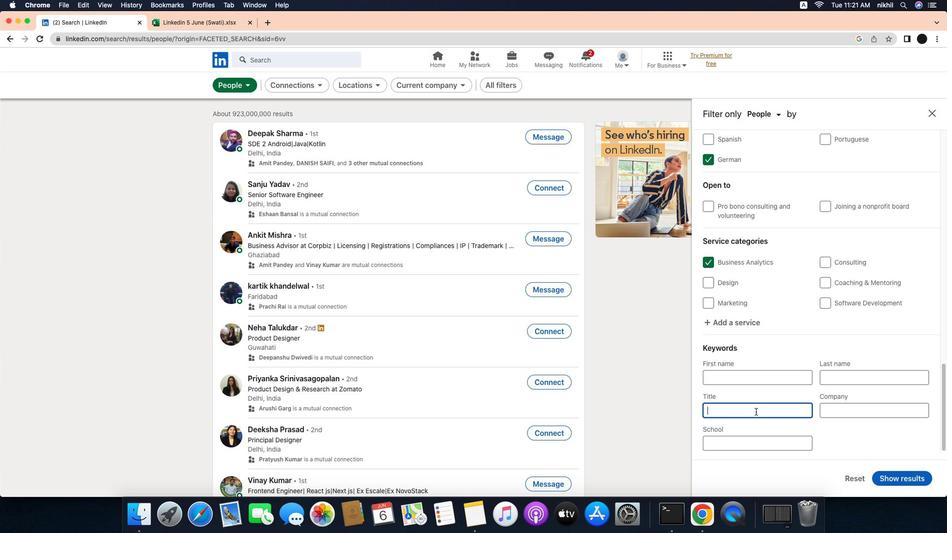 
Action: Mouse scrolled (873, 345) with delta (-25, -25)
Screenshot: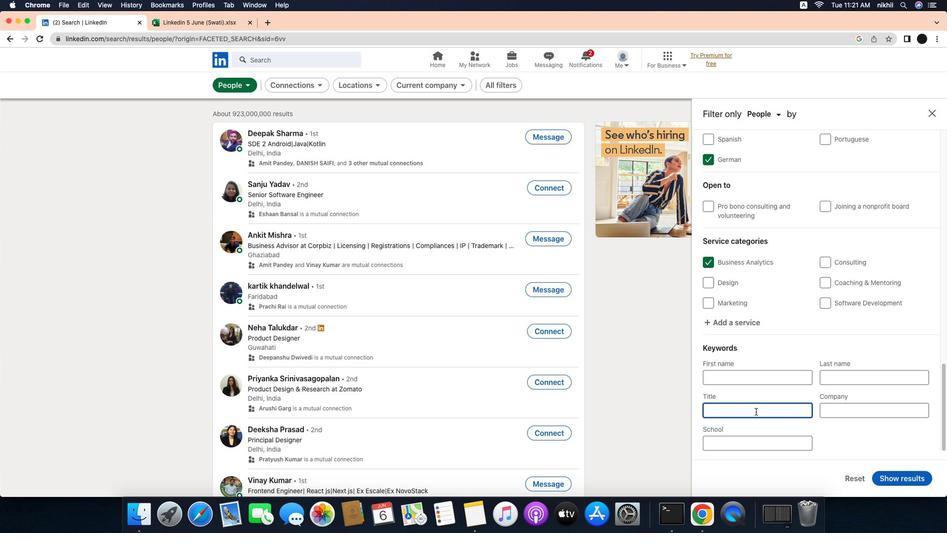 
Action: Mouse scrolled (873, 345) with delta (-25, -25)
Screenshot: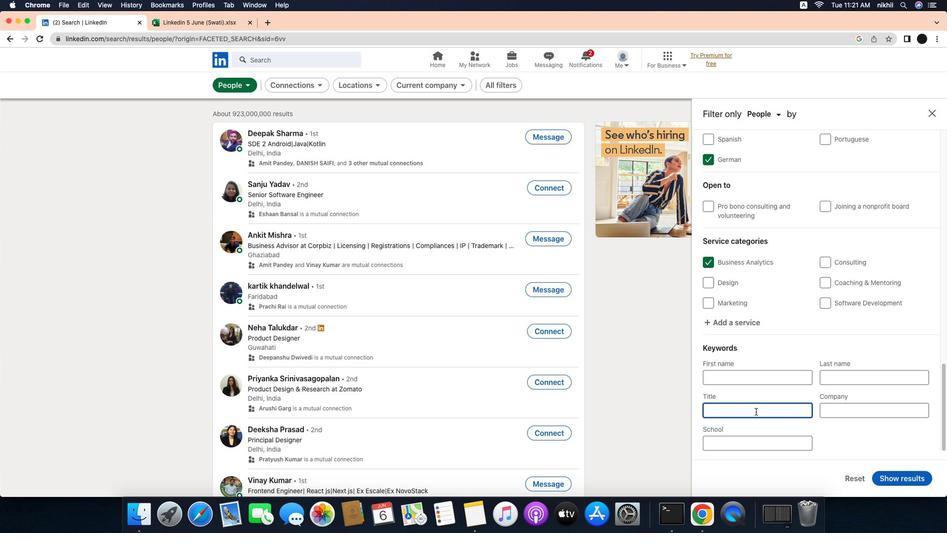 
Action: Mouse scrolled (873, 345) with delta (-25, -26)
Screenshot: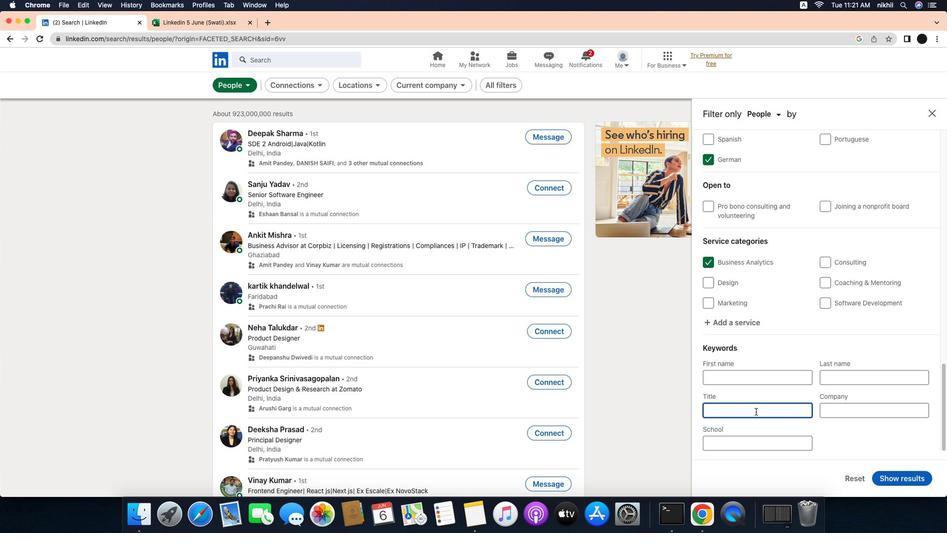 
Action: Mouse moved to (781, 413)
Screenshot: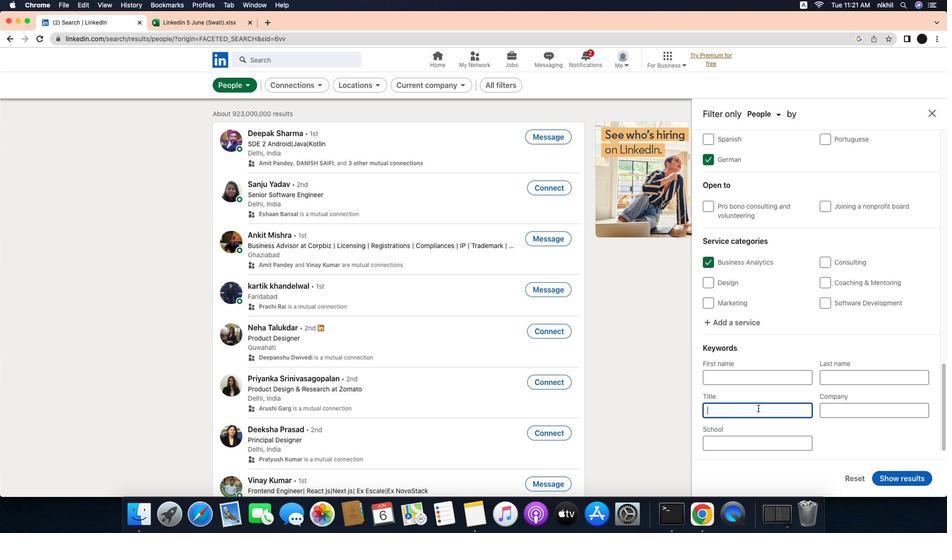 
Action: Mouse pressed left at (781, 413)
Screenshot: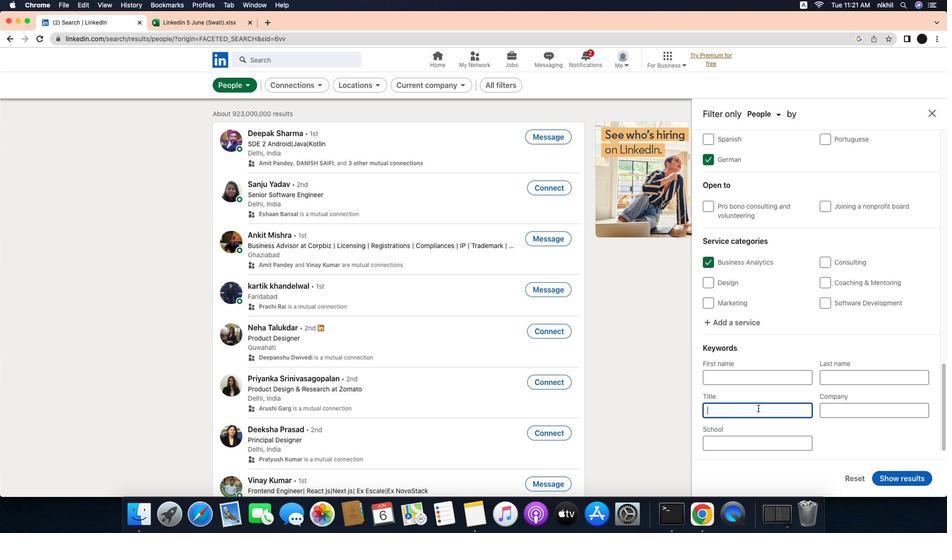 
Action: Mouse moved to (784, 409)
Screenshot: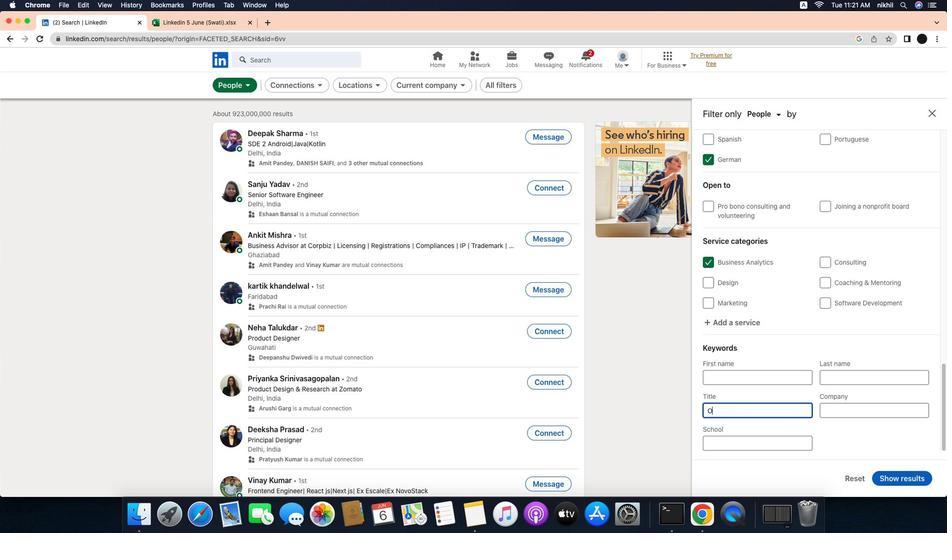 
Action: Key pressed Key.caps_lock'O'Key.caps_lock'f''f''i''c''e'Key.spaceKey.caps_lock'V'Key.caps_lock'o''l''u''n''t''e''e''r'Key.enter
Screenshot: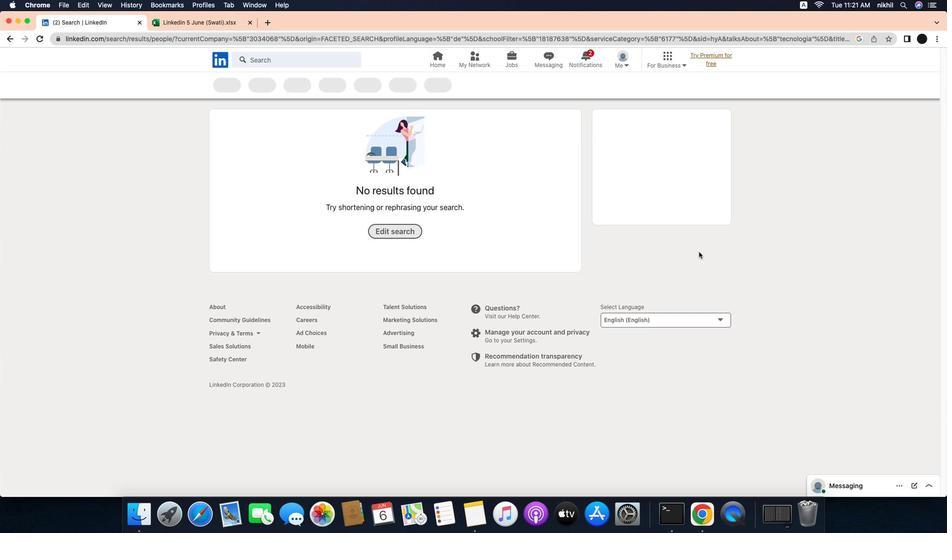 
Action: Mouse moved to (936, 484)
Screenshot: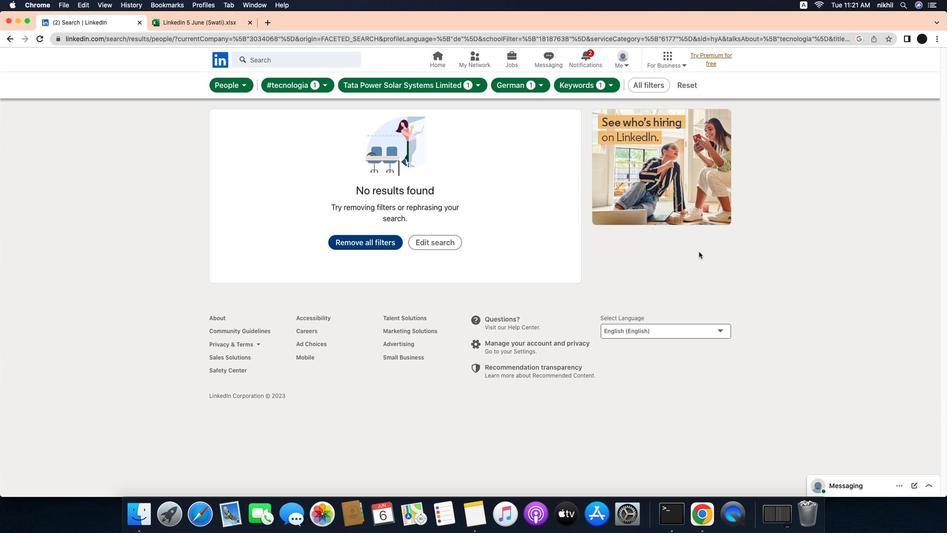 
Action: Mouse pressed left at (936, 484)
Screenshot: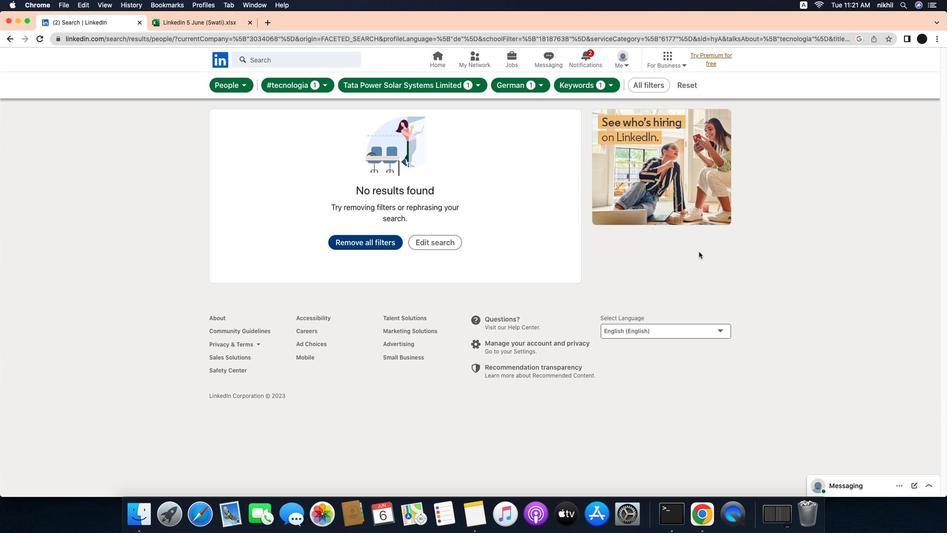 
Action: Mouse moved to (720, 243)
Screenshot: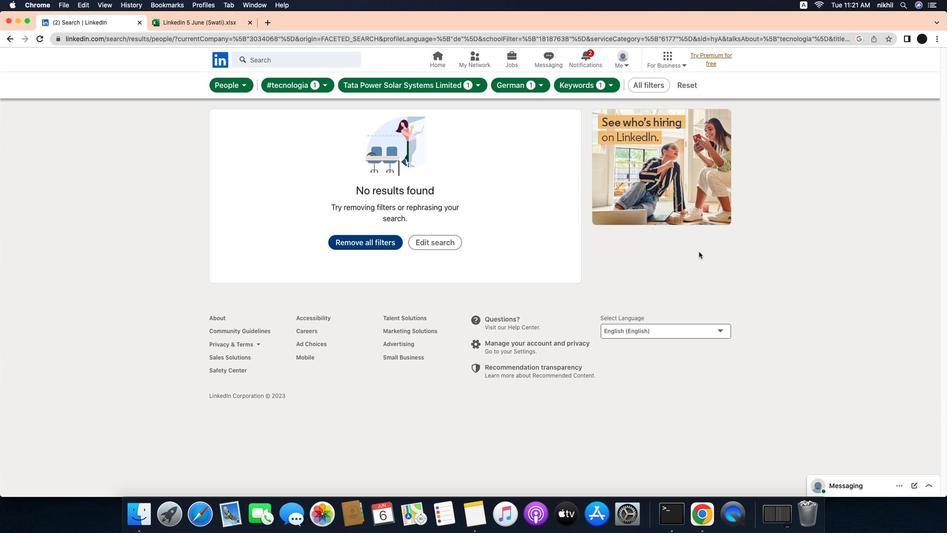 
